 Task: Look for space in Norfolk County, Canada from 10th July, 2023 to 25th July, 2023 for 3 adults, 1 child in price range Rs.15000 to Rs.25000. Place can be shared room with 2 bedrooms having 3 beds and 2 bathrooms. Property type can be house, flat, guest house. Amenities needed are: wifi, TV, free parkinig on premises, gym, breakfast. Booking option can be shelf check-in. Required host language is .
Action: Mouse moved to (498, 108)
Screenshot: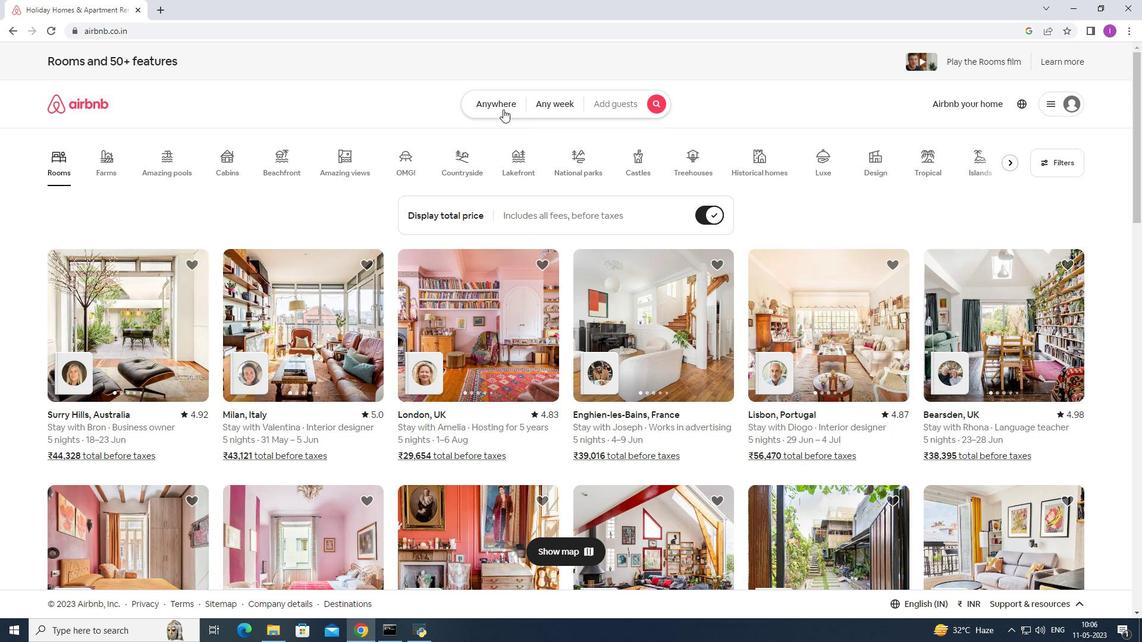 
Action: Mouse pressed left at (498, 108)
Screenshot: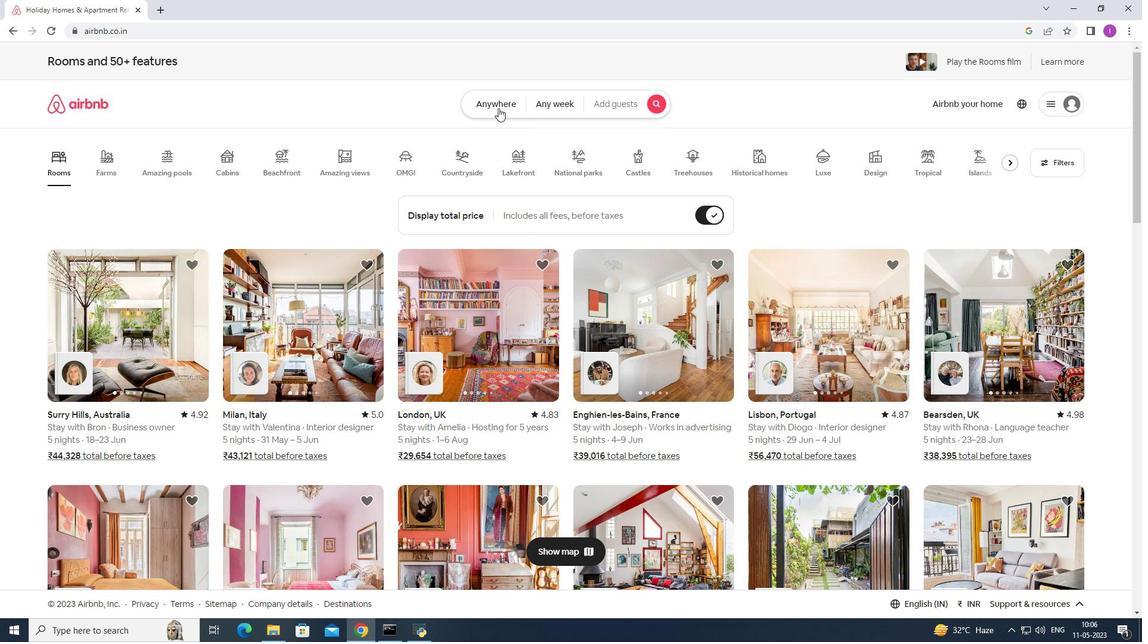 
Action: Mouse moved to (399, 157)
Screenshot: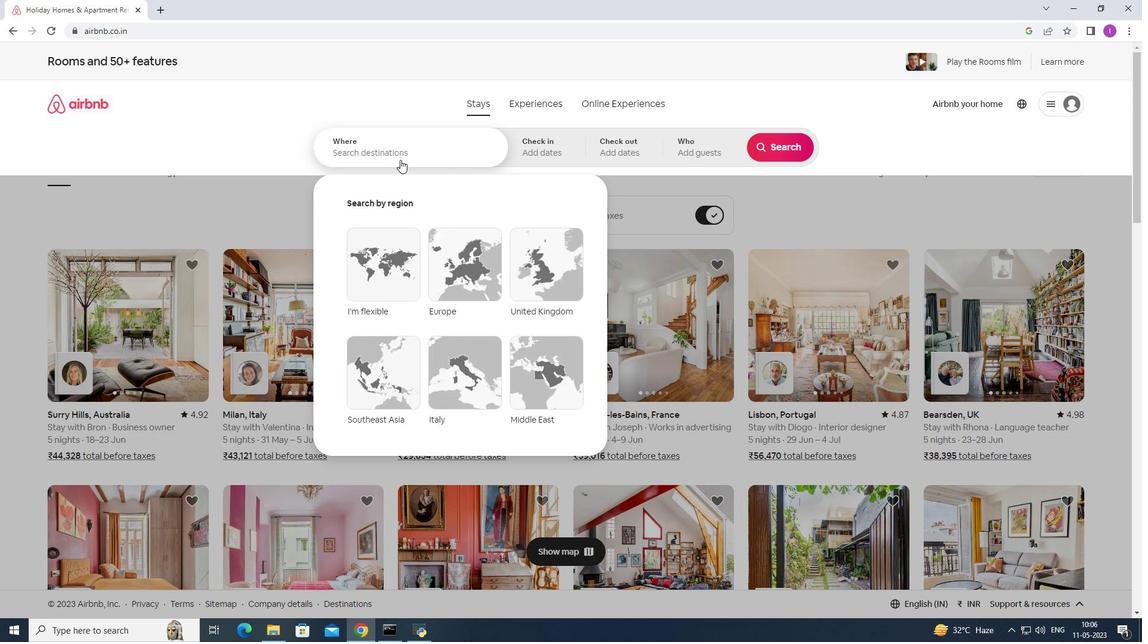 
Action: Mouse pressed left at (399, 157)
Screenshot: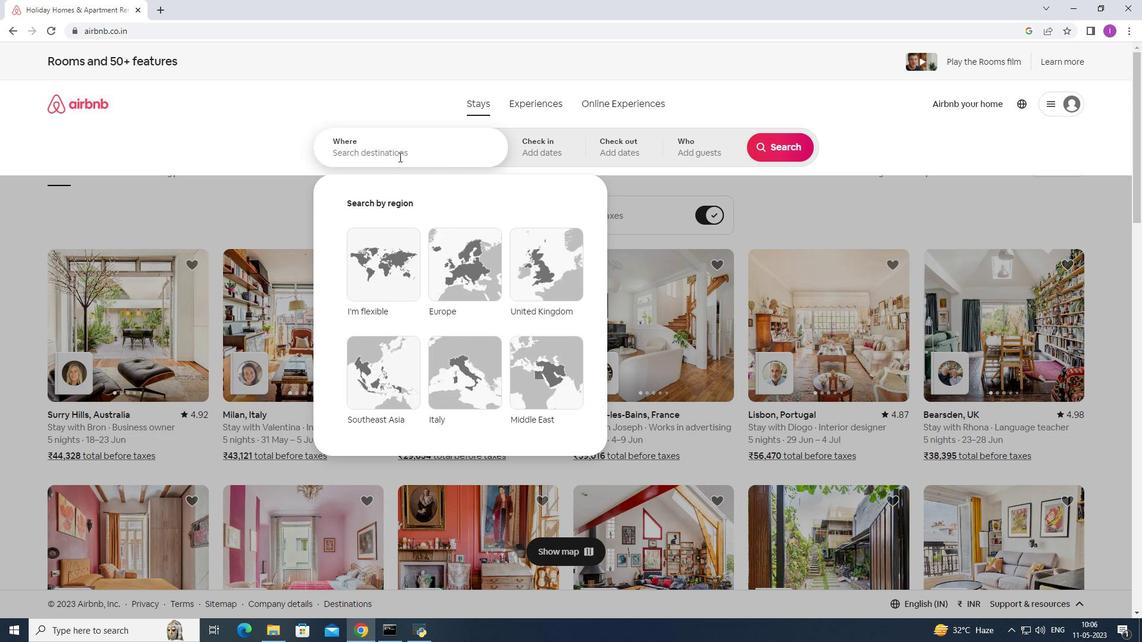 
Action: Key pressed <Key.shift>Norfolk<Key.space><Key.shift>Country,<Key.shift>Canada
Screenshot: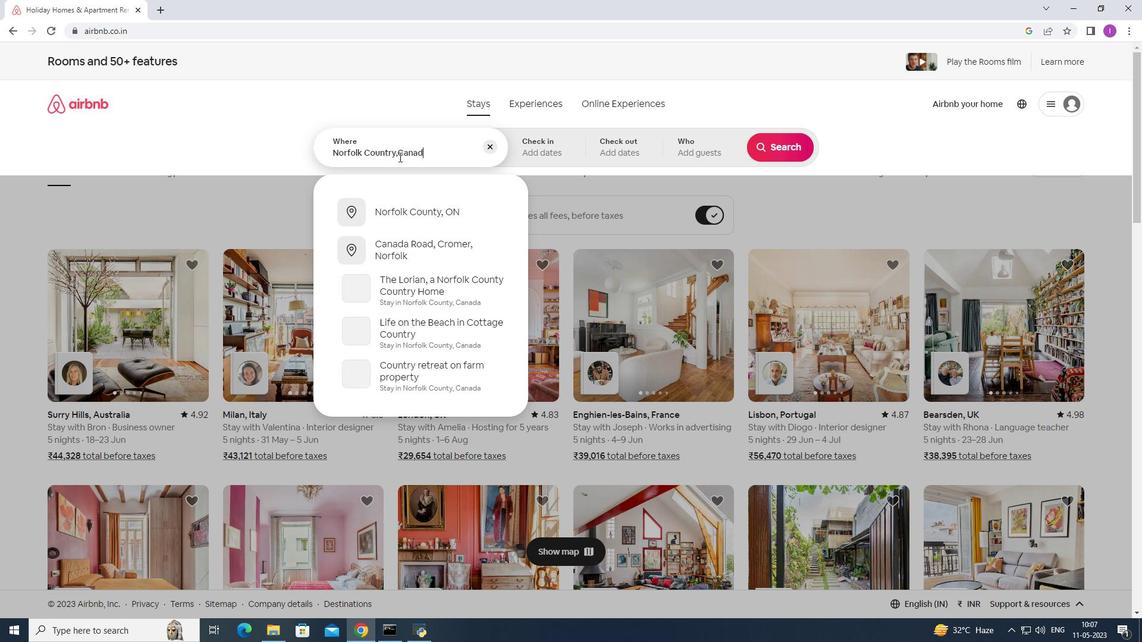 
Action: Mouse moved to (550, 141)
Screenshot: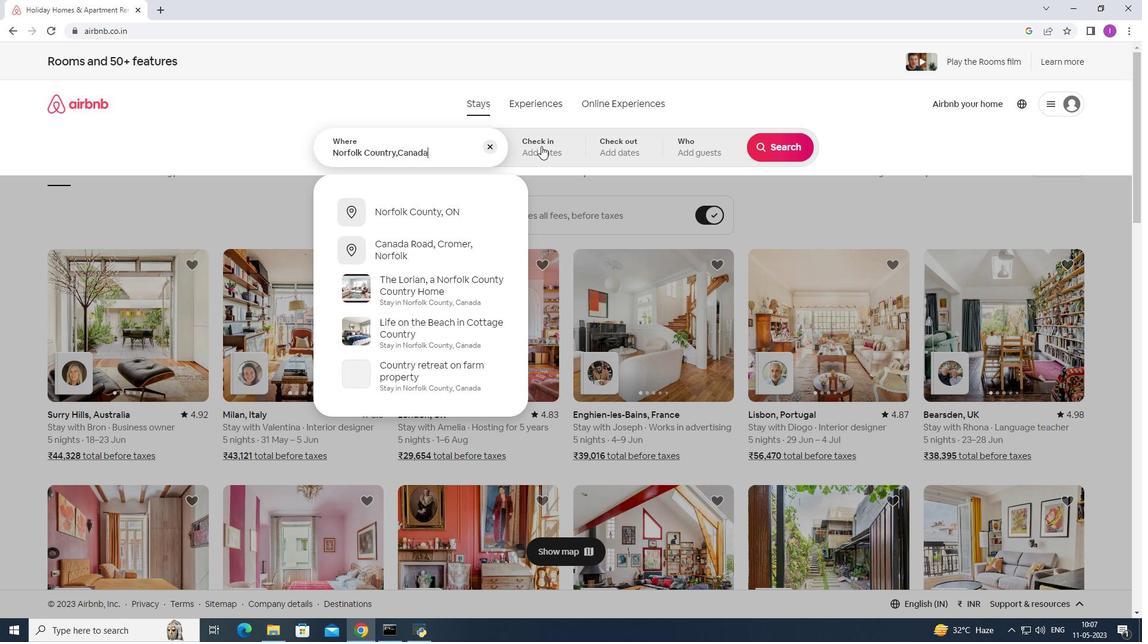 
Action: Mouse pressed left at (550, 141)
Screenshot: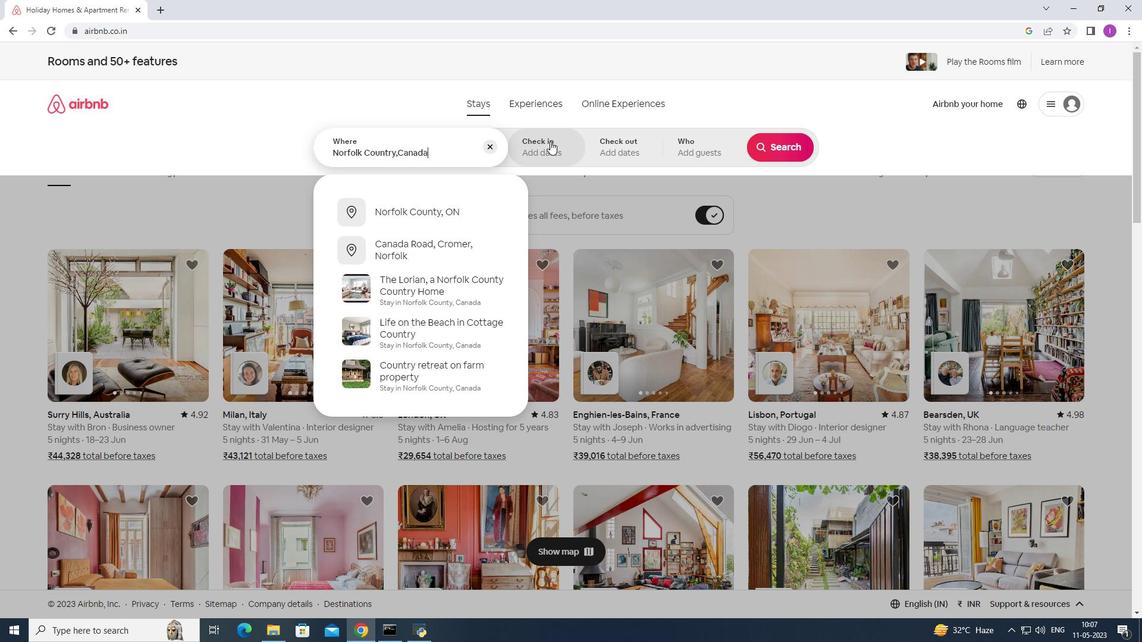 
Action: Mouse moved to (766, 241)
Screenshot: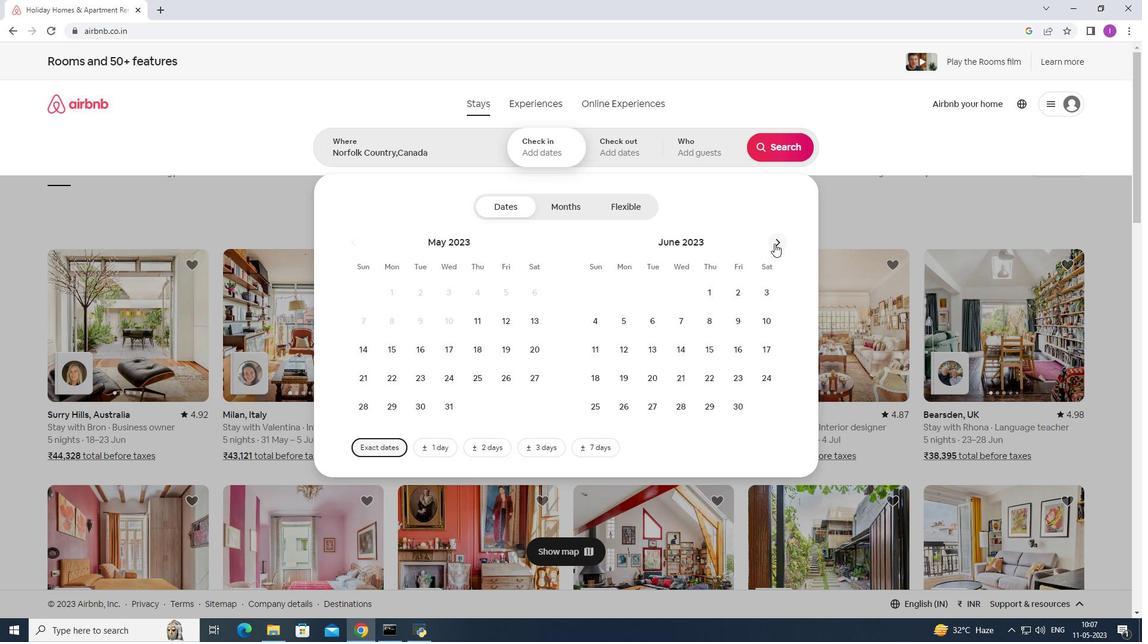 
Action: Mouse pressed left at (766, 241)
Screenshot: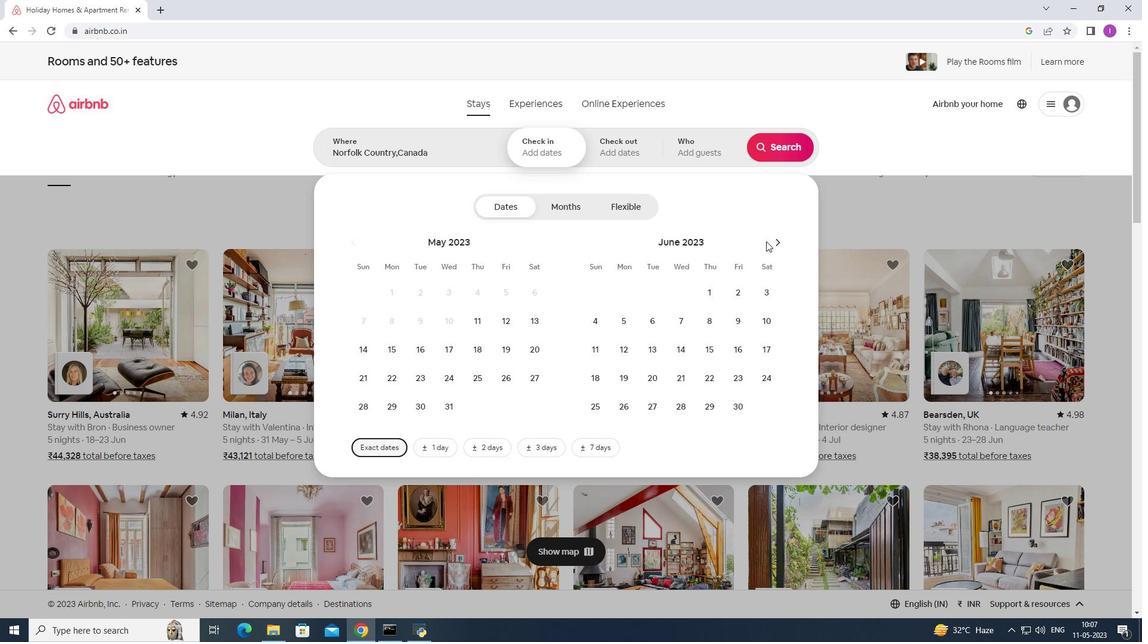 
Action: Mouse moved to (774, 240)
Screenshot: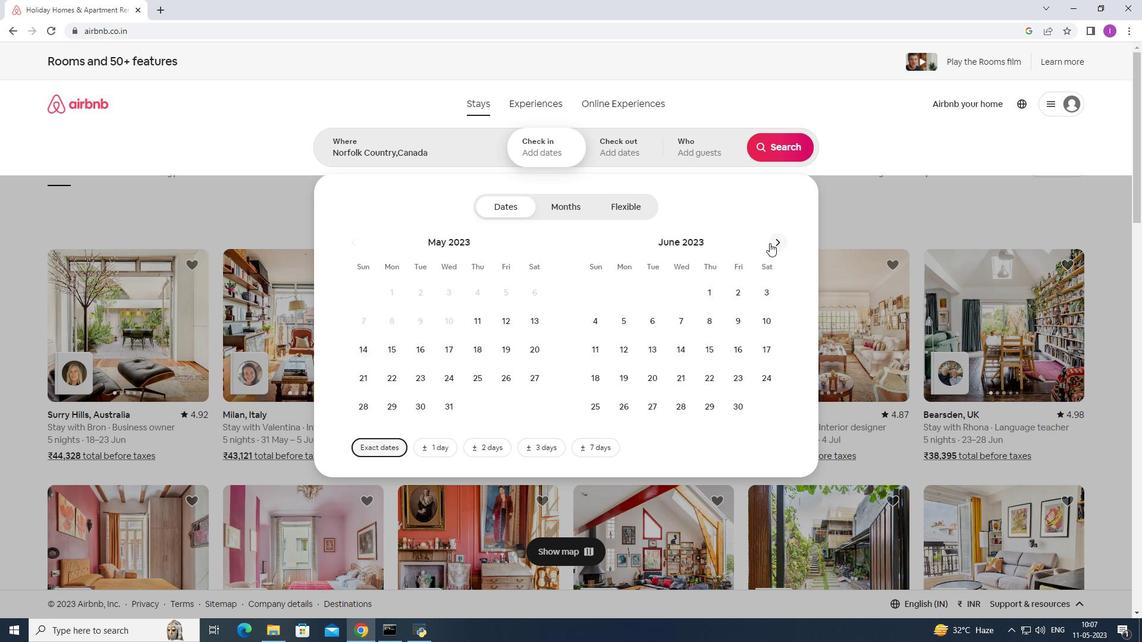 
Action: Mouse pressed left at (774, 240)
Screenshot: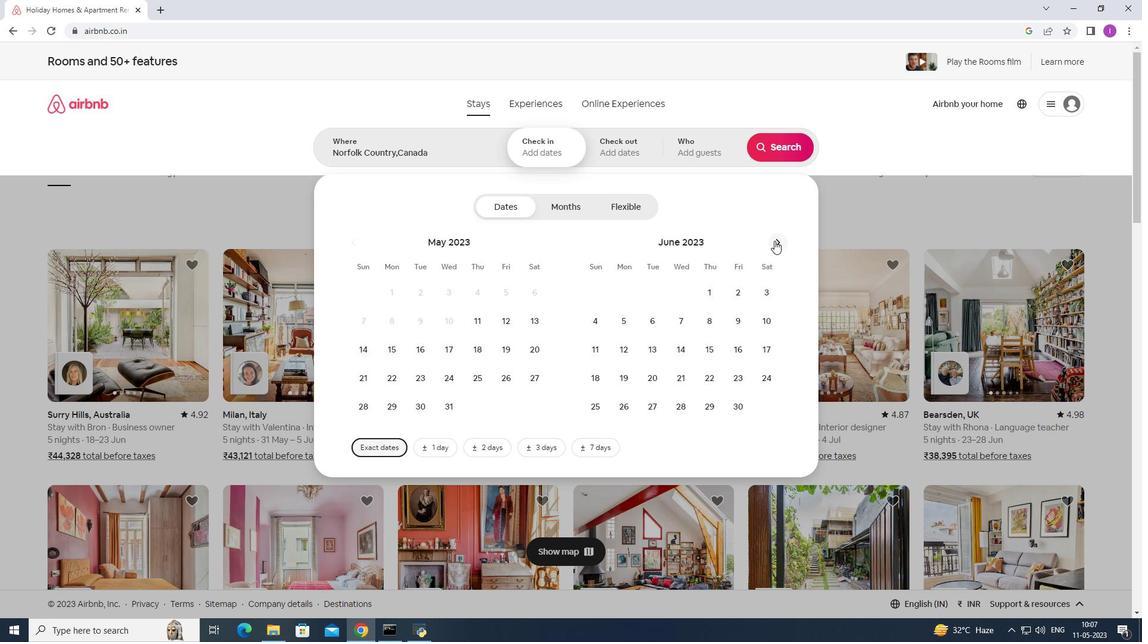 
Action: Mouse moved to (619, 350)
Screenshot: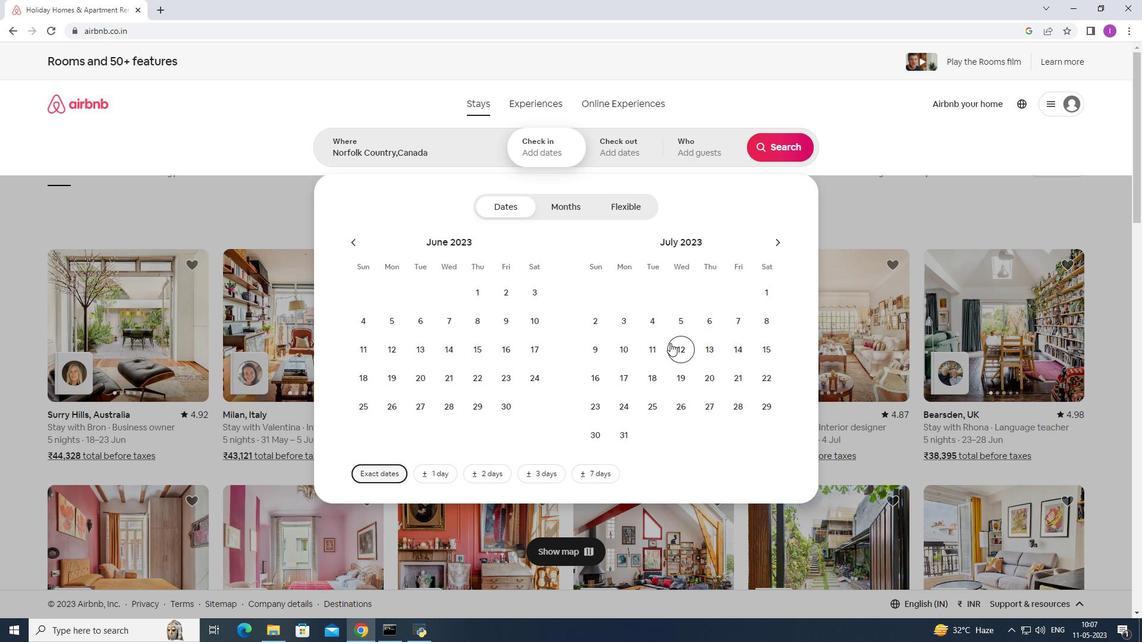
Action: Mouse pressed left at (619, 350)
Screenshot: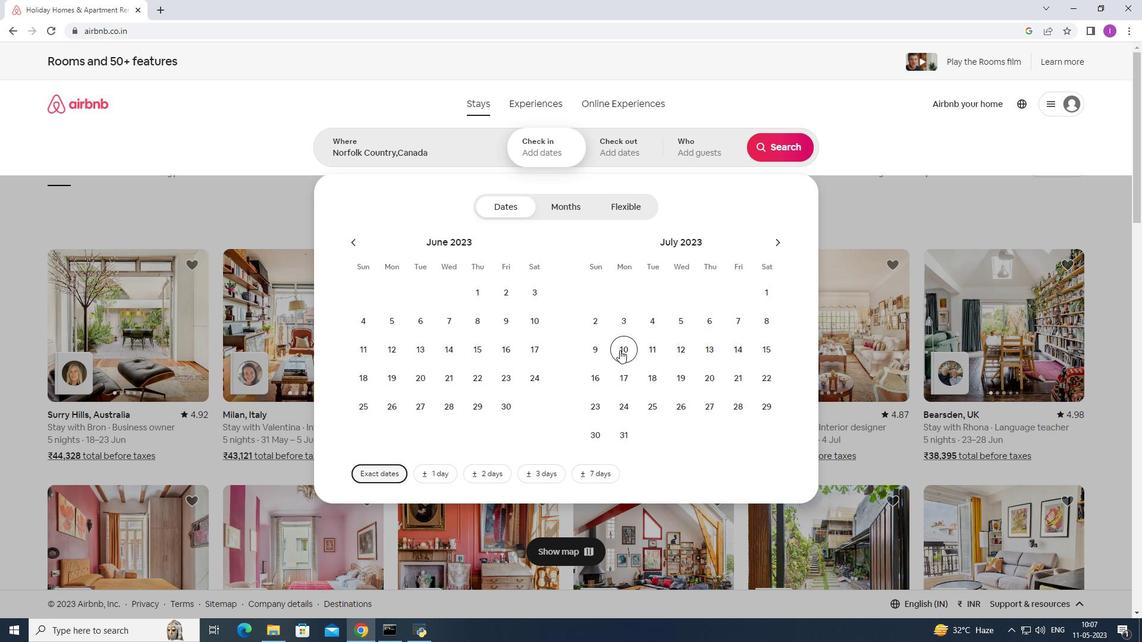 
Action: Mouse moved to (659, 411)
Screenshot: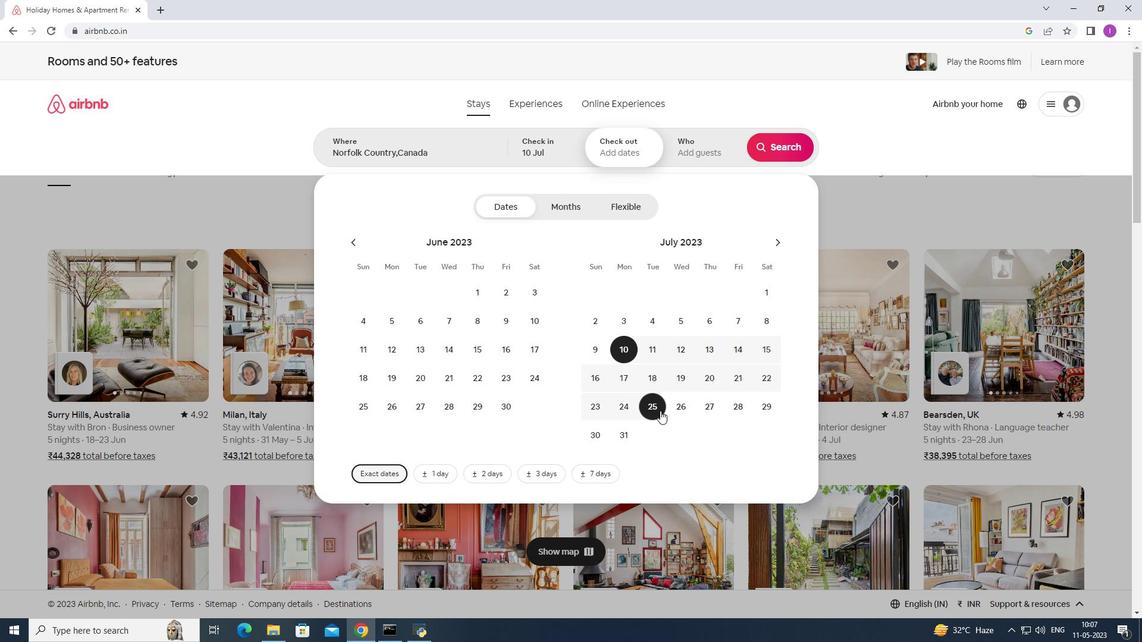 
Action: Mouse pressed left at (659, 411)
Screenshot: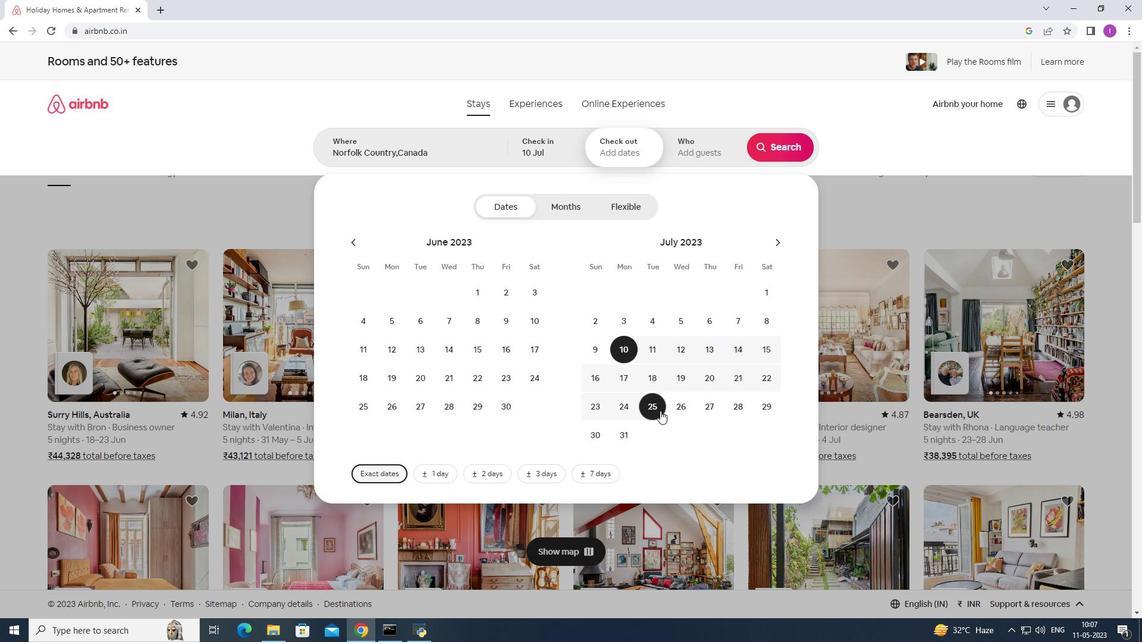 
Action: Mouse moved to (690, 160)
Screenshot: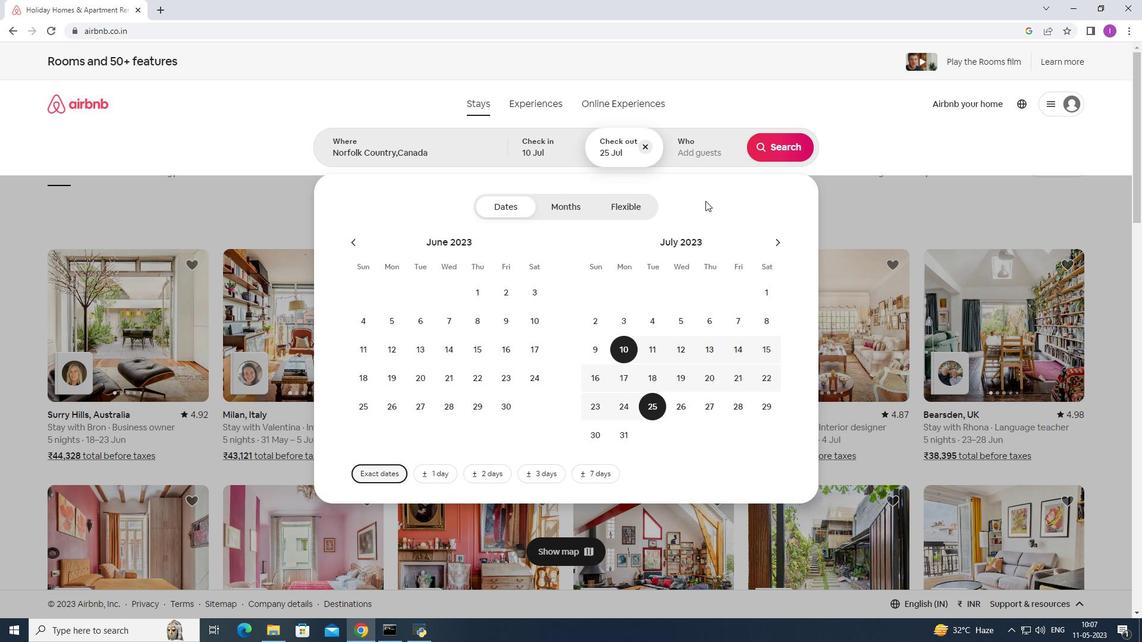 
Action: Mouse pressed left at (690, 160)
Screenshot: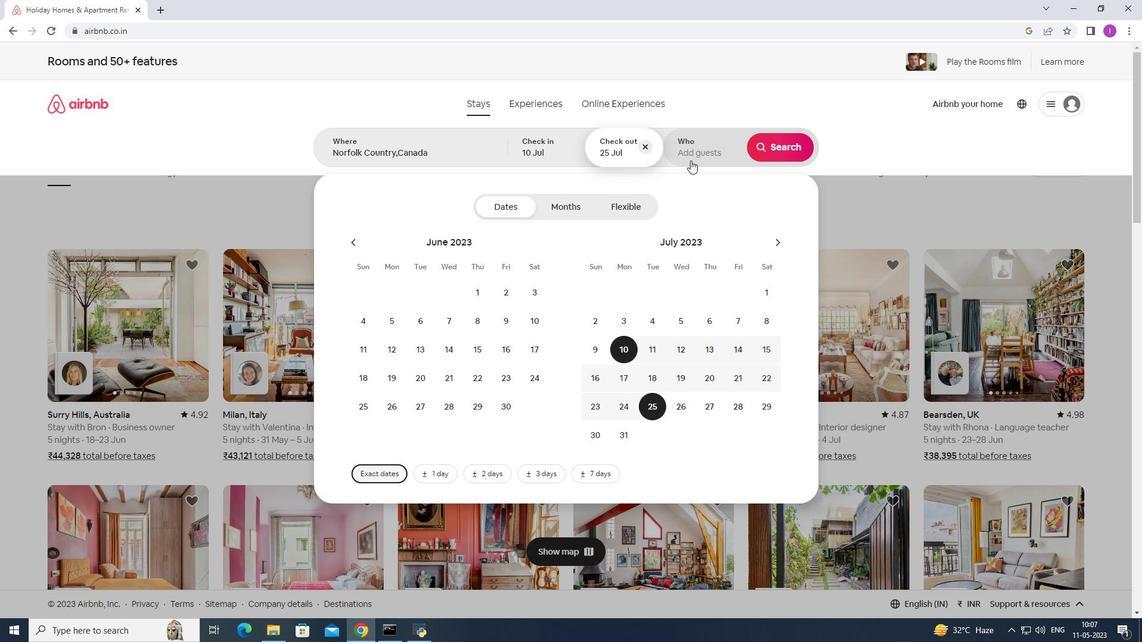 
Action: Mouse moved to (789, 209)
Screenshot: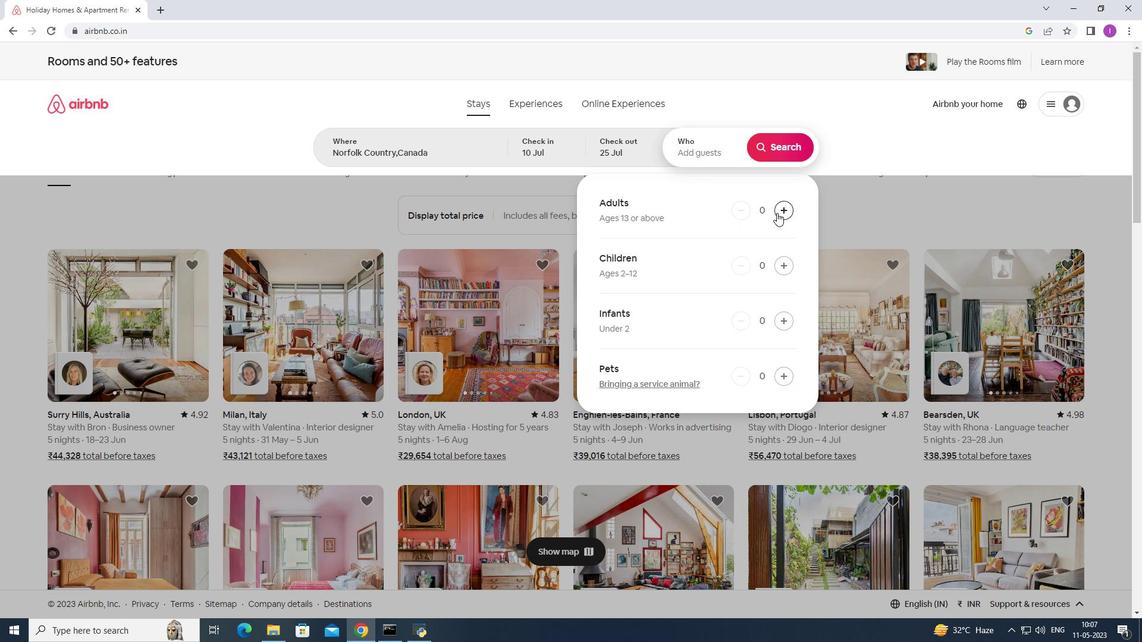 
Action: Mouse pressed left at (789, 209)
Screenshot: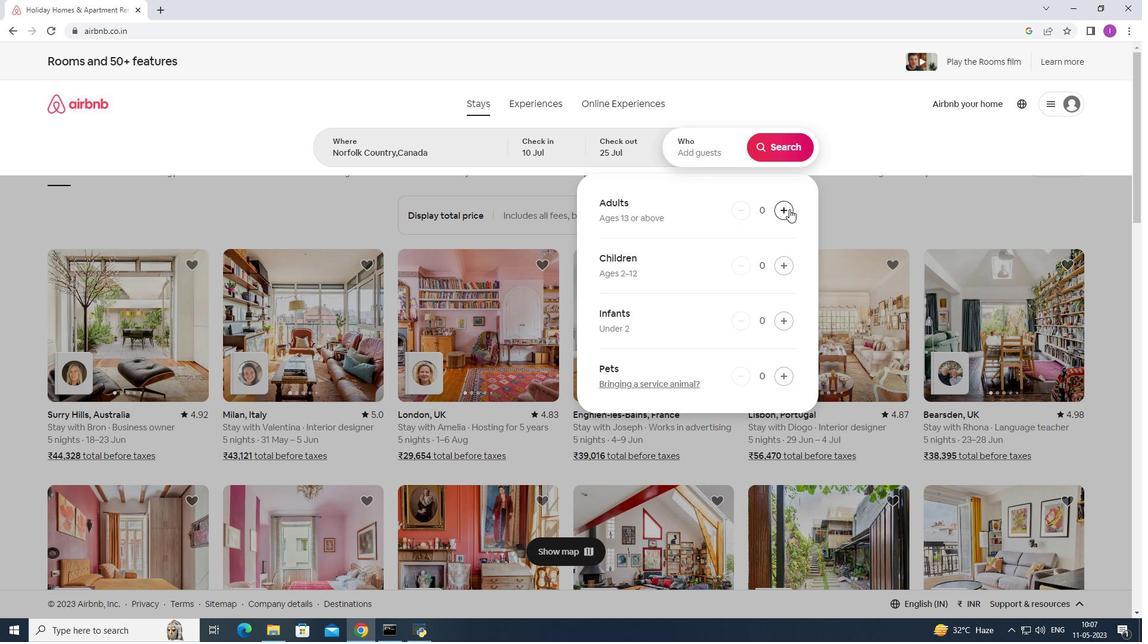 
Action: Mouse moved to (789, 209)
Screenshot: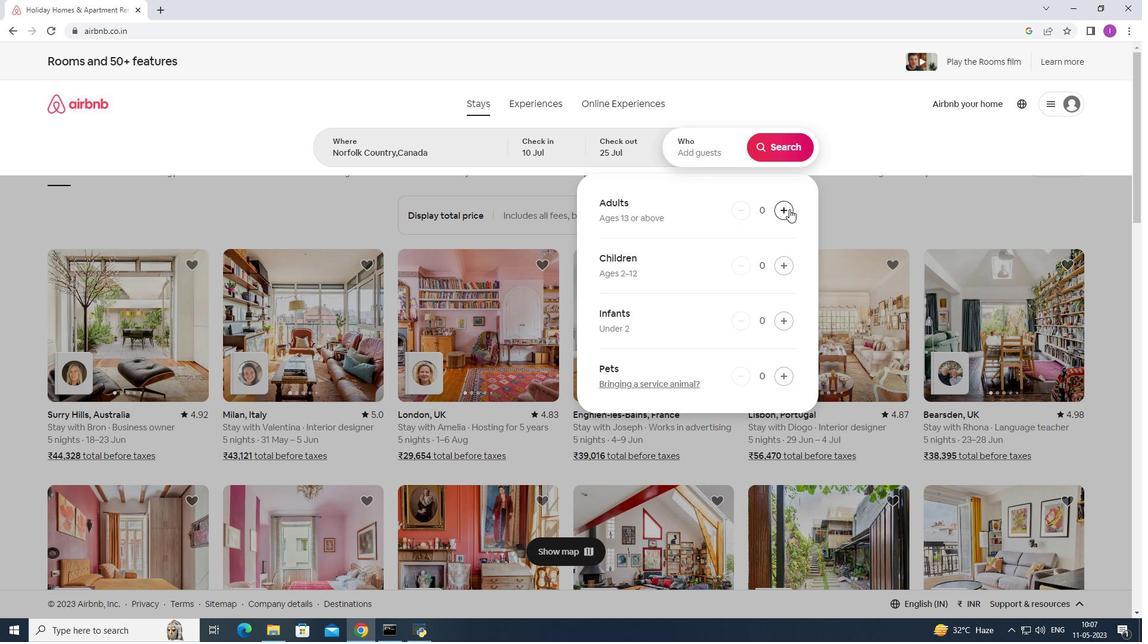 
Action: Mouse pressed left at (789, 209)
Screenshot: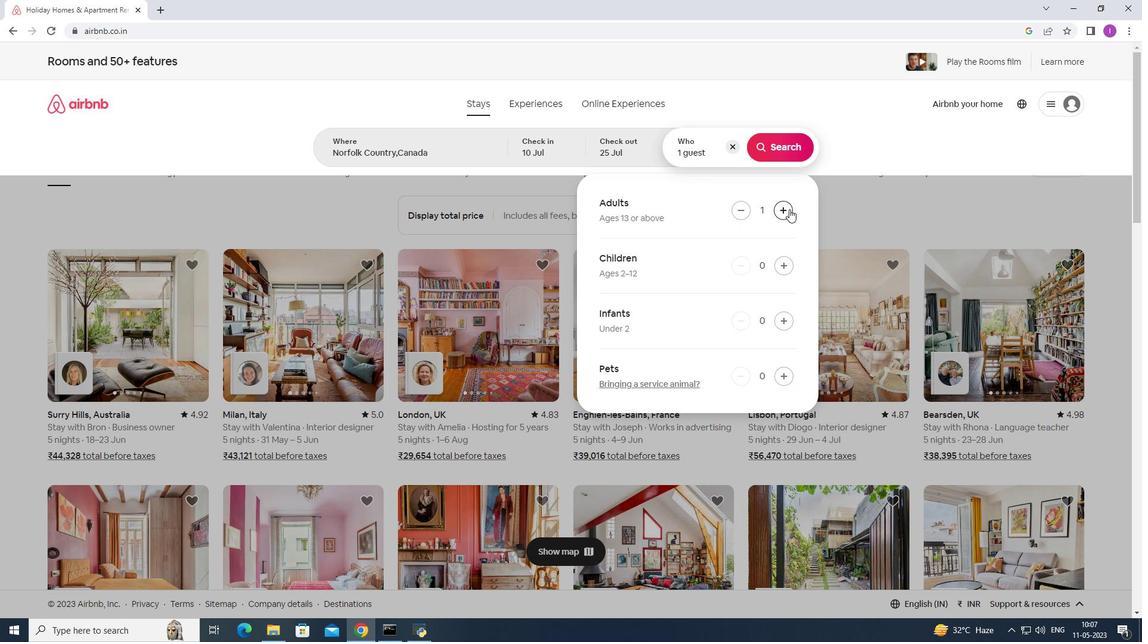 
Action: Mouse moved to (791, 212)
Screenshot: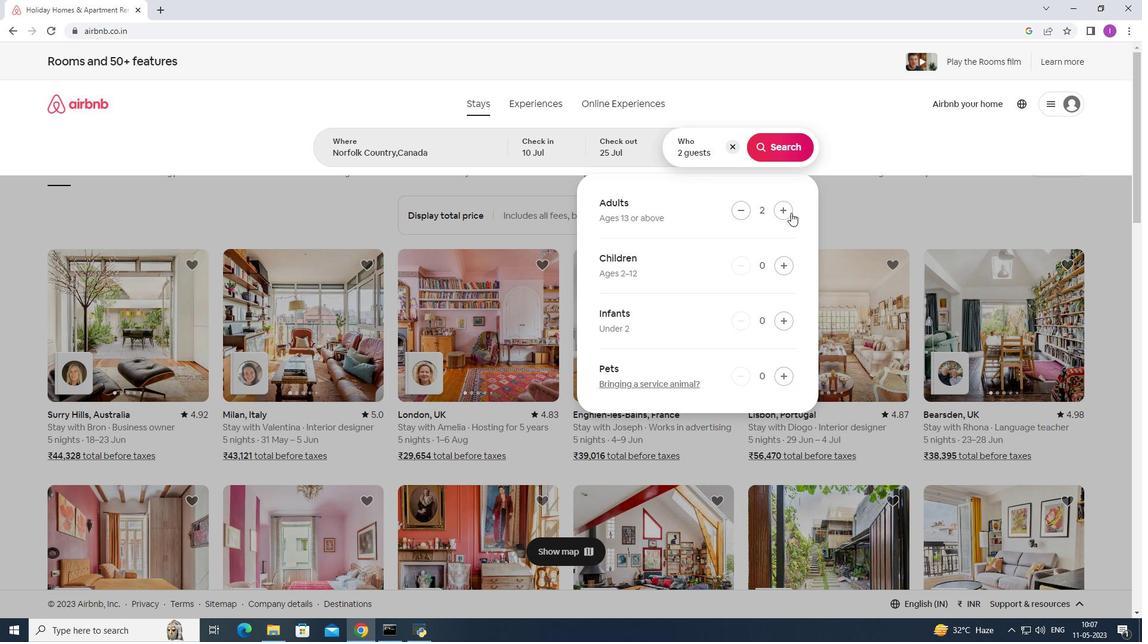 
Action: Mouse pressed left at (791, 212)
Screenshot: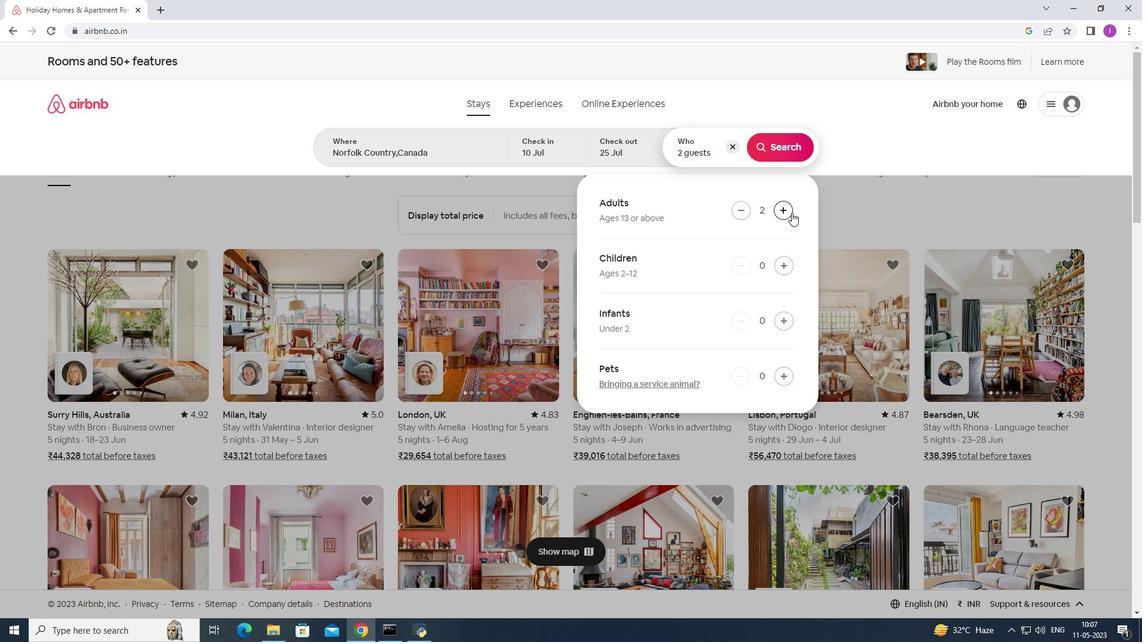 
Action: Mouse moved to (782, 264)
Screenshot: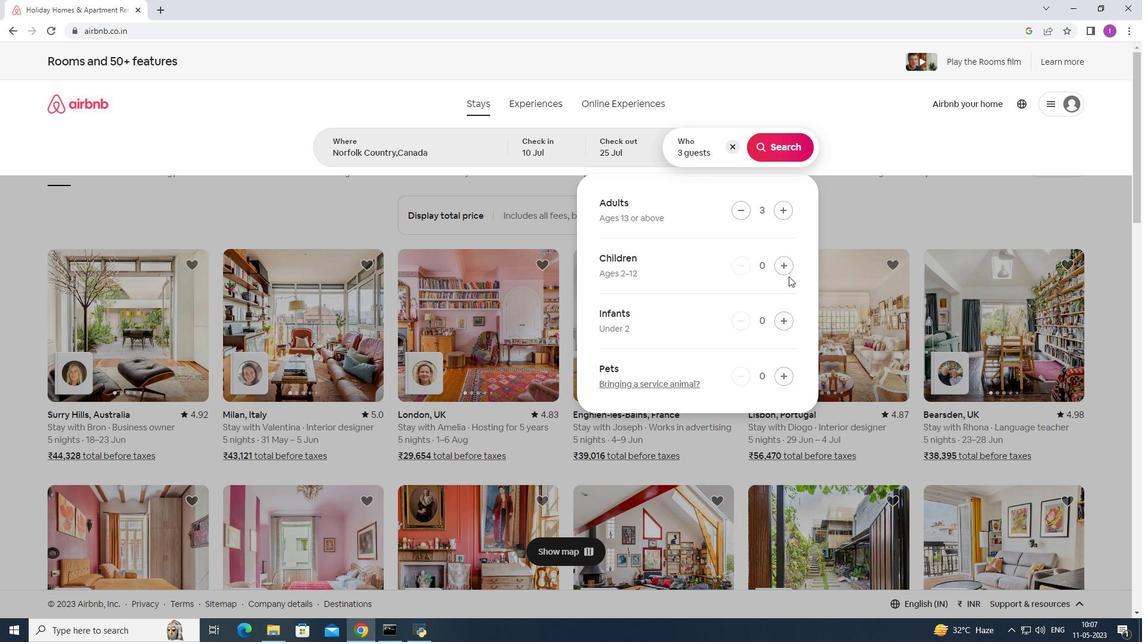 
Action: Mouse pressed left at (782, 264)
Screenshot: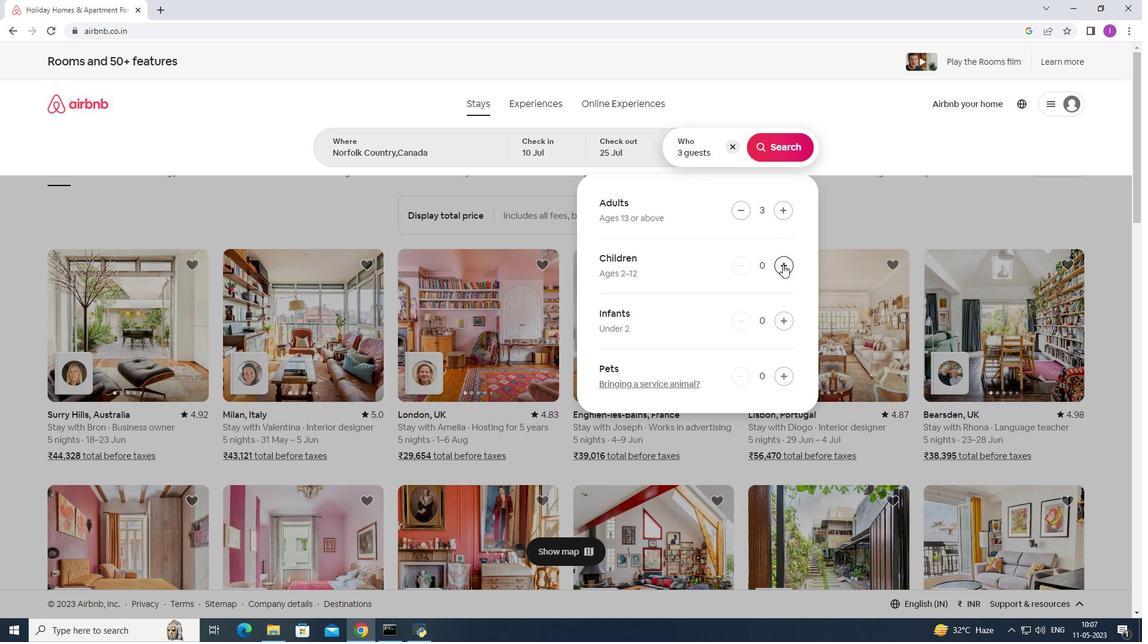 
Action: Mouse moved to (781, 148)
Screenshot: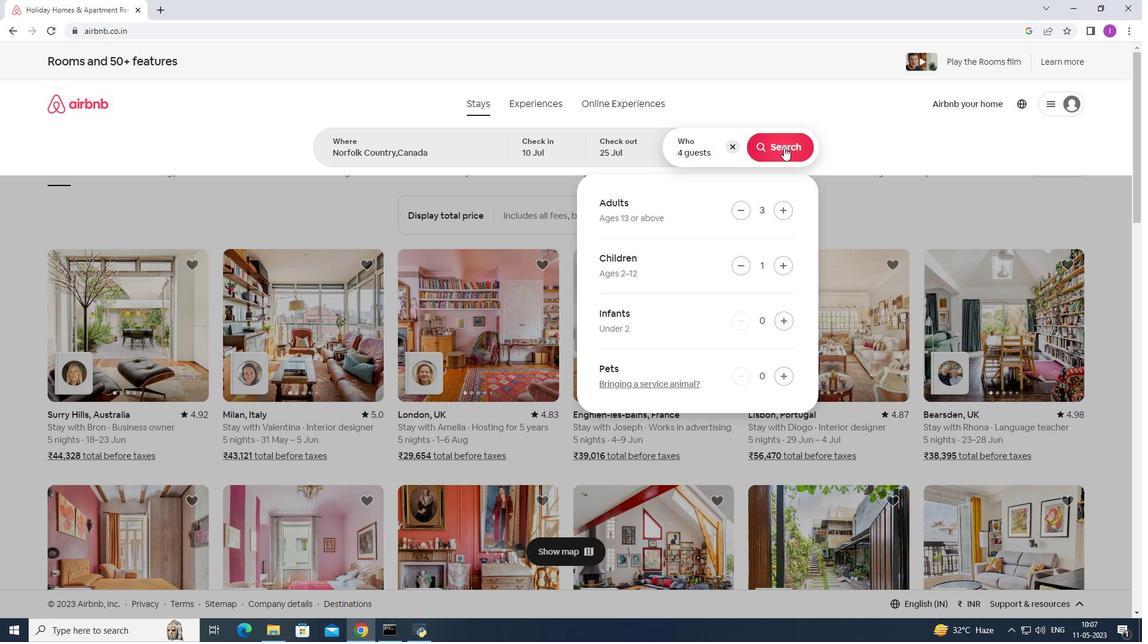 
Action: Mouse pressed left at (781, 148)
Screenshot: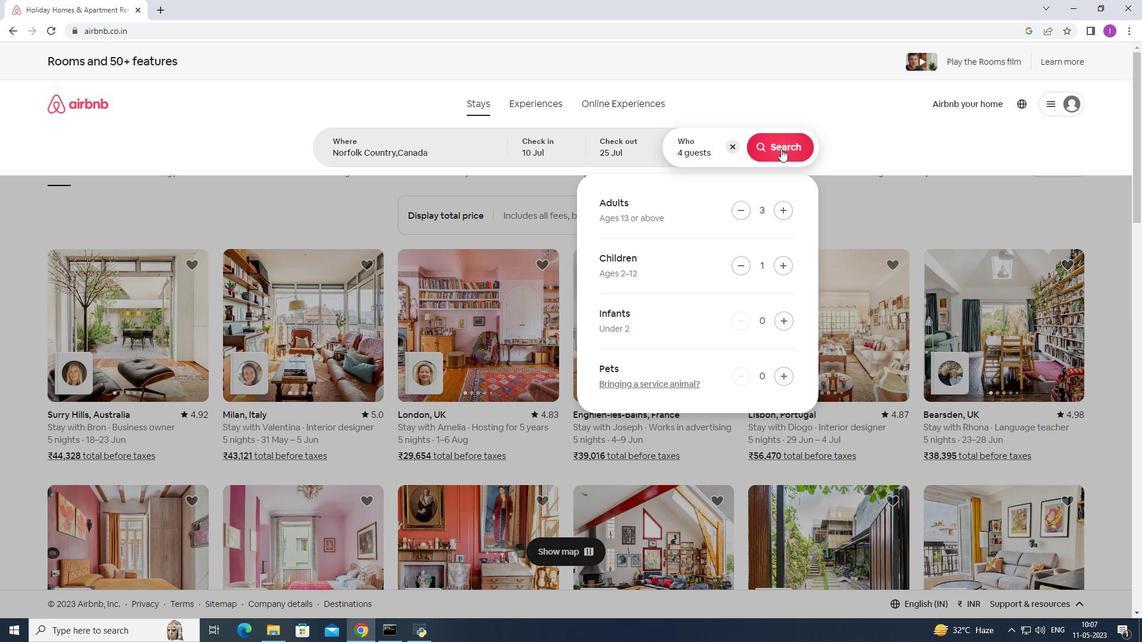 
Action: Mouse moved to (1096, 118)
Screenshot: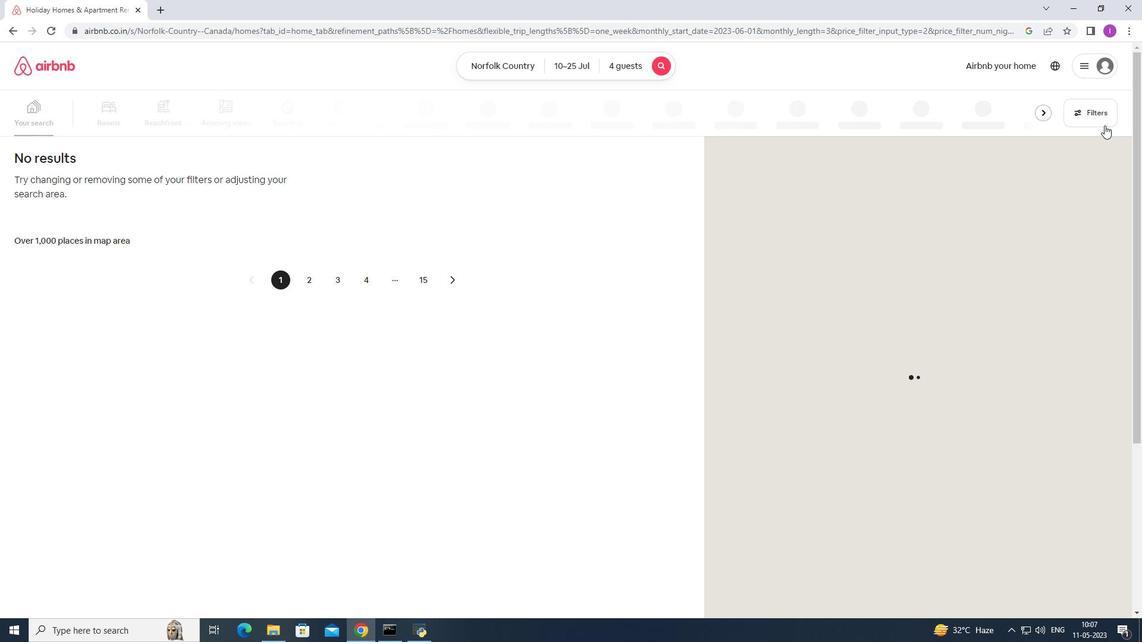 
Action: Mouse pressed left at (1096, 118)
Screenshot: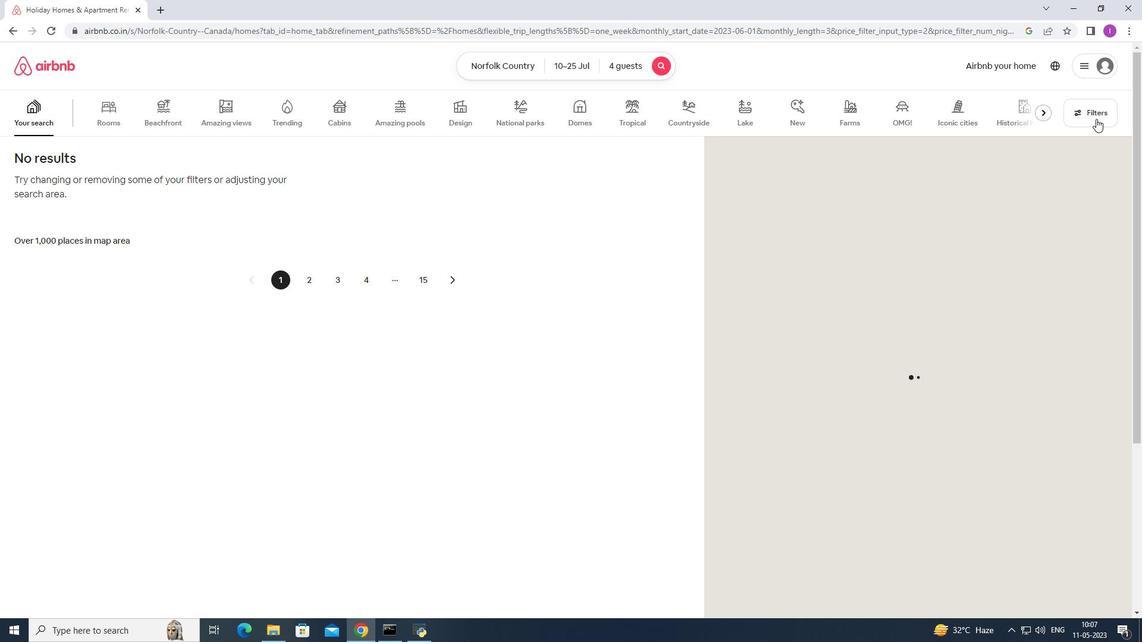 
Action: Mouse moved to (656, 400)
Screenshot: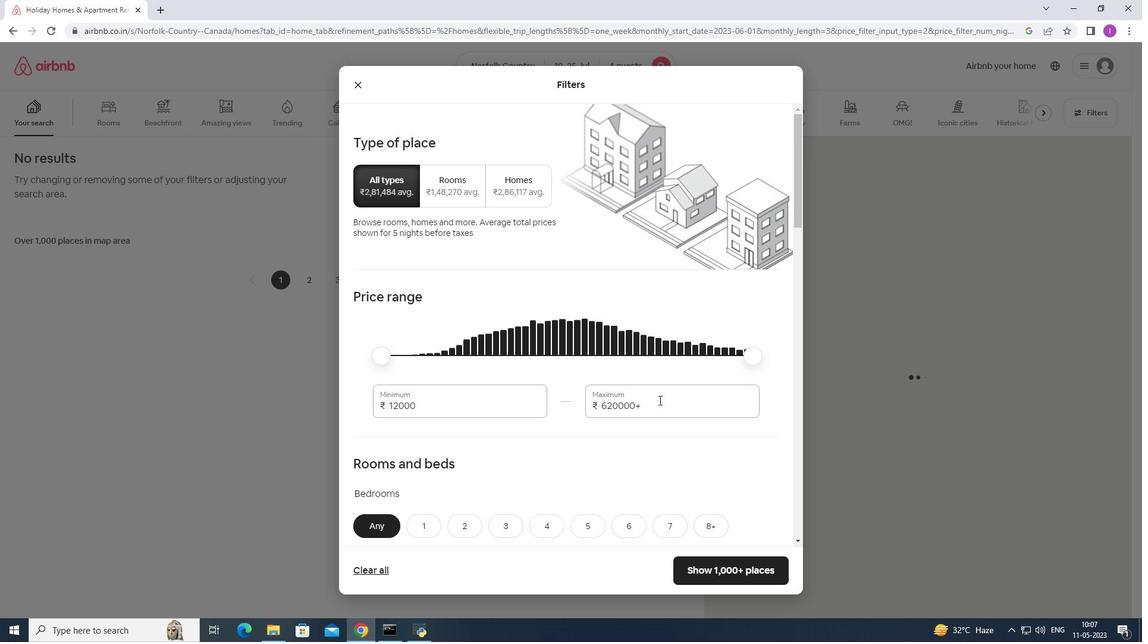 
Action: Mouse pressed left at (656, 400)
Screenshot: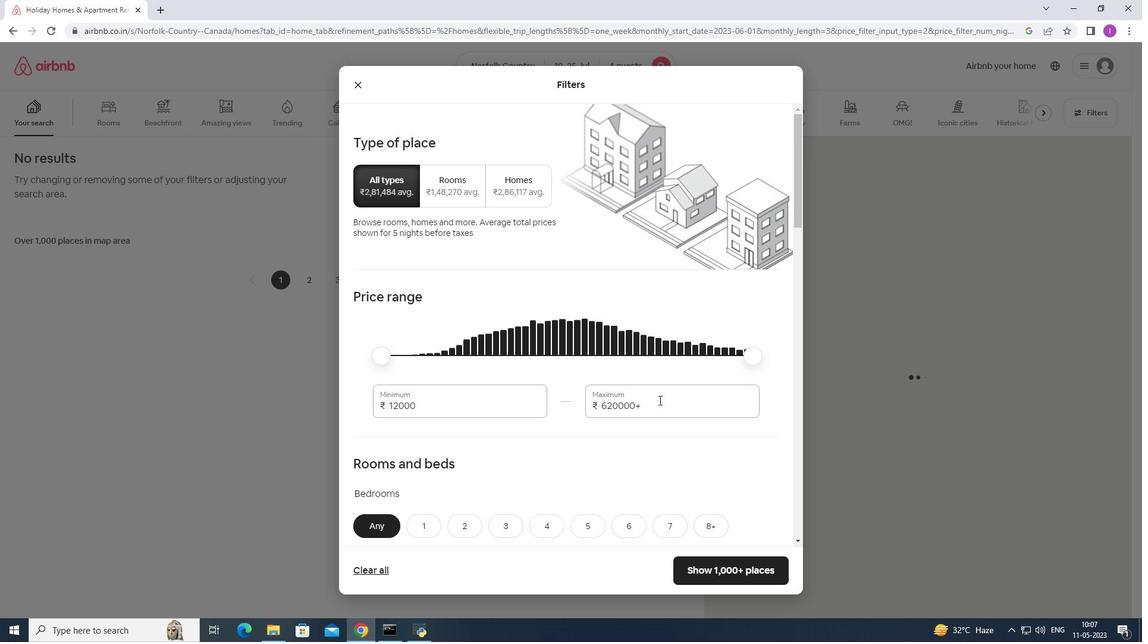 
Action: Mouse moved to (586, 414)
Screenshot: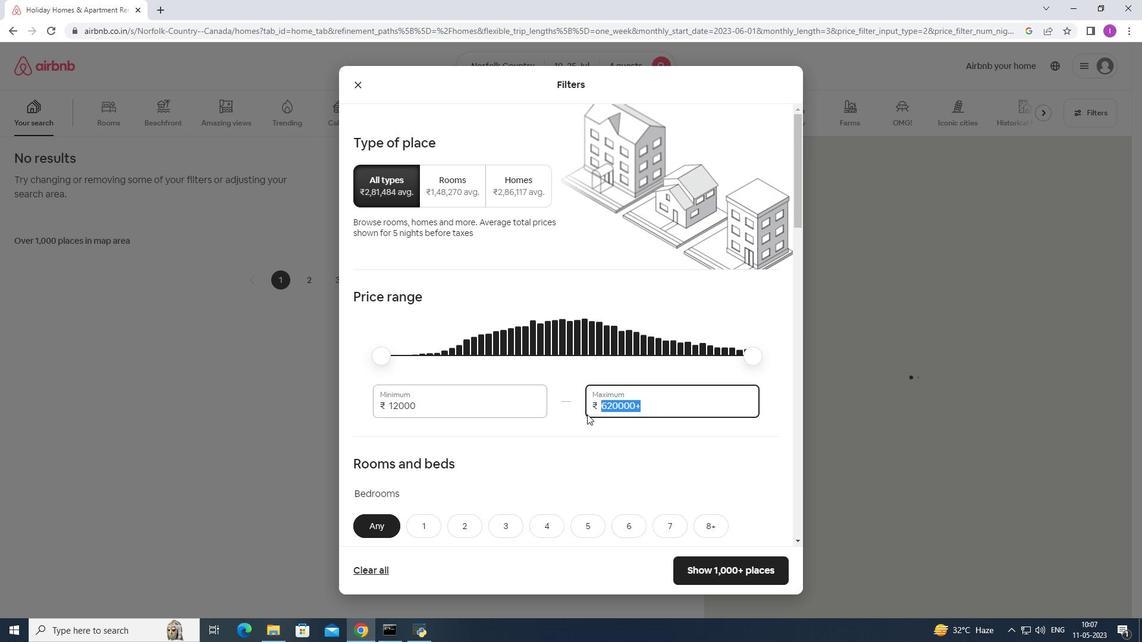 
Action: Key pressed 1
Screenshot: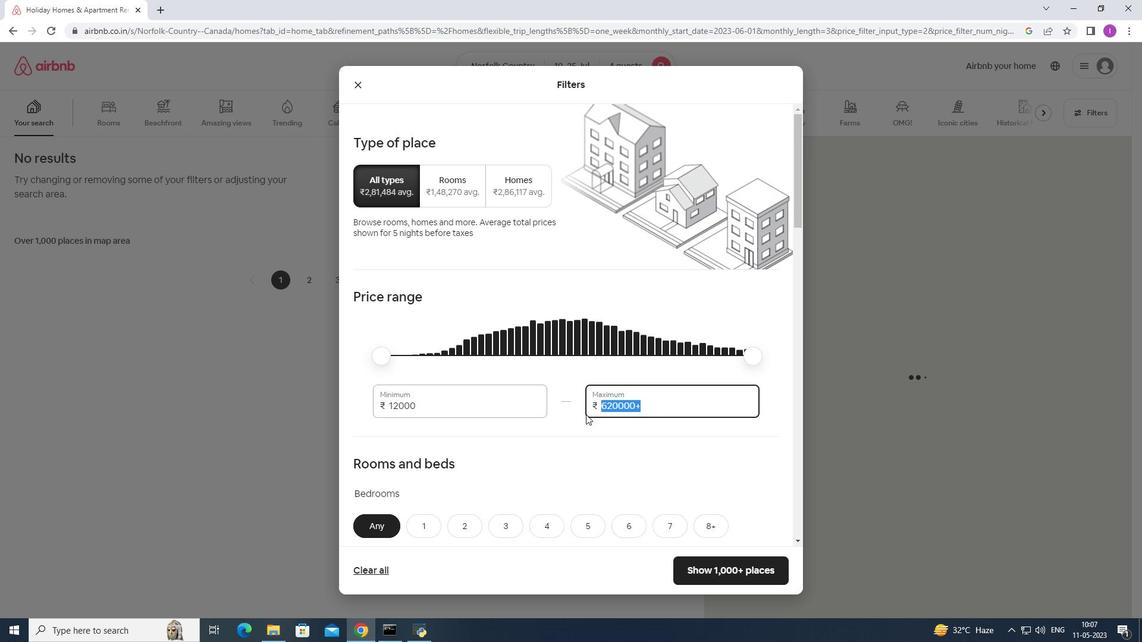 
Action: Mouse moved to (584, 414)
Screenshot: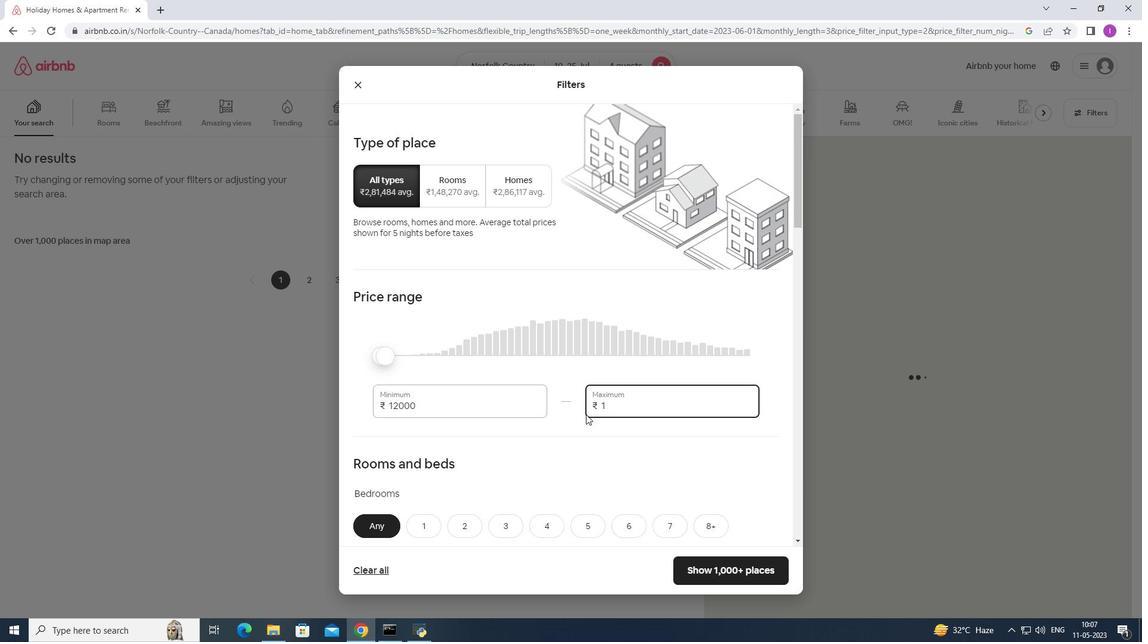 
Action: Key pressed <Key.backspace>
Screenshot: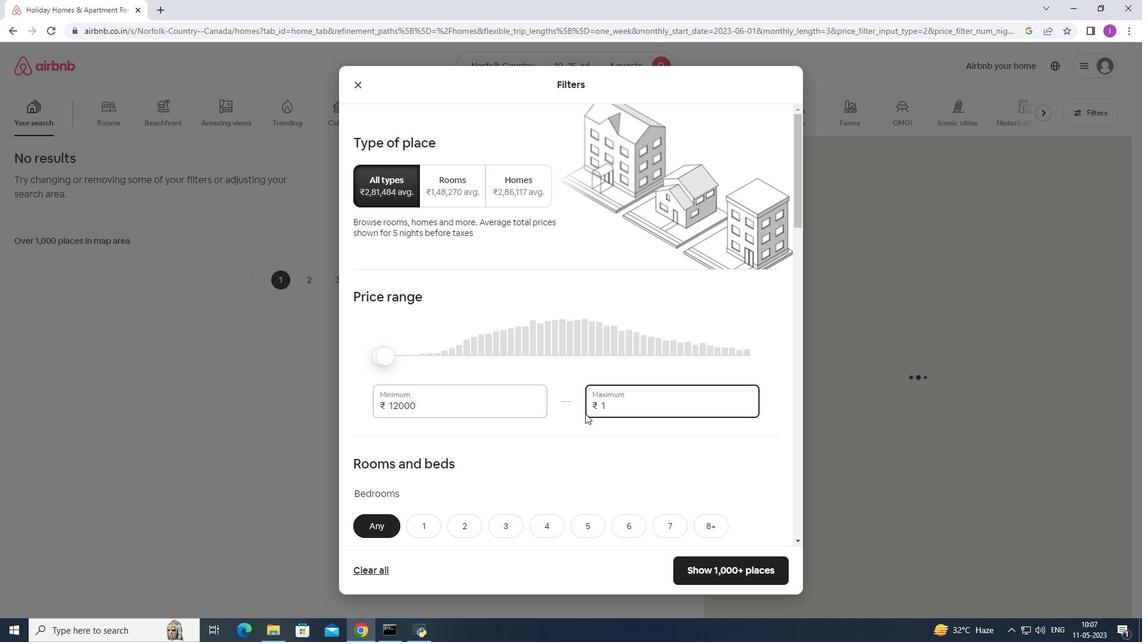 
Action: Mouse moved to (584, 411)
Screenshot: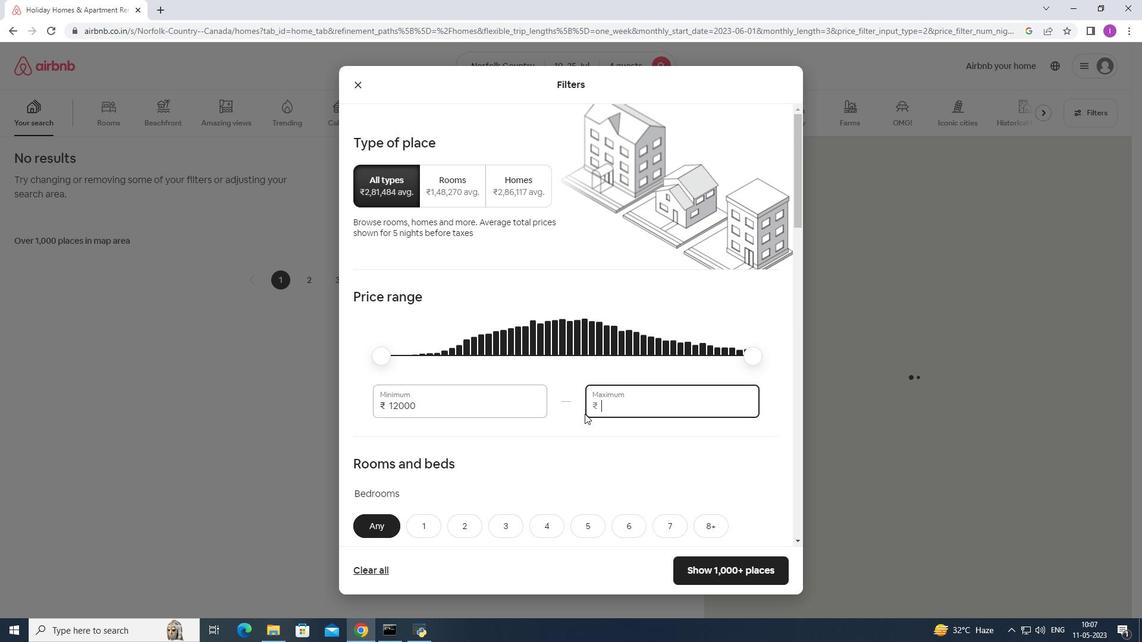 
Action: Key pressed 2
Screenshot: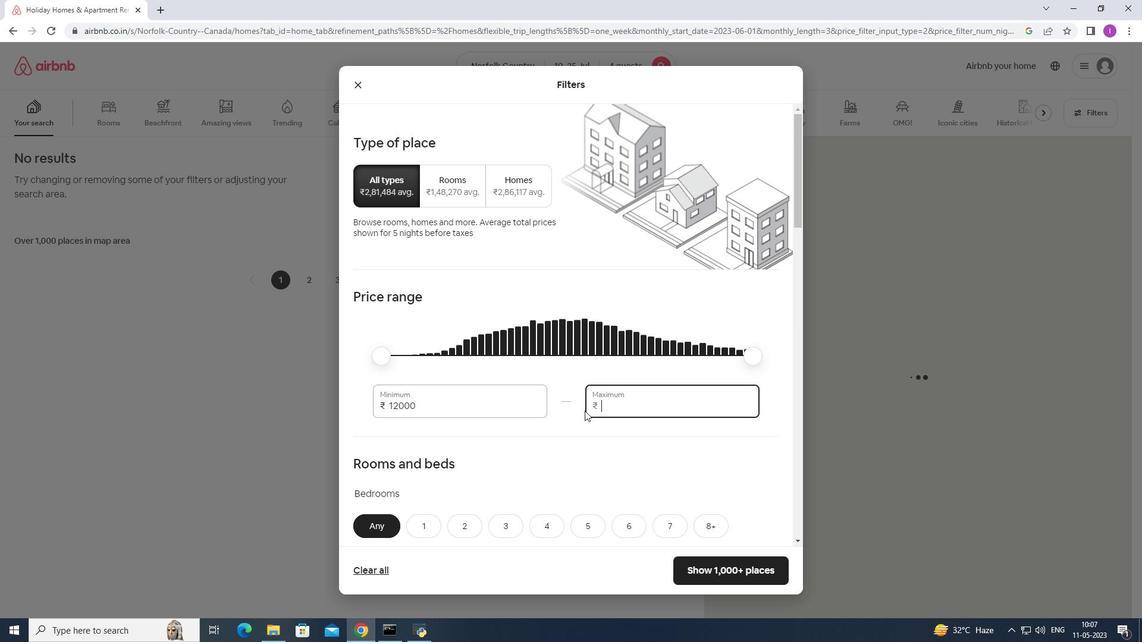 
Action: Mouse moved to (583, 410)
Screenshot: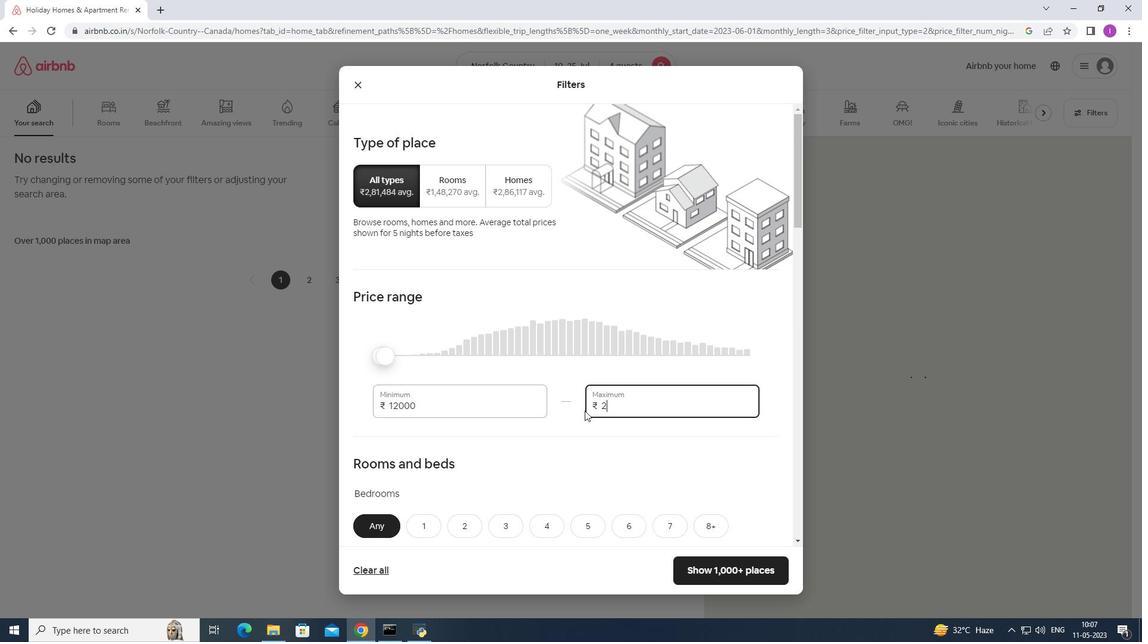 
Action: Key pressed 5
Screenshot: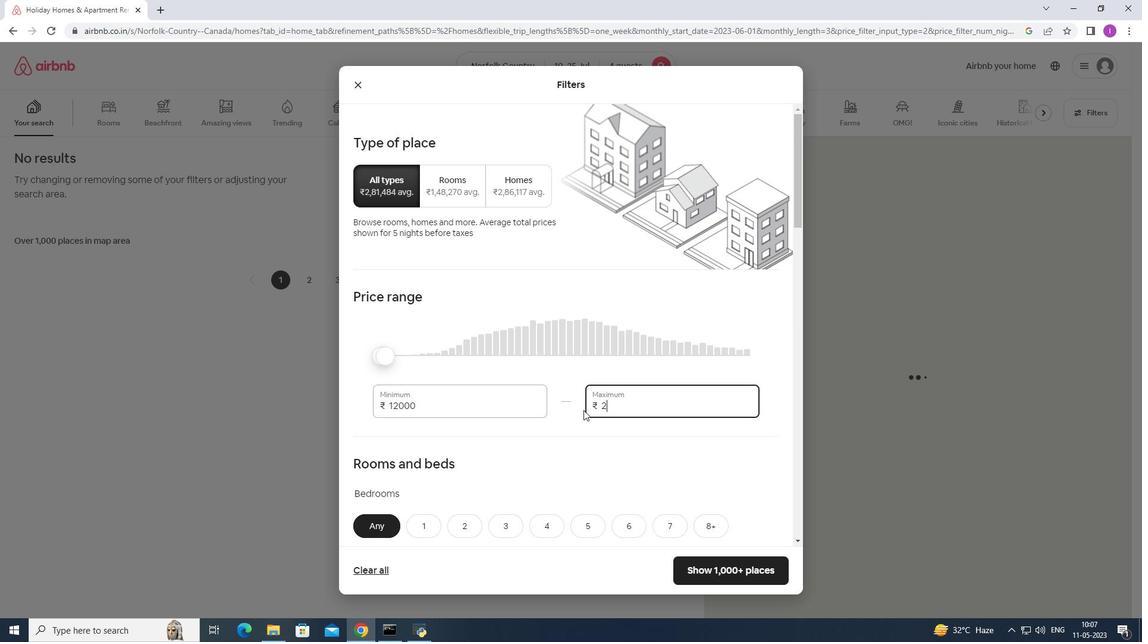 
Action: Mouse moved to (583, 411)
Screenshot: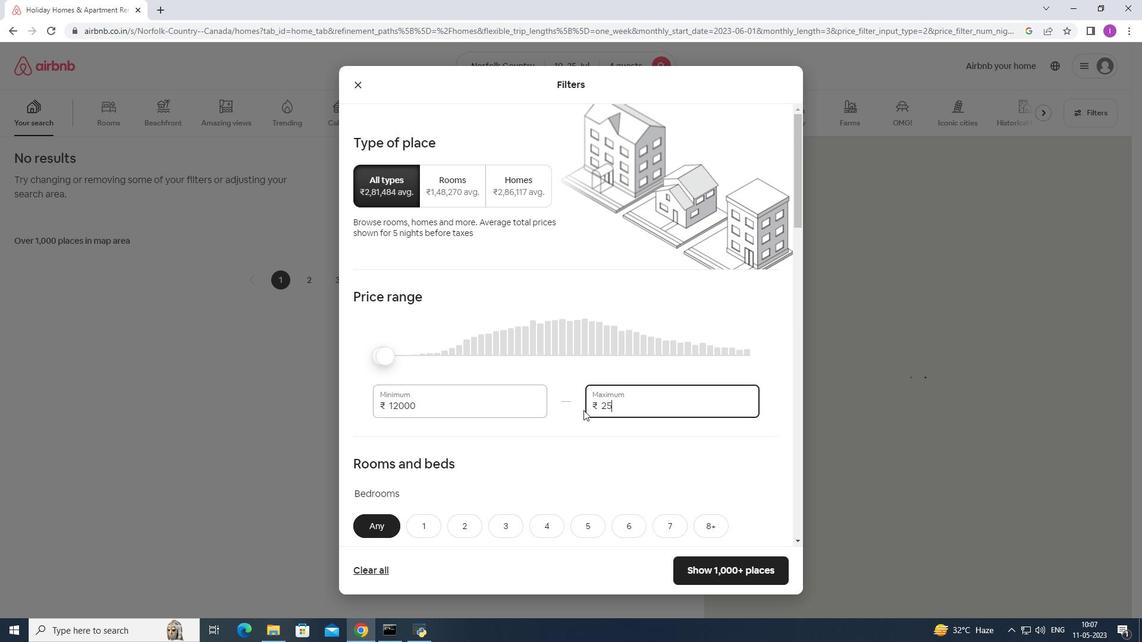 
Action: Key pressed 00
Screenshot: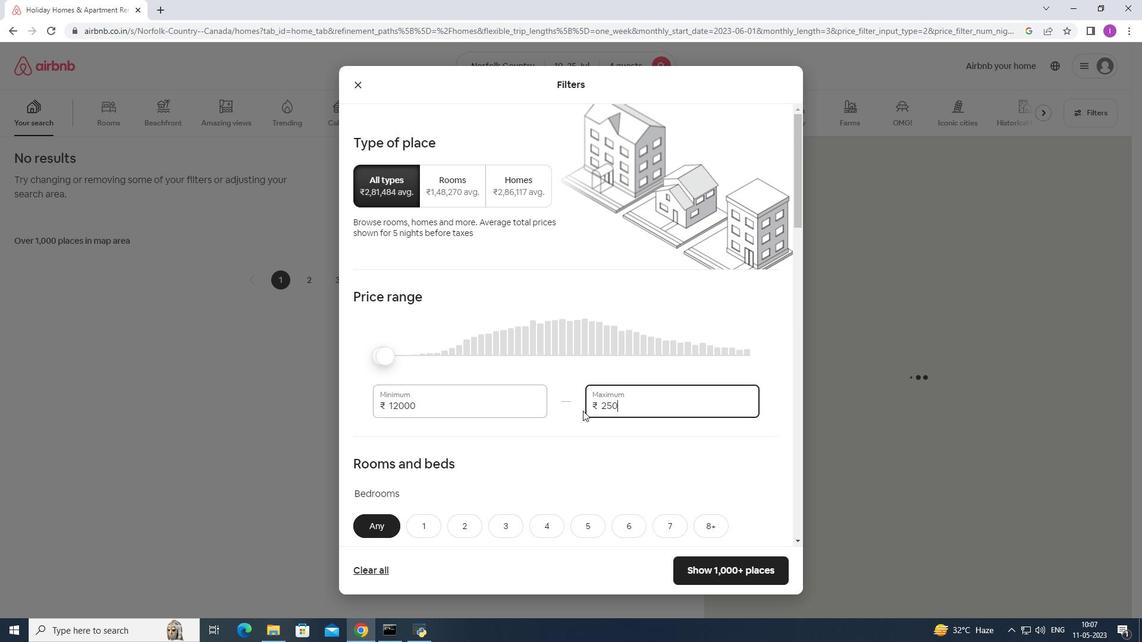 
Action: Mouse moved to (582, 411)
Screenshot: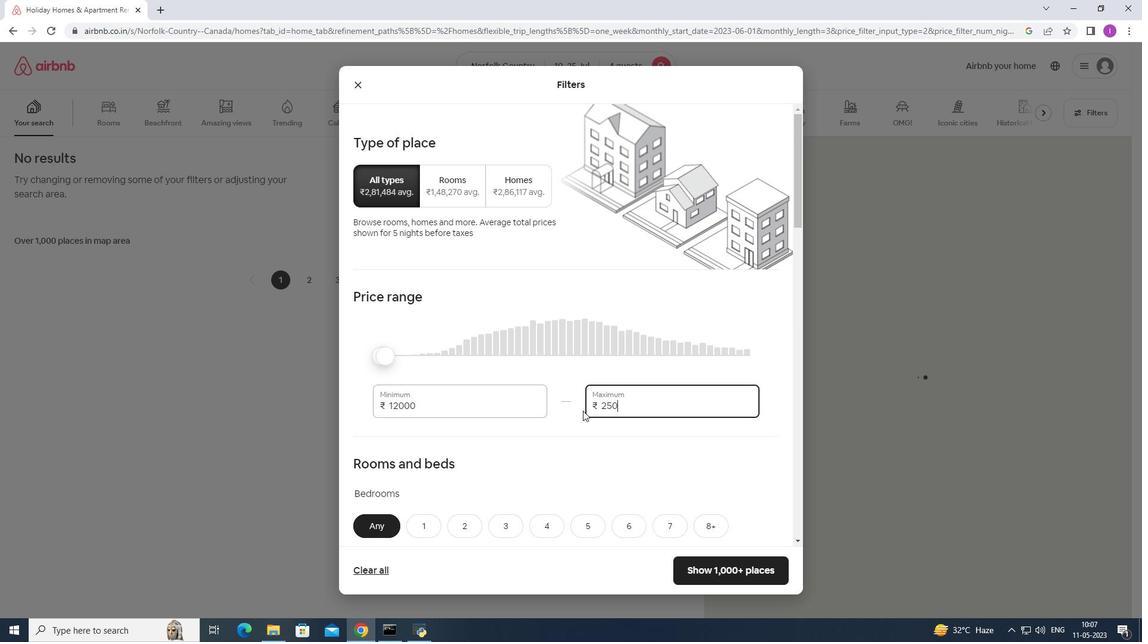 
Action: Key pressed 0
Screenshot: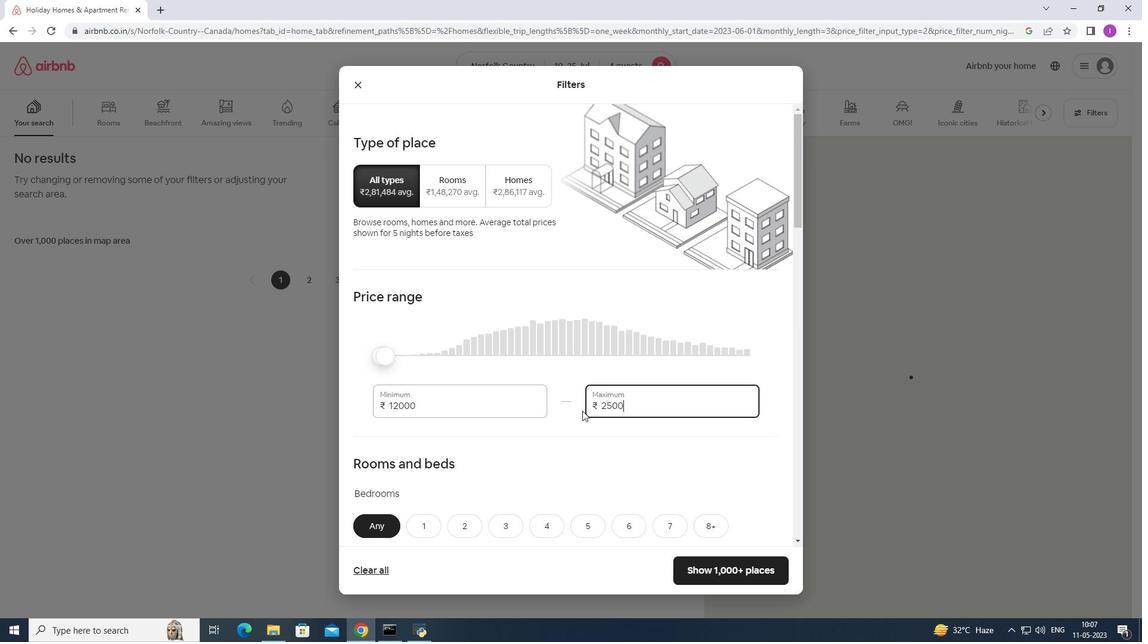 
Action: Mouse moved to (432, 404)
Screenshot: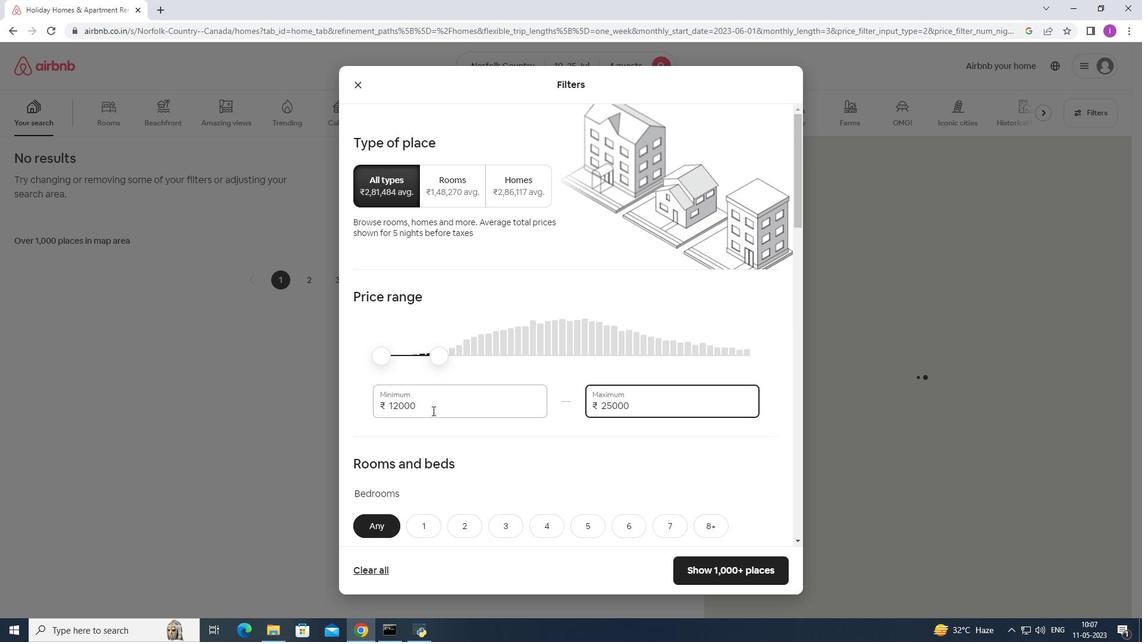 
Action: Mouse pressed left at (432, 404)
Screenshot: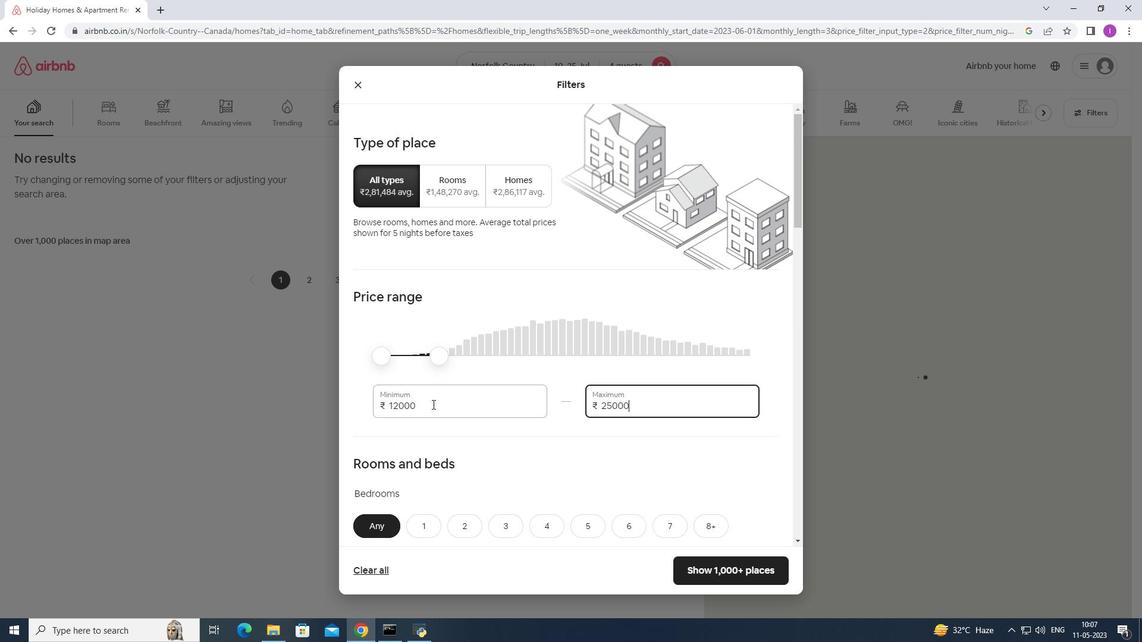 
Action: Mouse moved to (469, 408)
Screenshot: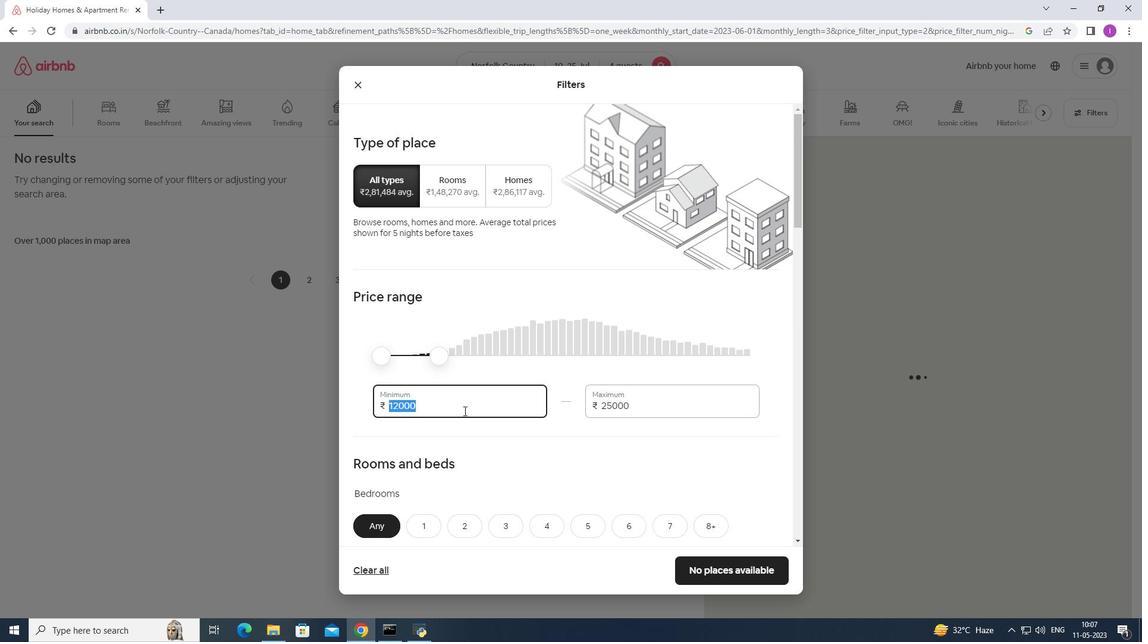 
Action: Key pressed 15
Screenshot: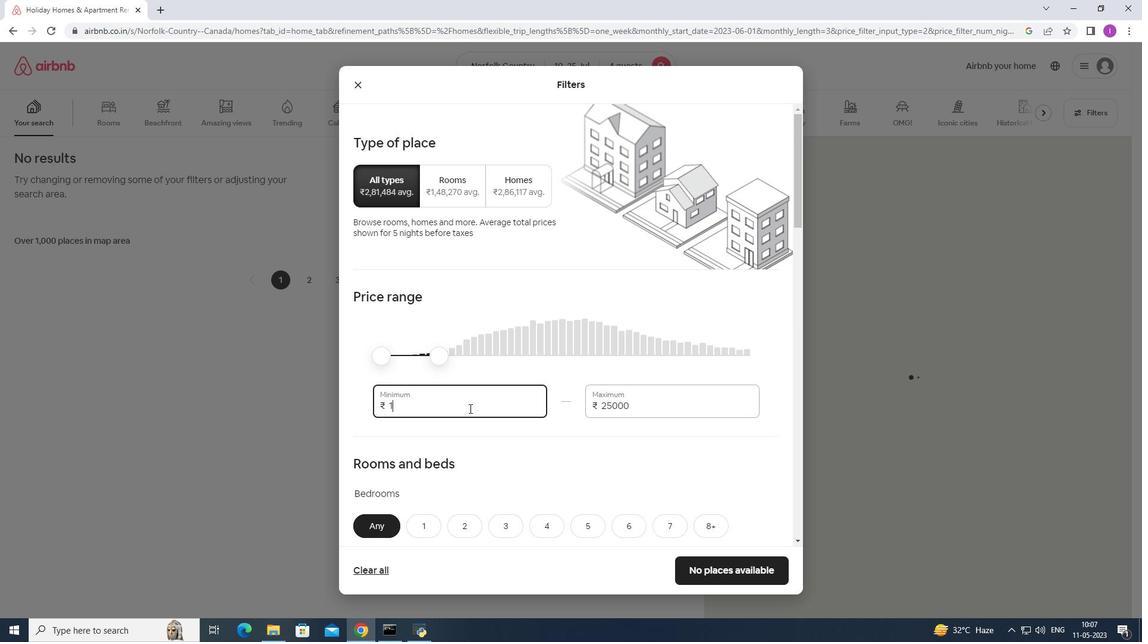 
Action: Mouse moved to (471, 411)
Screenshot: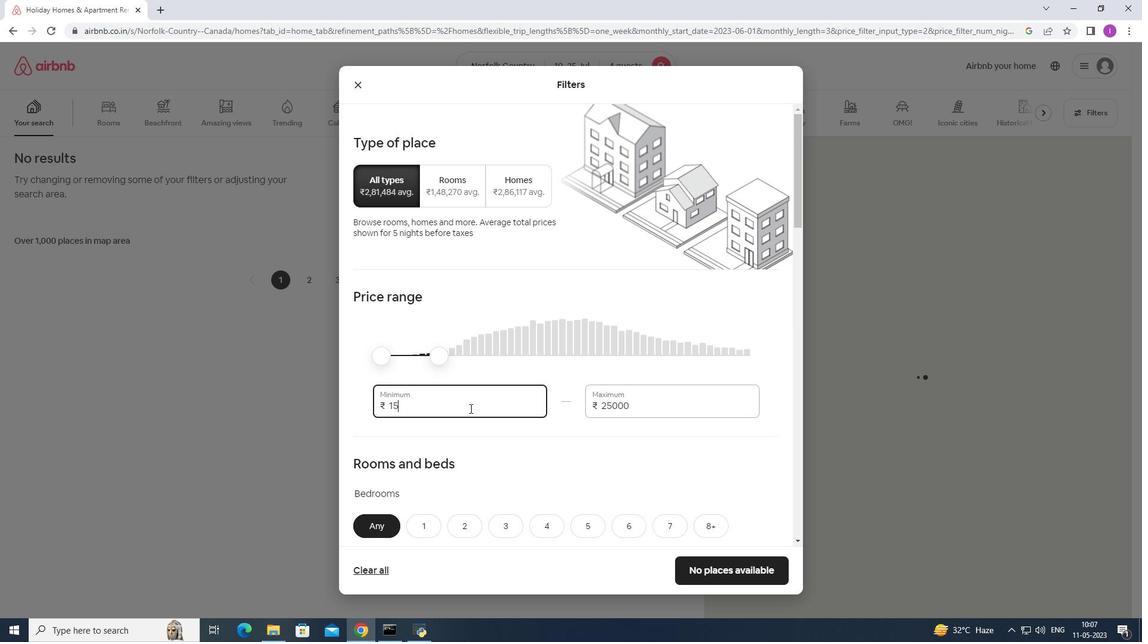 
Action: Key pressed 000
Screenshot: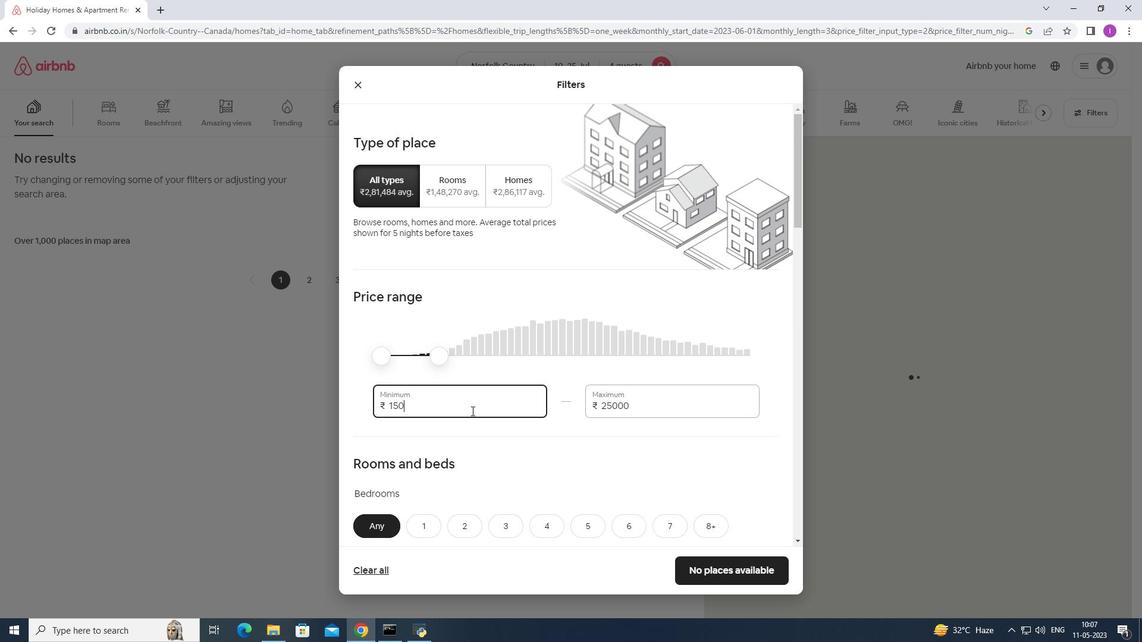 
Action: Mouse moved to (489, 493)
Screenshot: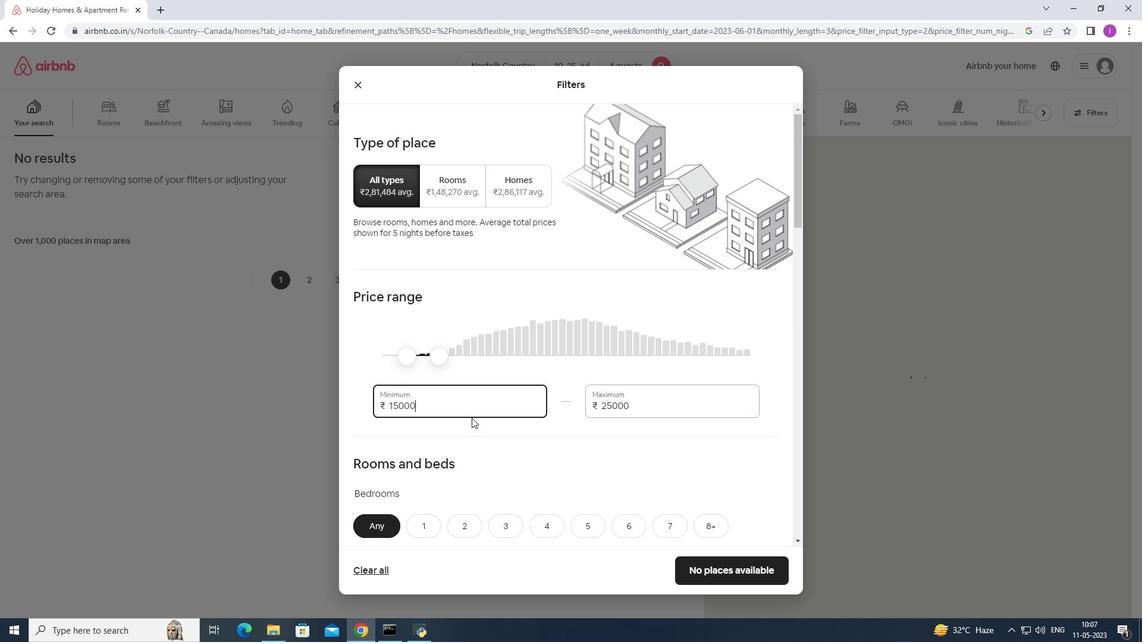 
Action: Mouse scrolled (489, 493) with delta (0, 0)
Screenshot: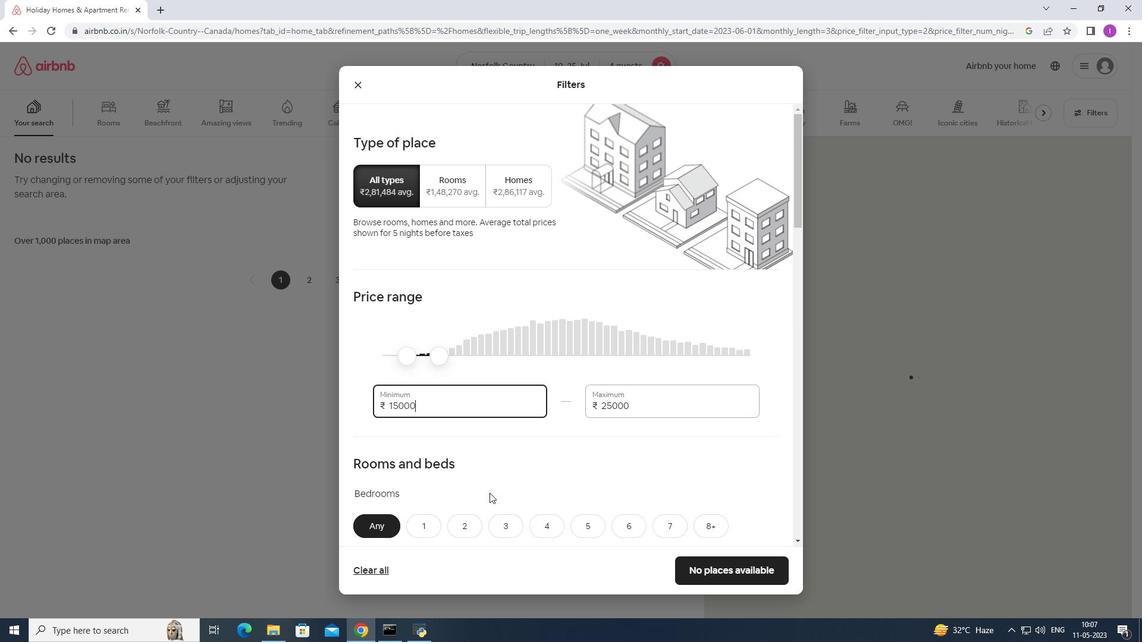 
Action: Mouse scrolled (489, 493) with delta (0, 0)
Screenshot: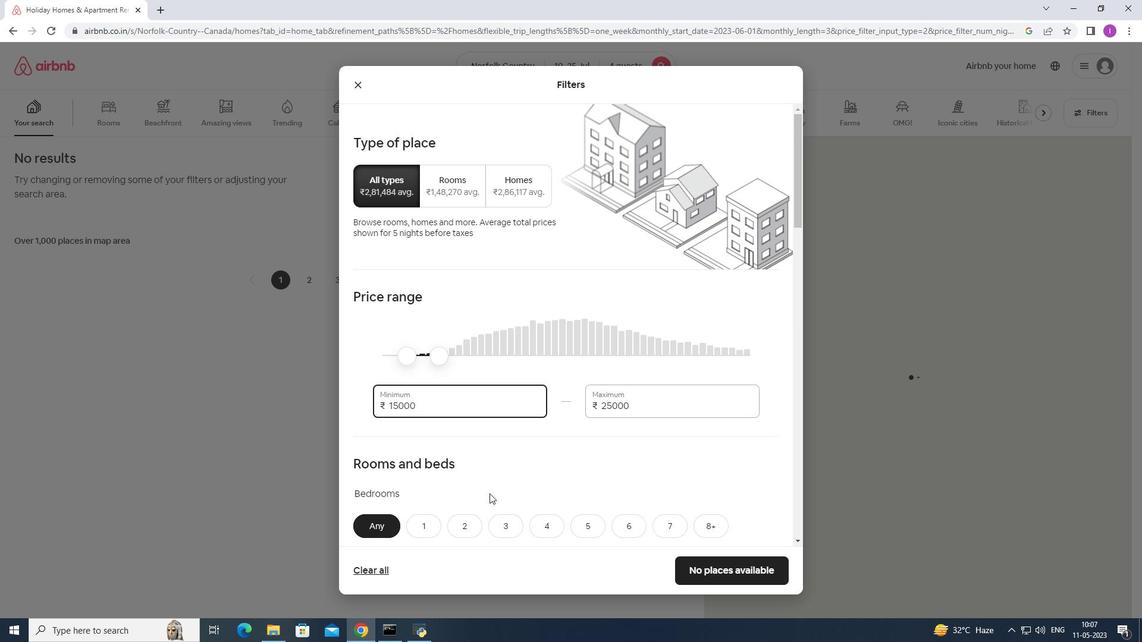 
Action: Mouse moved to (489, 493)
Screenshot: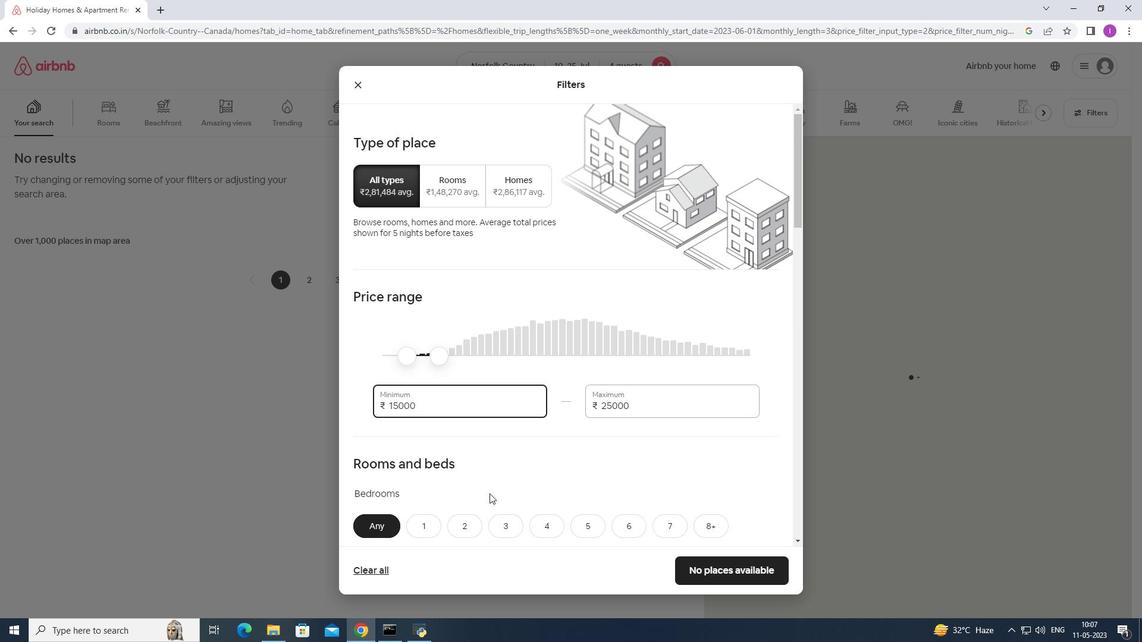 
Action: Mouse scrolled (489, 493) with delta (0, 0)
Screenshot: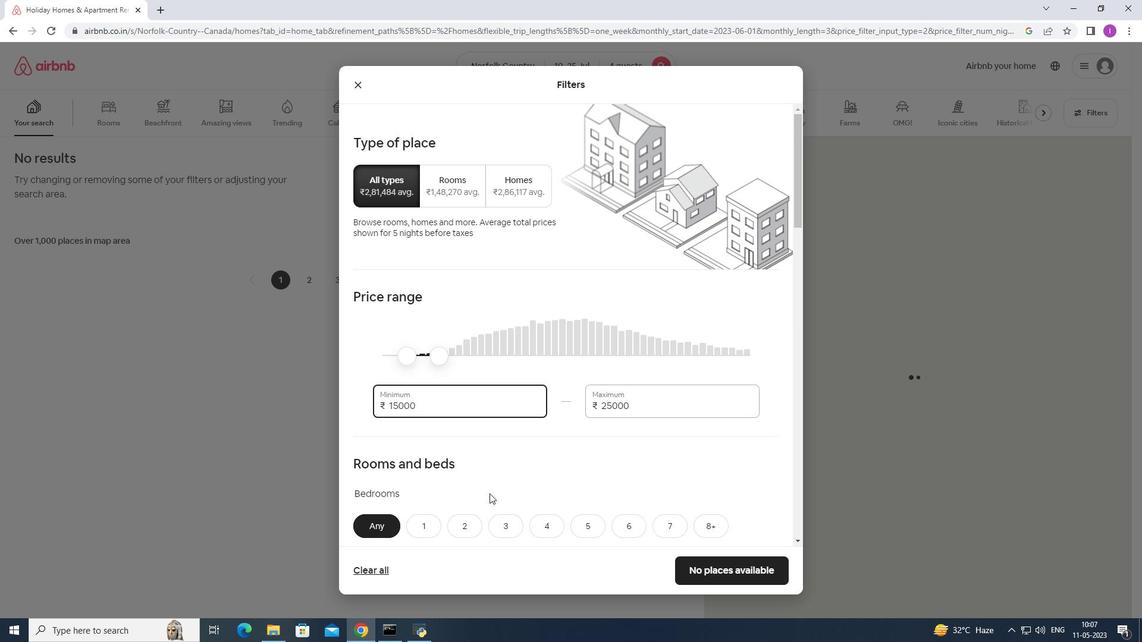 
Action: Mouse moved to (462, 350)
Screenshot: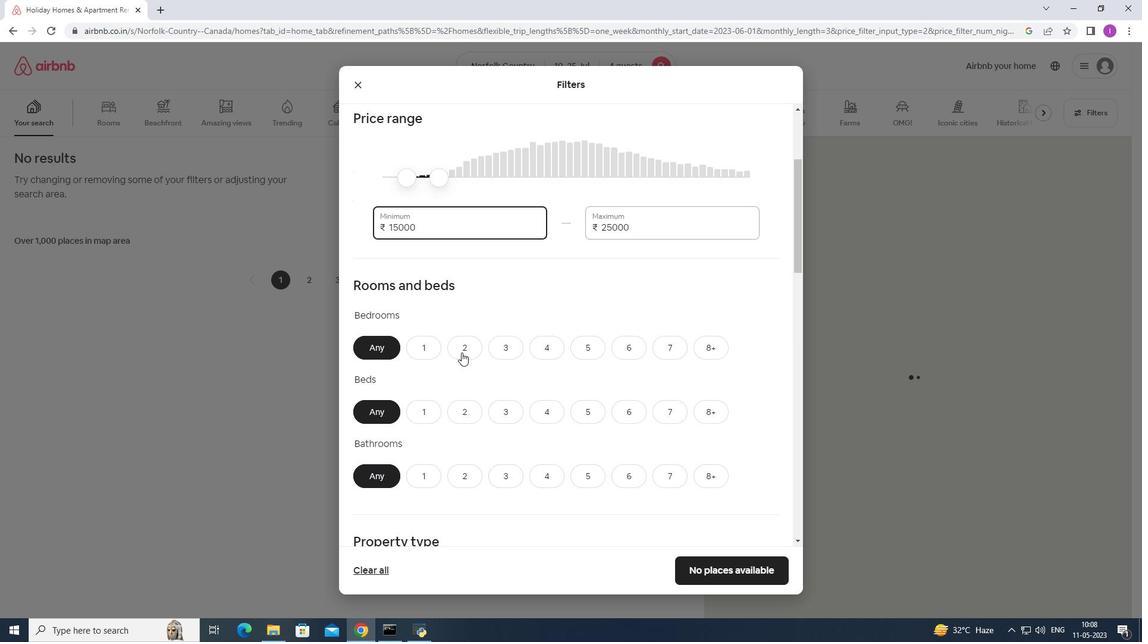 
Action: Mouse pressed left at (462, 350)
Screenshot: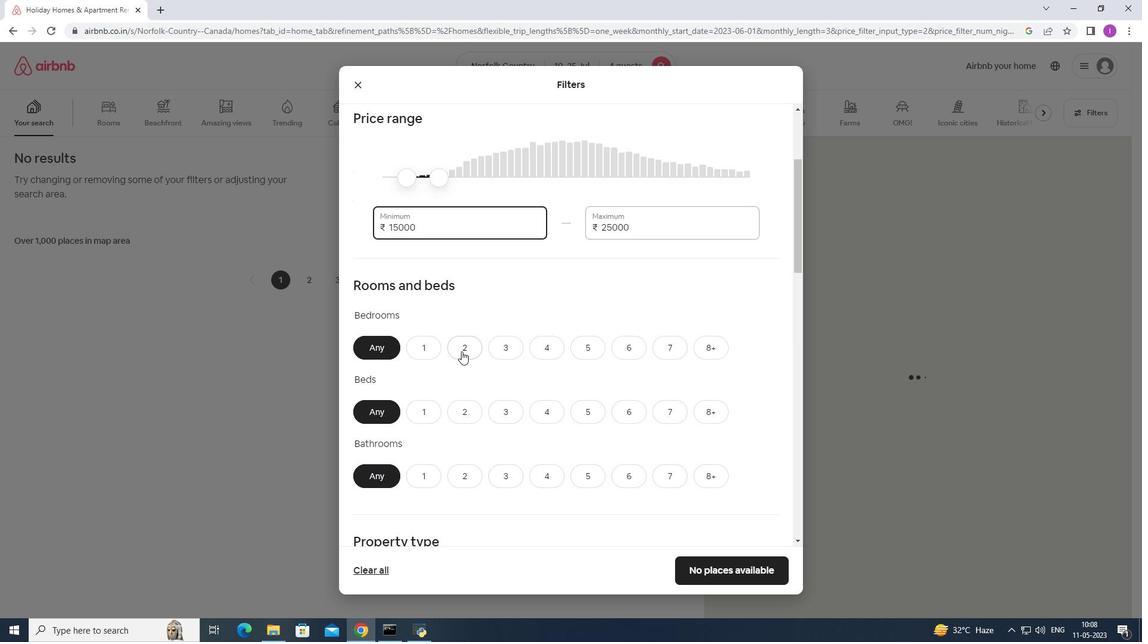 
Action: Mouse moved to (502, 410)
Screenshot: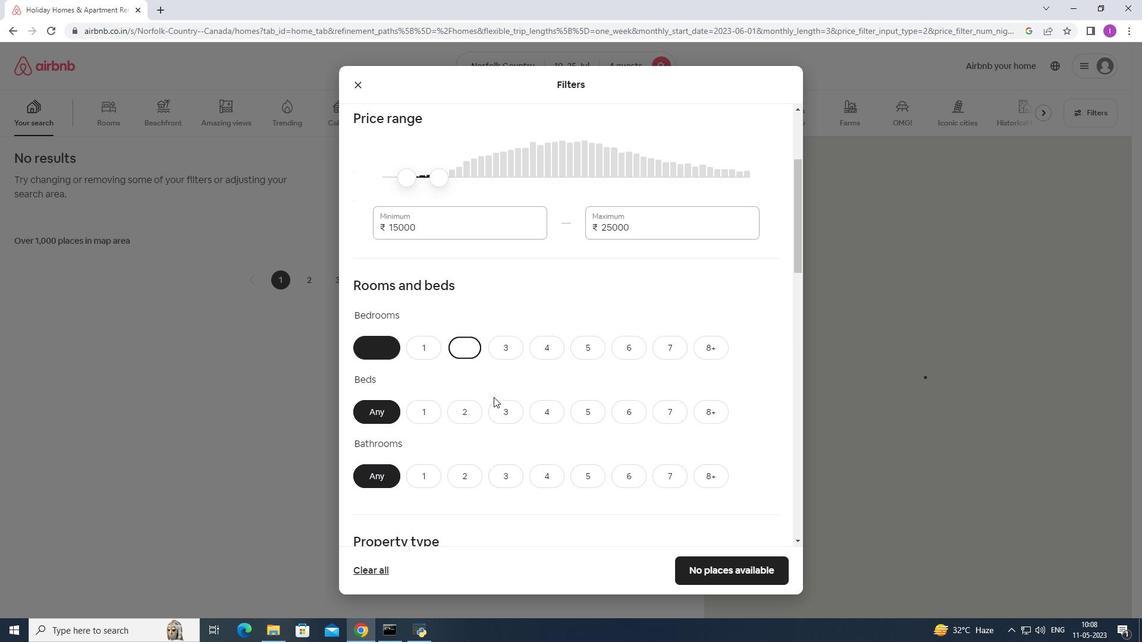 
Action: Mouse pressed left at (502, 410)
Screenshot: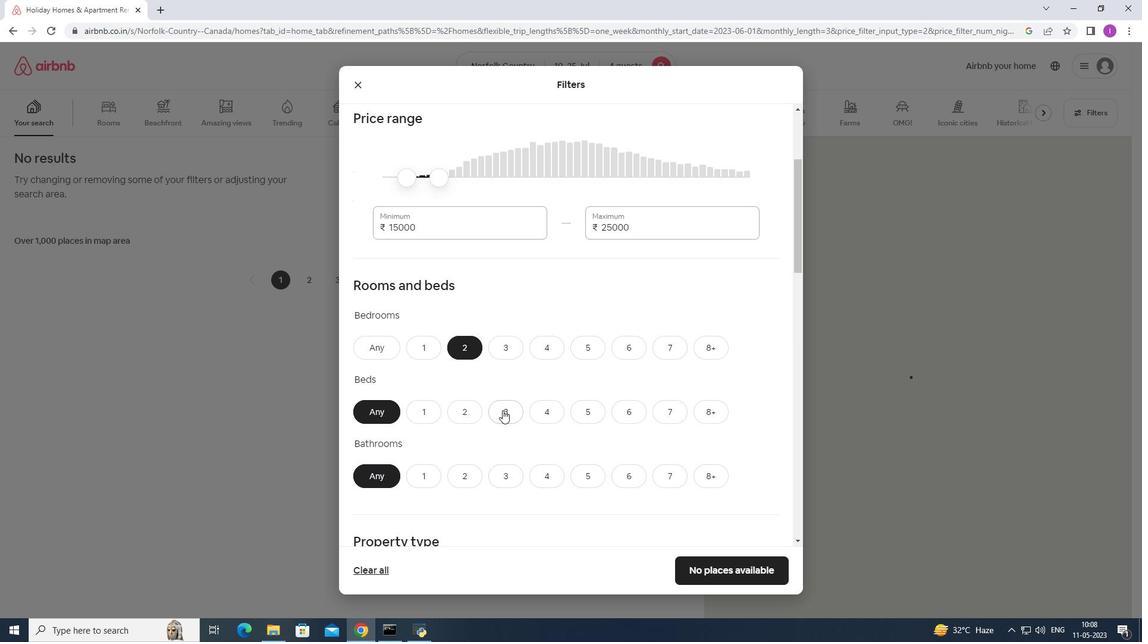 
Action: Mouse moved to (473, 474)
Screenshot: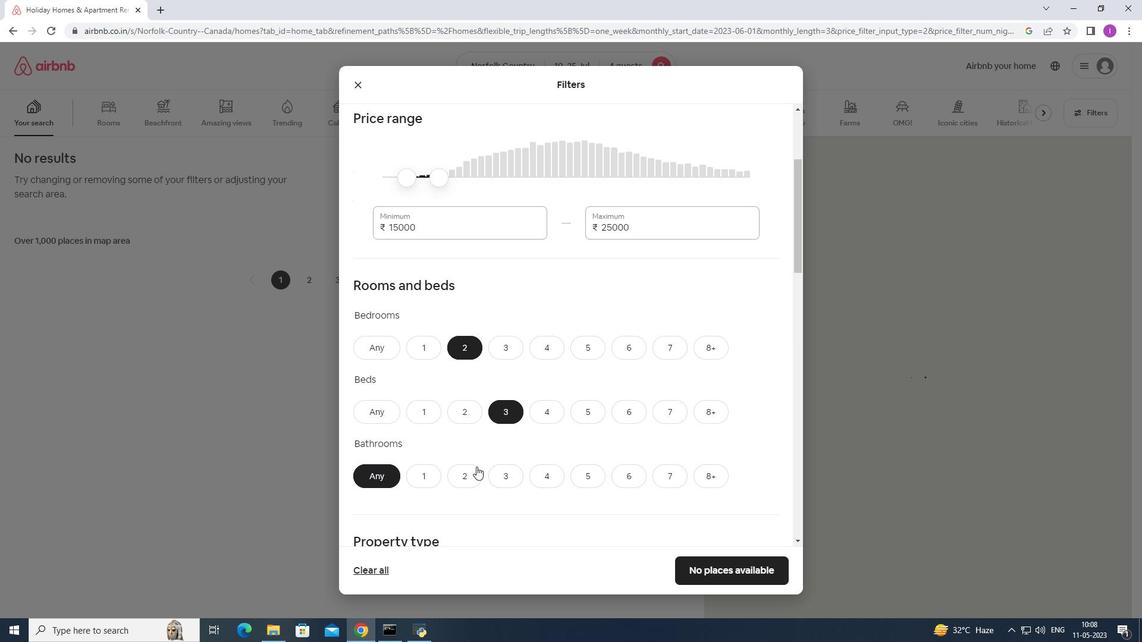 
Action: Mouse pressed left at (473, 474)
Screenshot: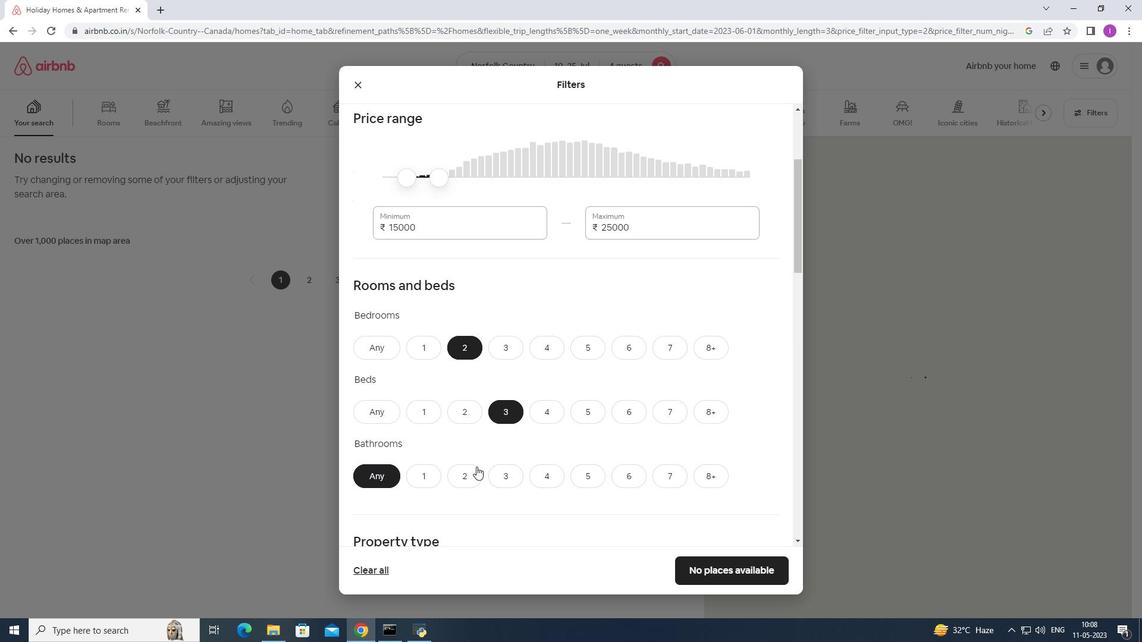 
Action: Mouse moved to (473, 471)
Screenshot: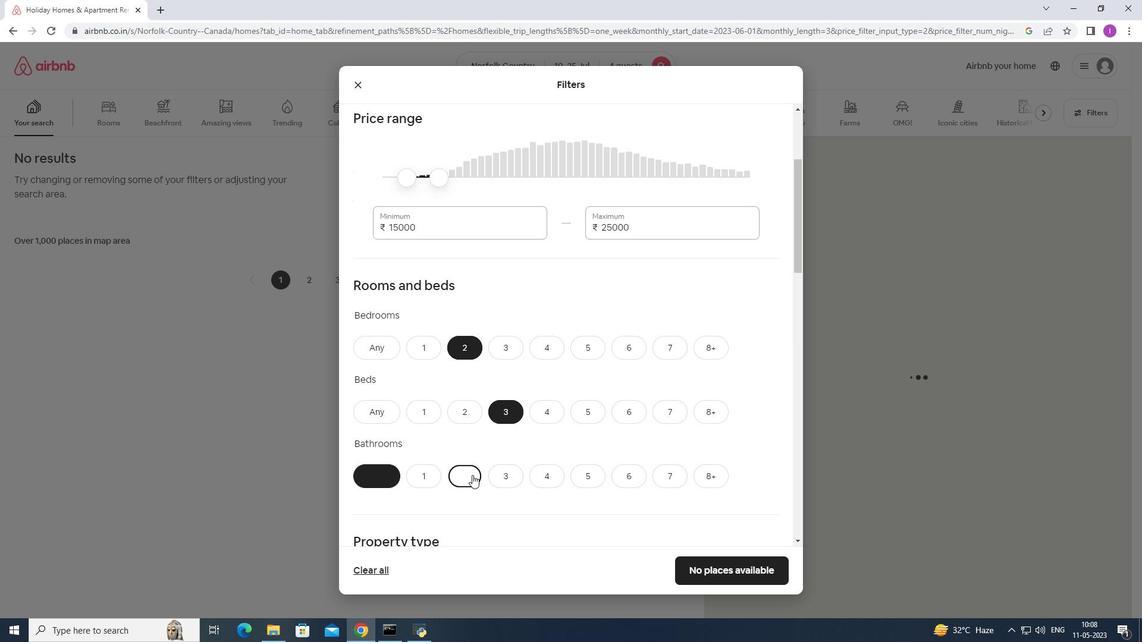 
Action: Mouse scrolled (473, 471) with delta (0, 0)
Screenshot: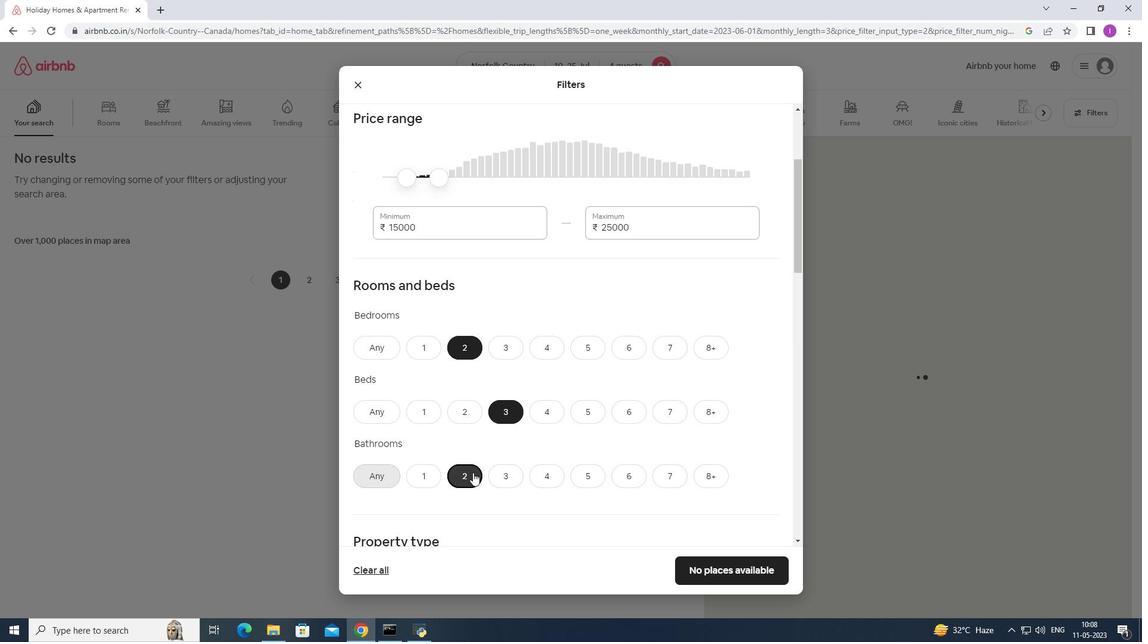 
Action: Mouse moved to (474, 470)
Screenshot: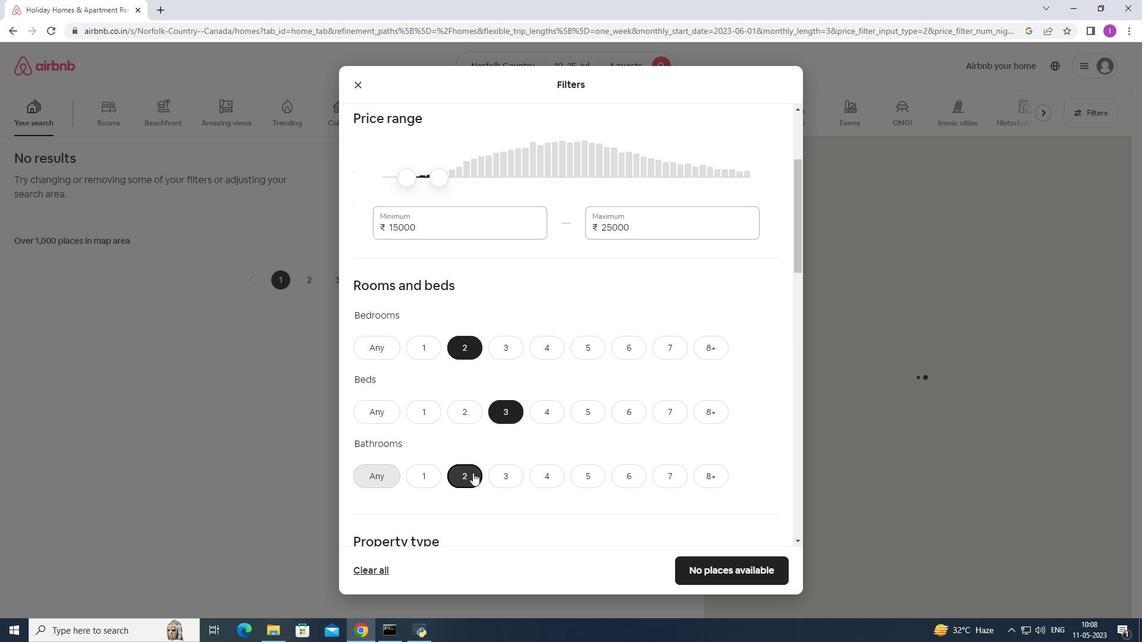 
Action: Mouse scrolled (474, 470) with delta (0, 0)
Screenshot: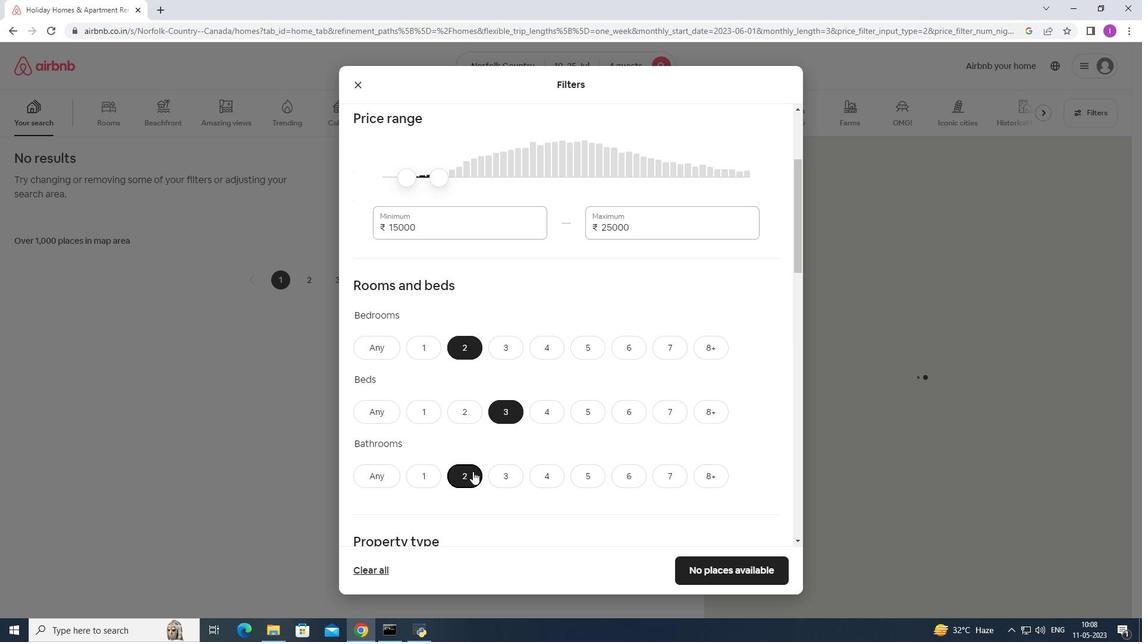 
Action: Mouse moved to (506, 453)
Screenshot: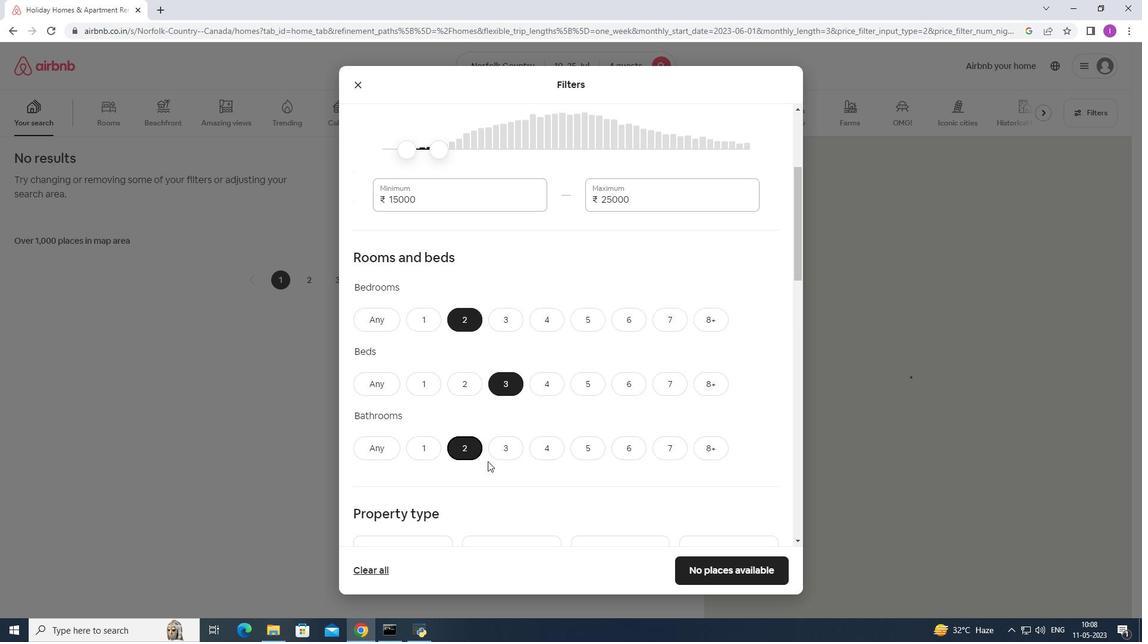 
Action: Mouse scrolled (506, 453) with delta (0, 0)
Screenshot: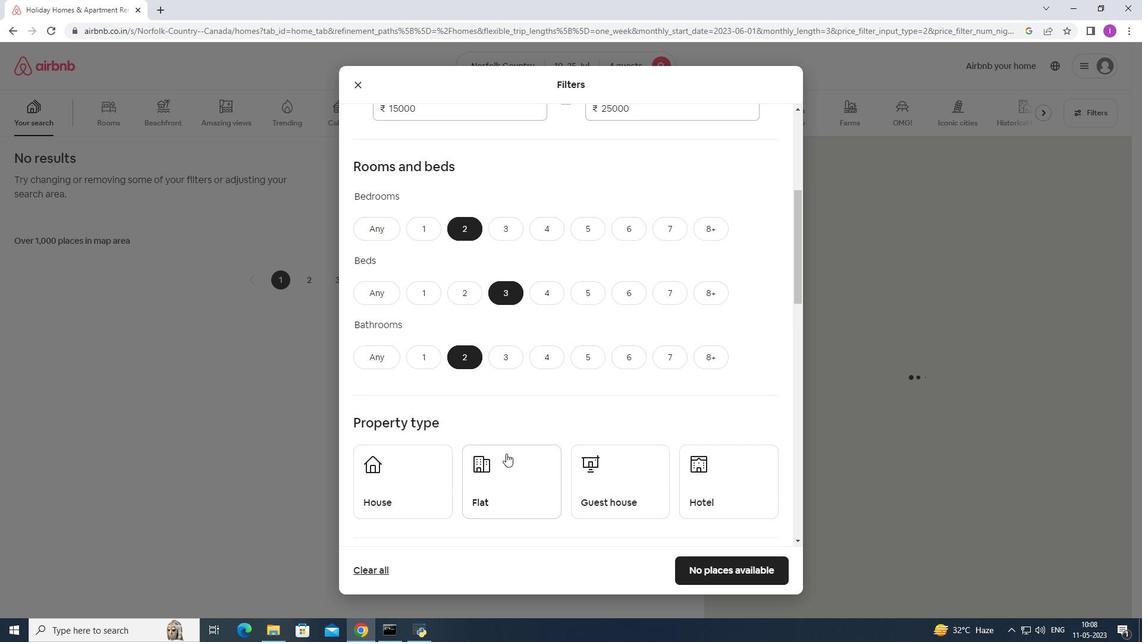 
Action: Mouse scrolled (506, 453) with delta (0, 0)
Screenshot: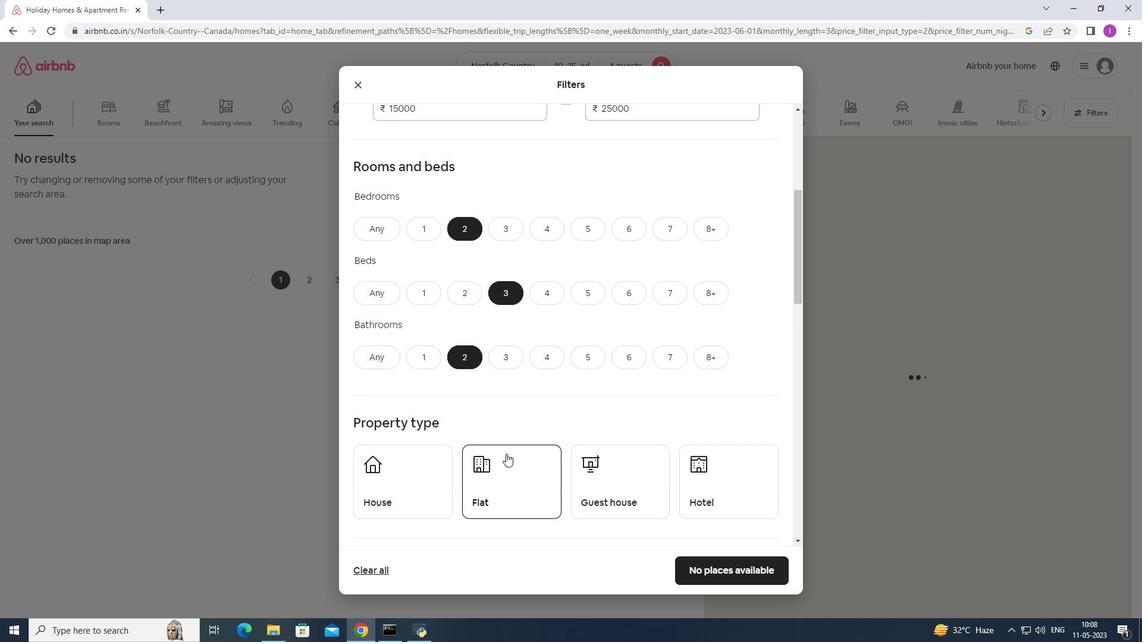 
Action: Mouse moved to (408, 375)
Screenshot: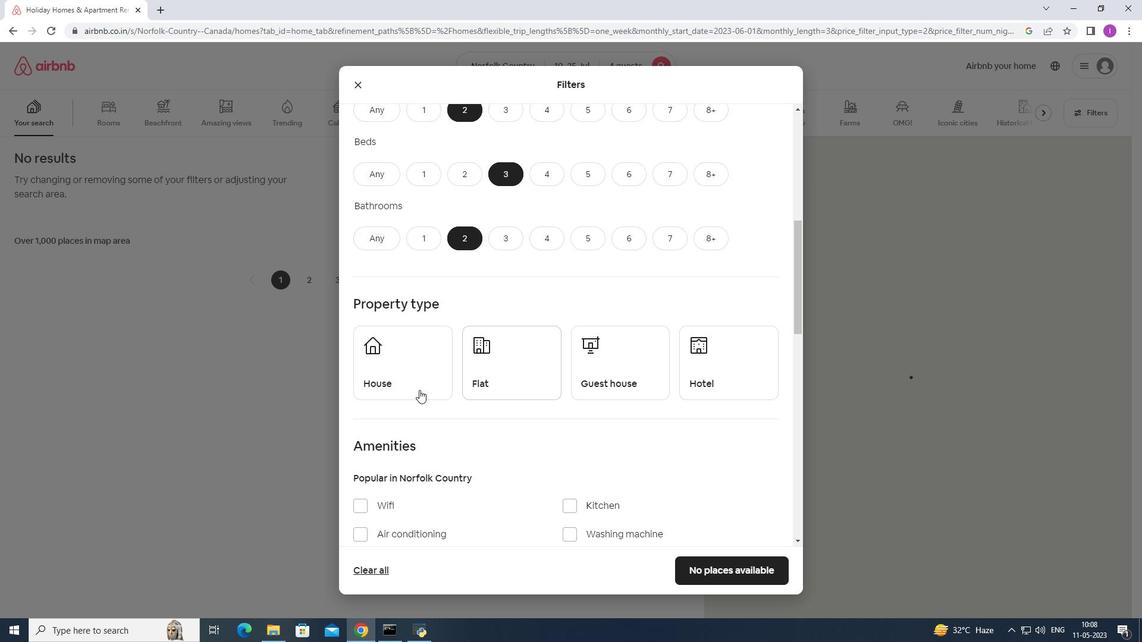 
Action: Mouse pressed left at (408, 375)
Screenshot: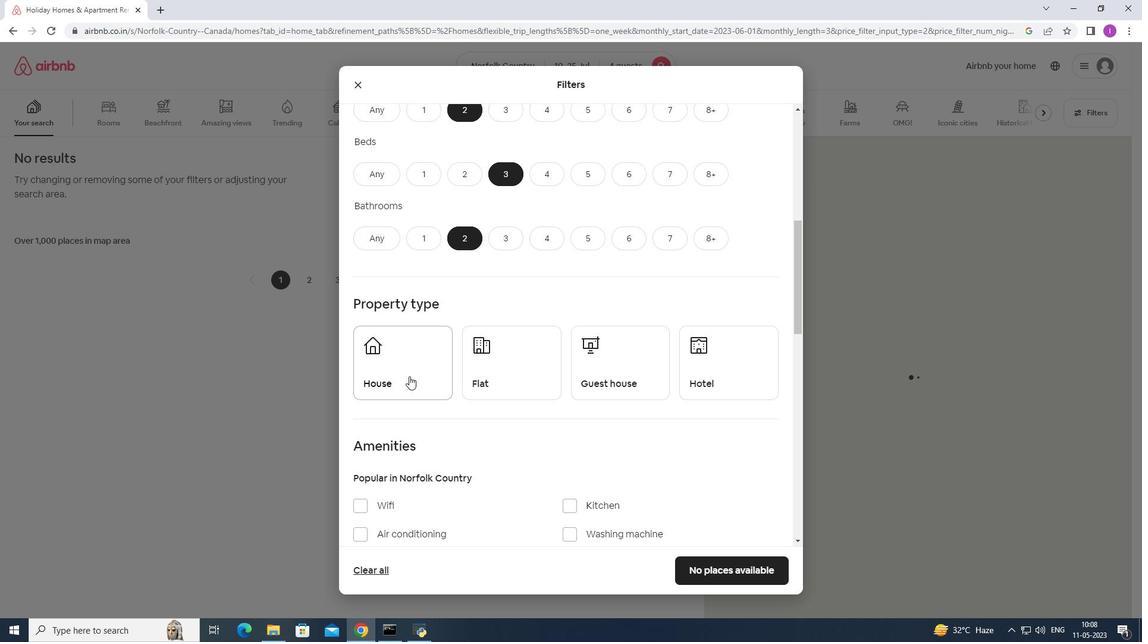 
Action: Mouse moved to (473, 364)
Screenshot: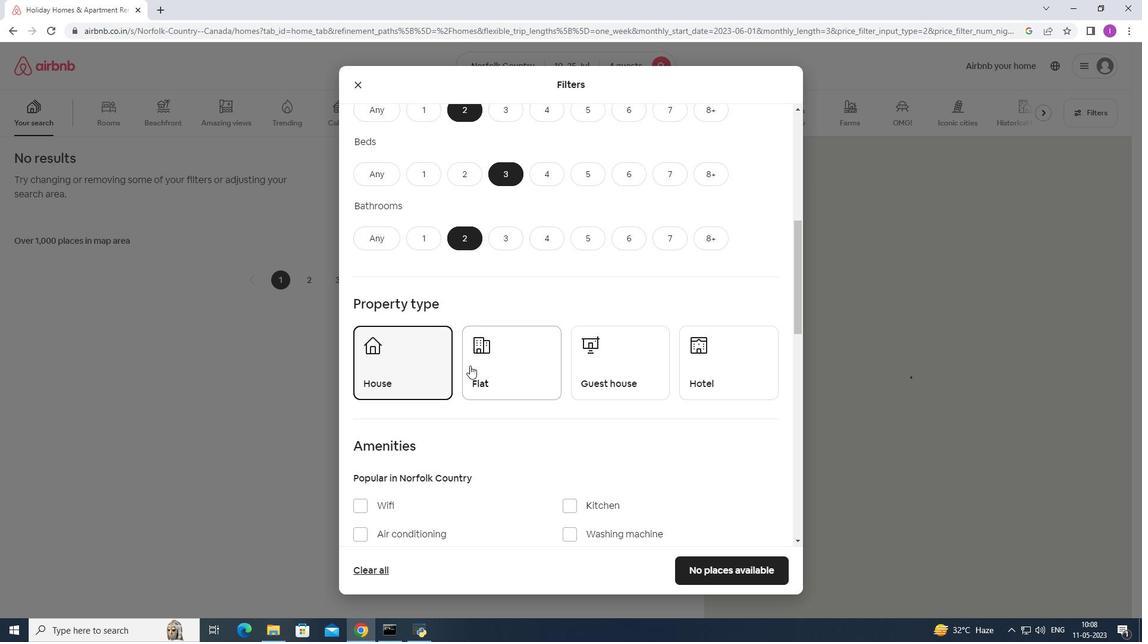 
Action: Mouse pressed left at (473, 364)
Screenshot: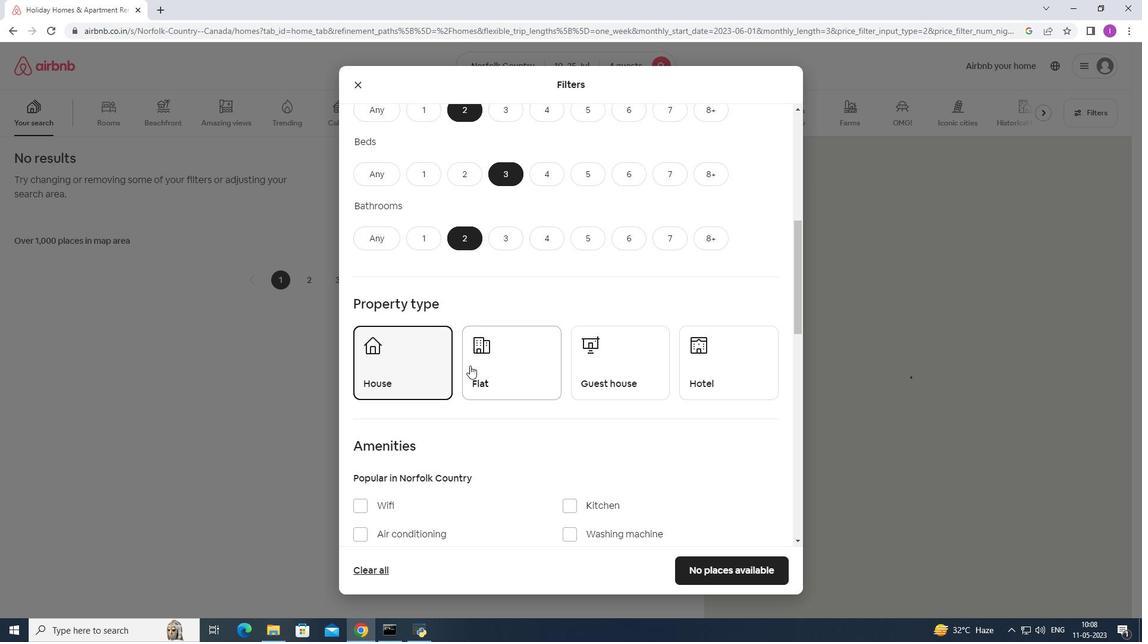 
Action: Mouse moved to (616, 380)
Screenshot: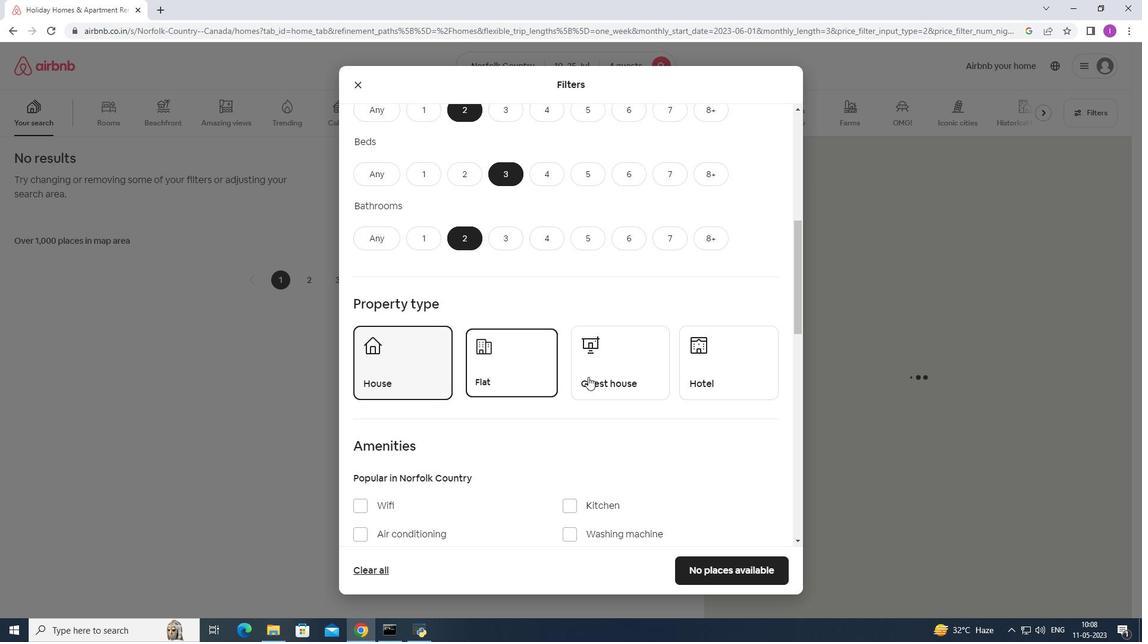 
Action: Mouse pressed left at (616, 380)
Screenshot: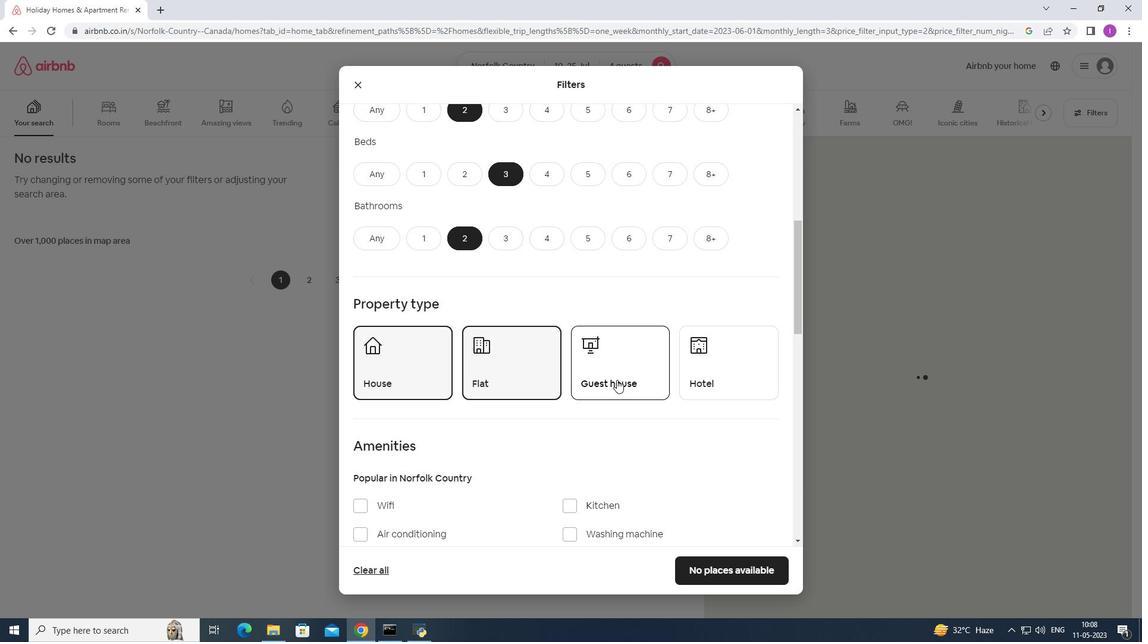 
Action: Mouse moved to (617, 380)
Screenshot: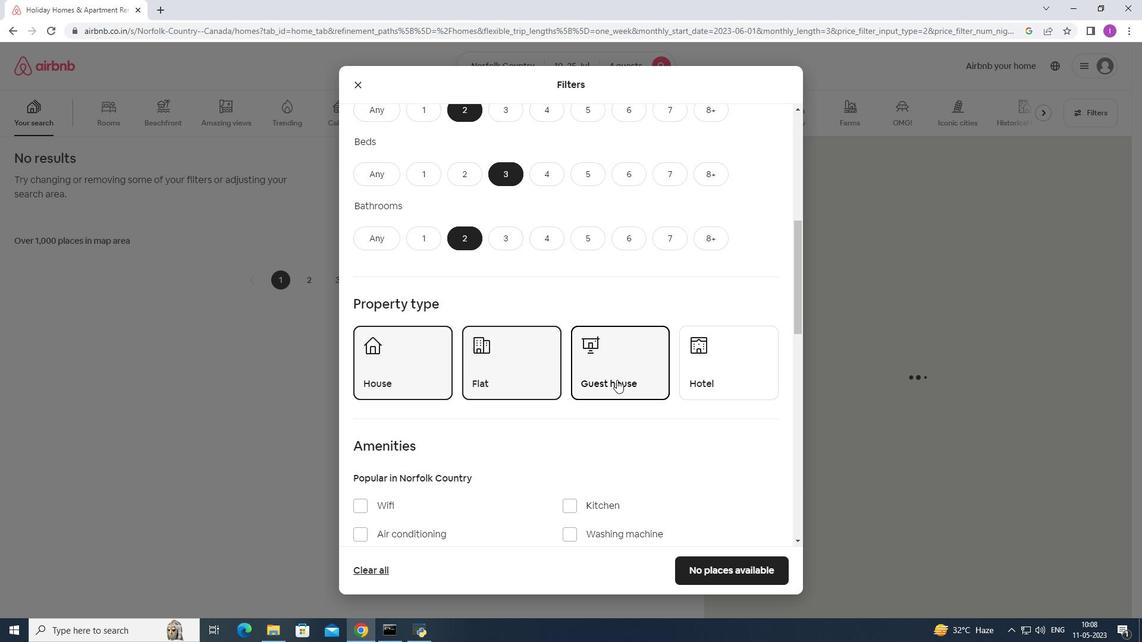 
Action: Mouse scrolled (617, 379) with delta (0, 0)
Screenshot: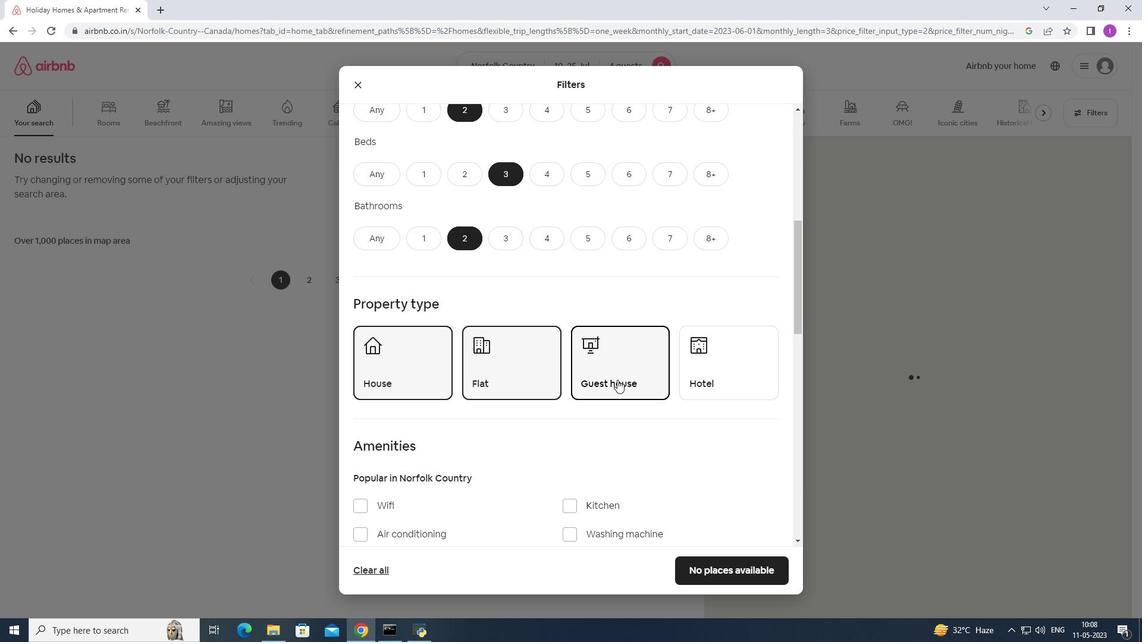 
Action: Mouse moved to (617, 380)
Screenshot: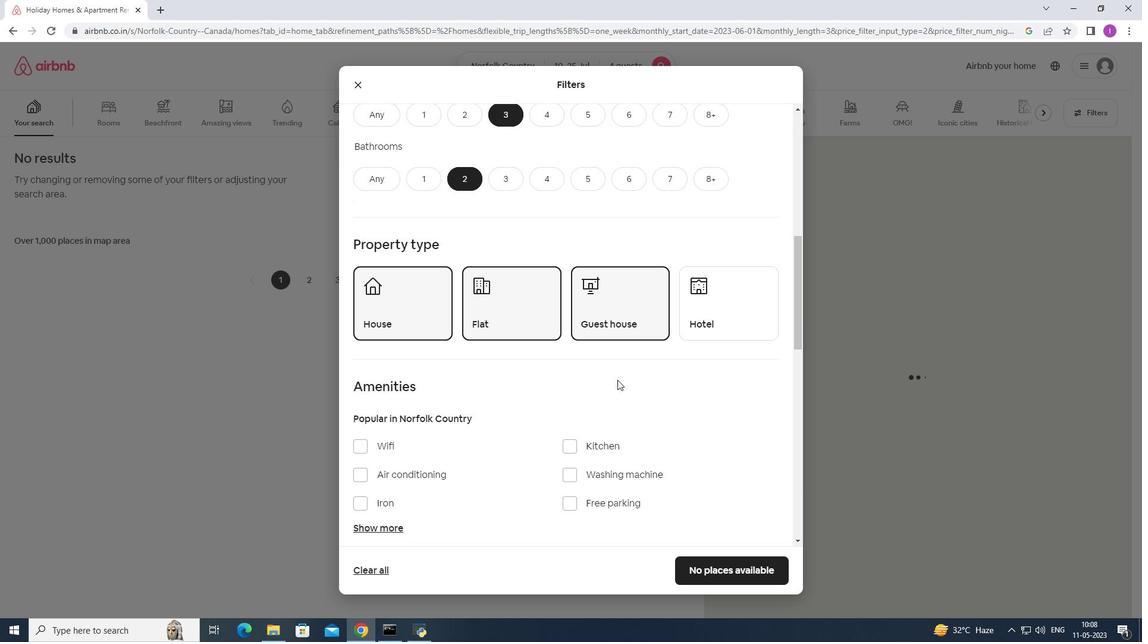 
Action: Mouse scrolled (617, 379) with delta (0, 0)
Screenshot: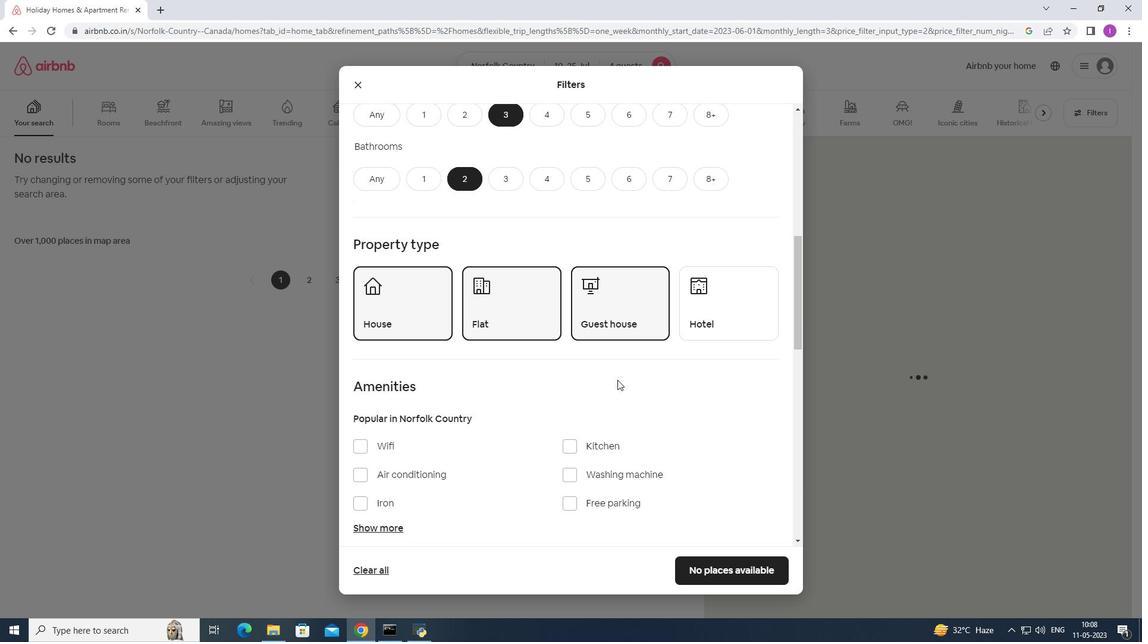 
Action: Mouse scrolled (617, 379) with delta (0, 0)
Screenshot: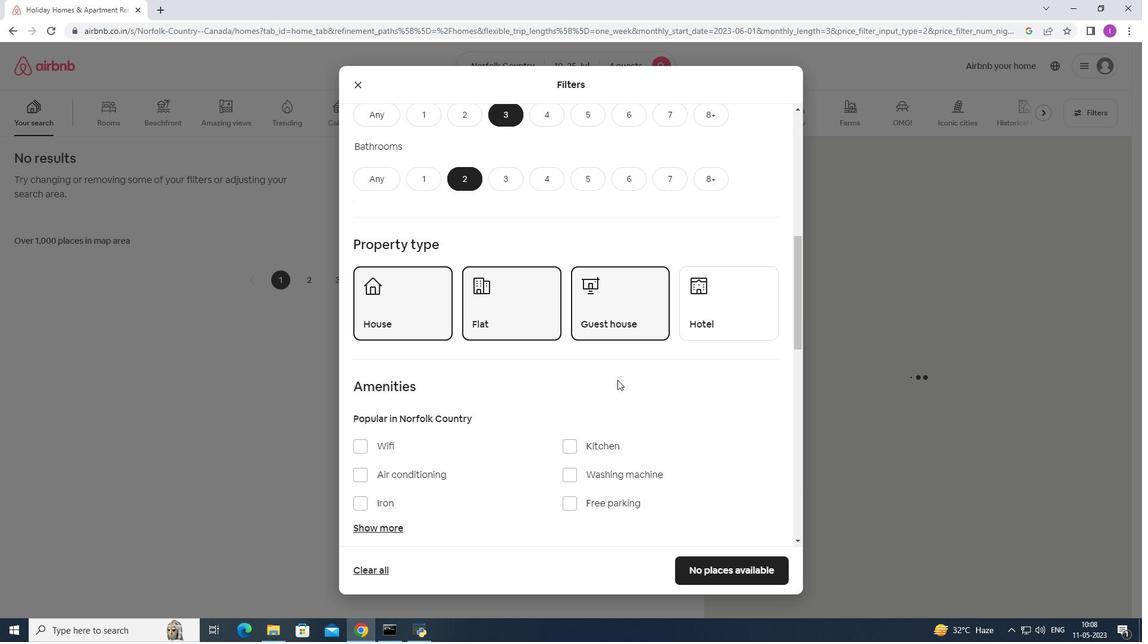
Action: Mouse moved to (362, 330)
Screenshot: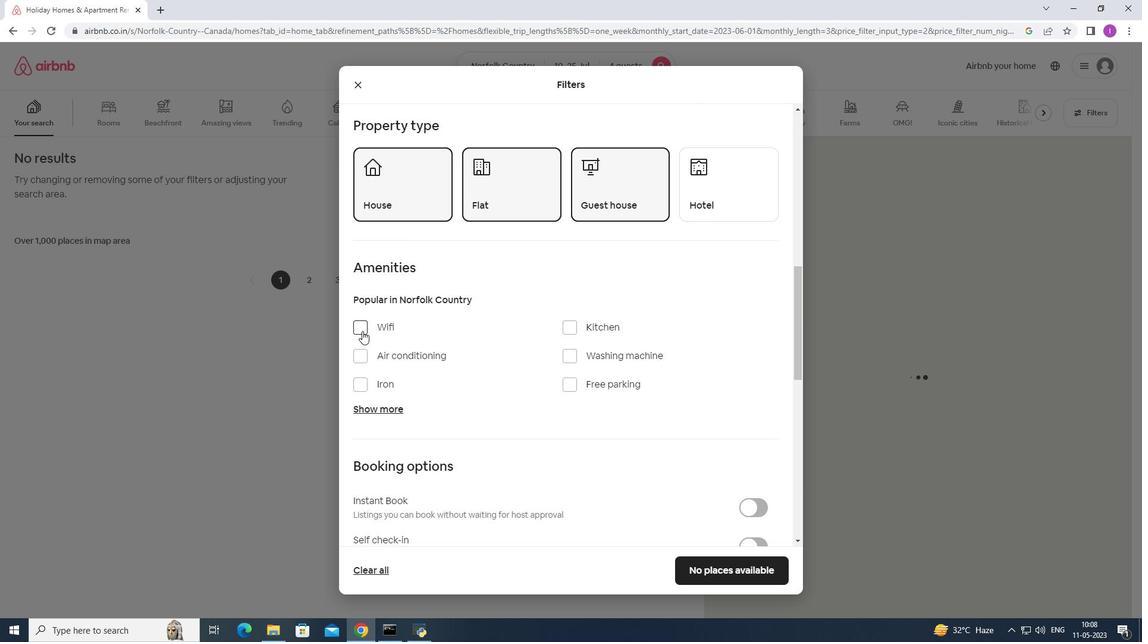
Action: Mouse pressed left at (362, 330)
Screenshot: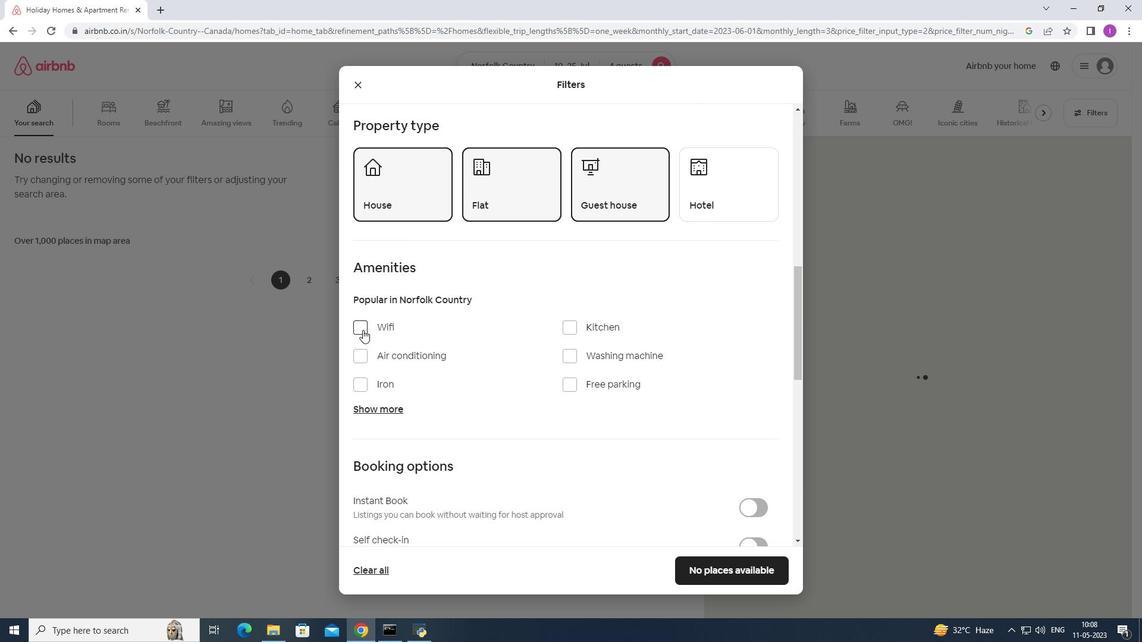 
Action: Mouse moved to (571, 383)
Screenshot: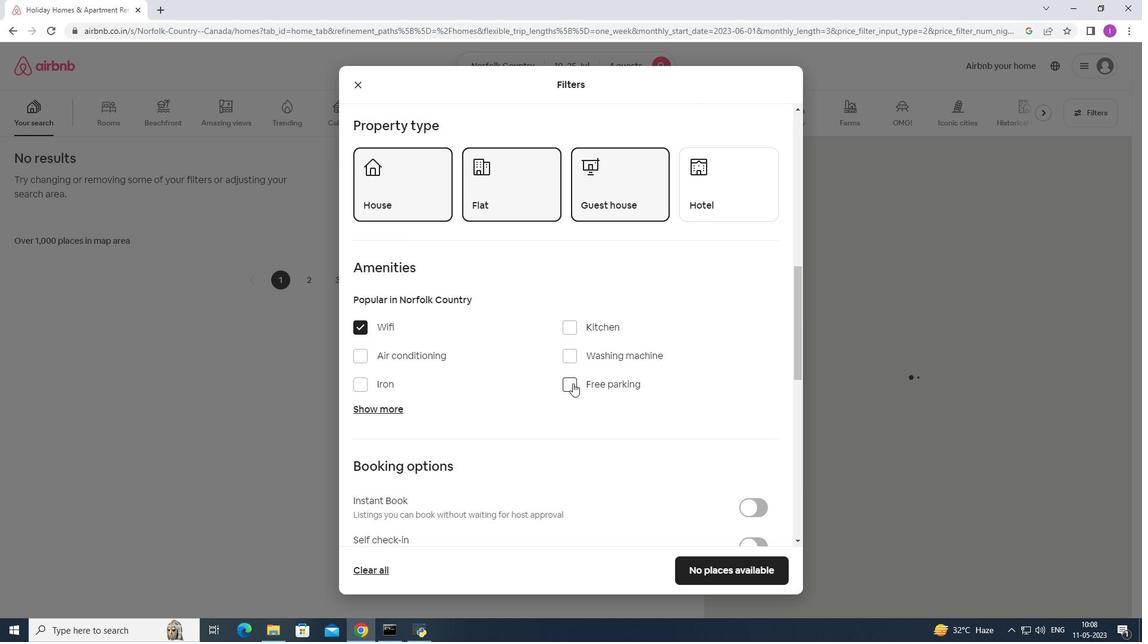 
Action: Mouse pressed left at (571, 383)
Screenshot: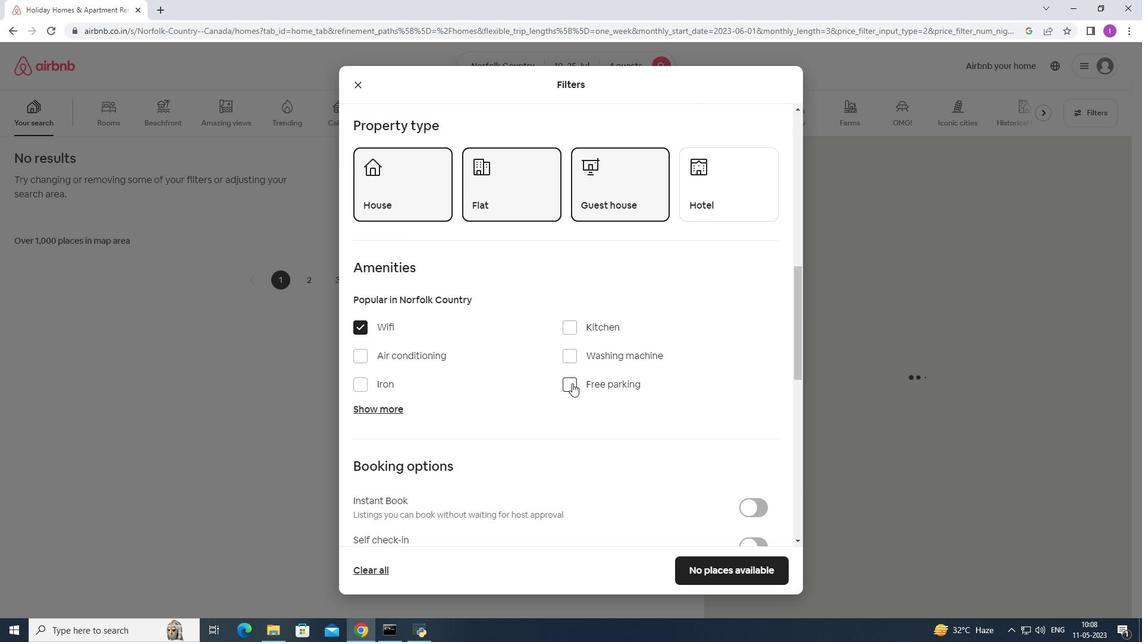 
Action: Mouse moved to (394, 406)
Screenshot: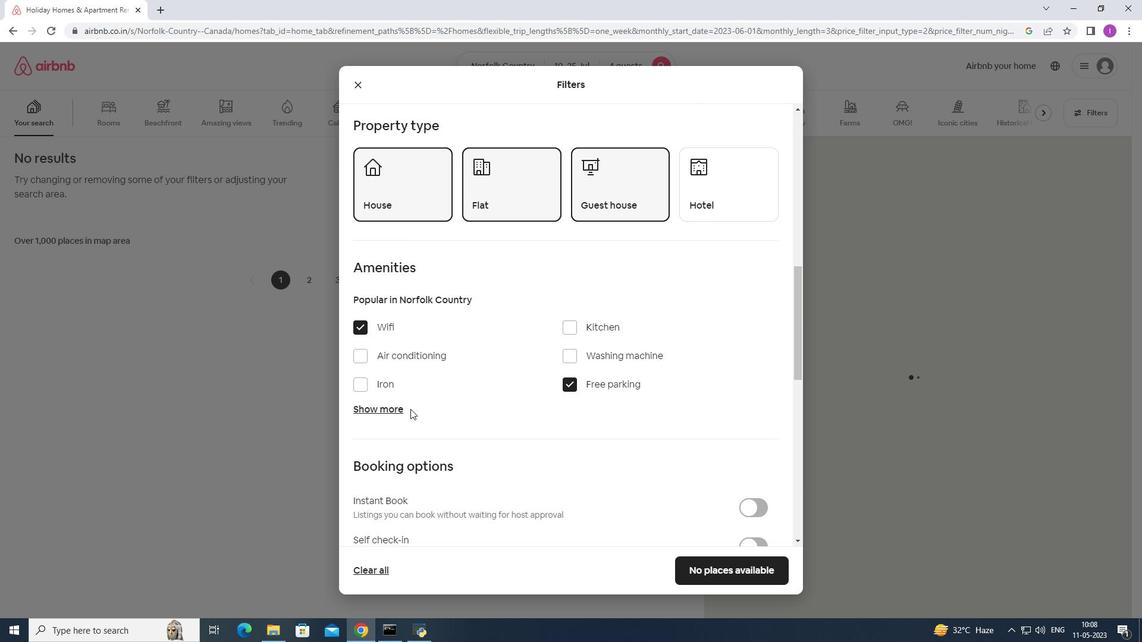 
Action: Mouse pressed left at (394, 406)
Screenshot: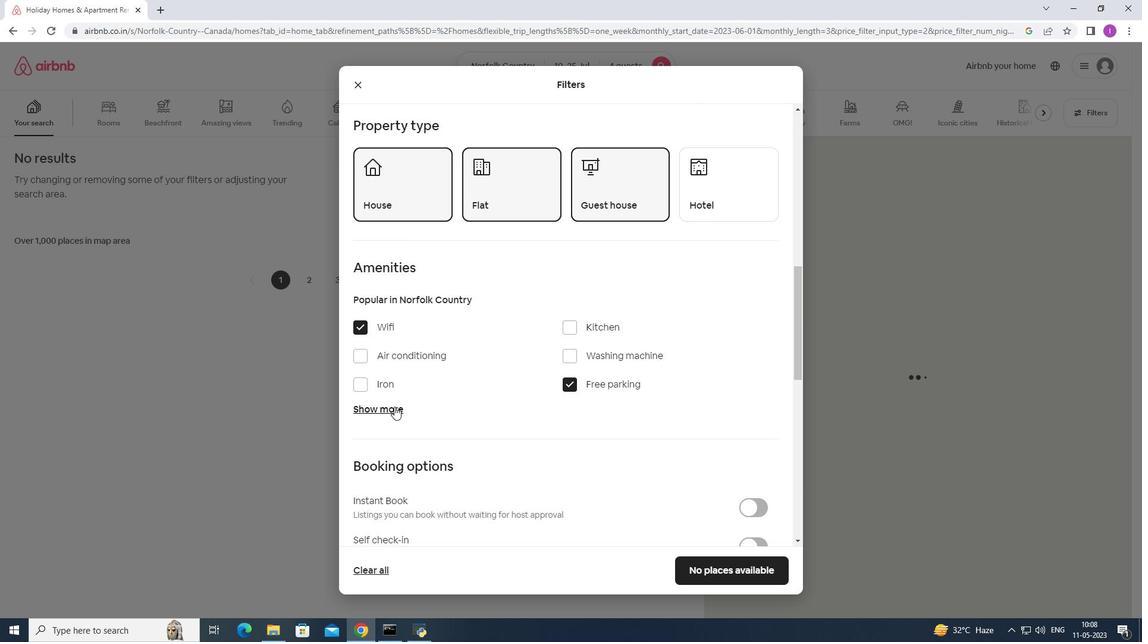 
Action: Mouse moved to (569, 480)
Screenshot: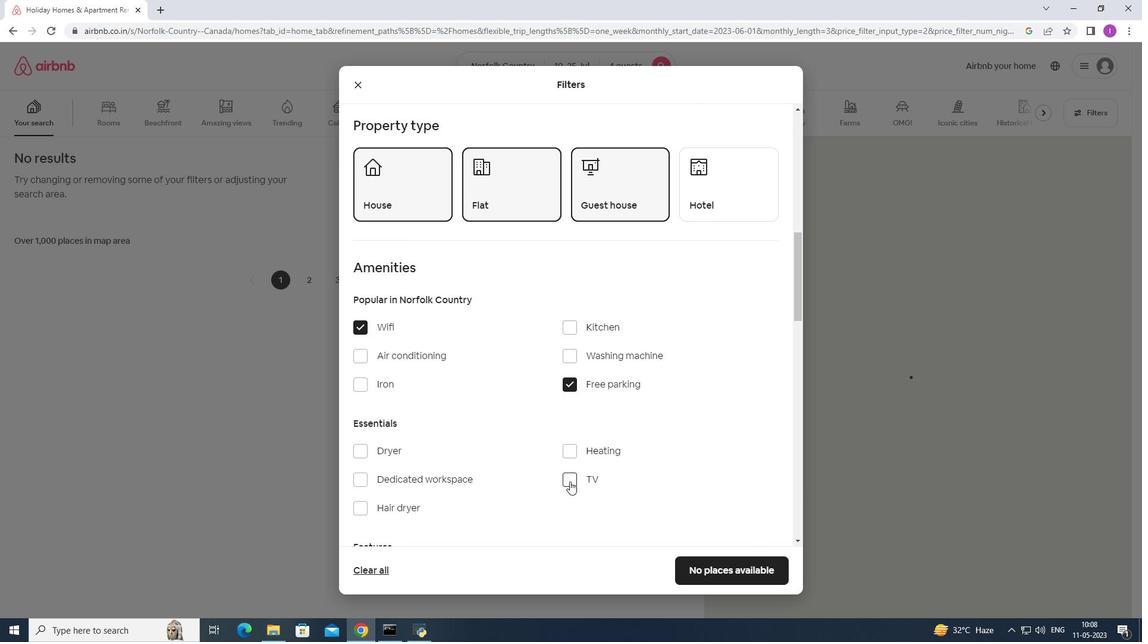 
Action: Mouse pressed left at (569, 480)
Screenshot: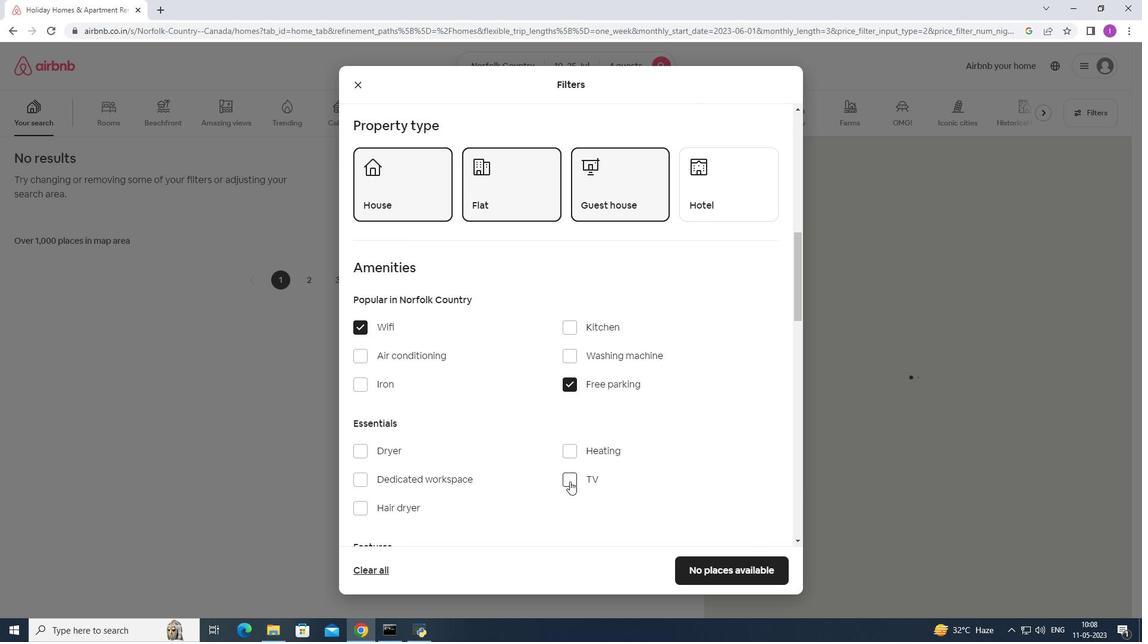 
Action: Mouse moved to (435, 481)
Screenshot: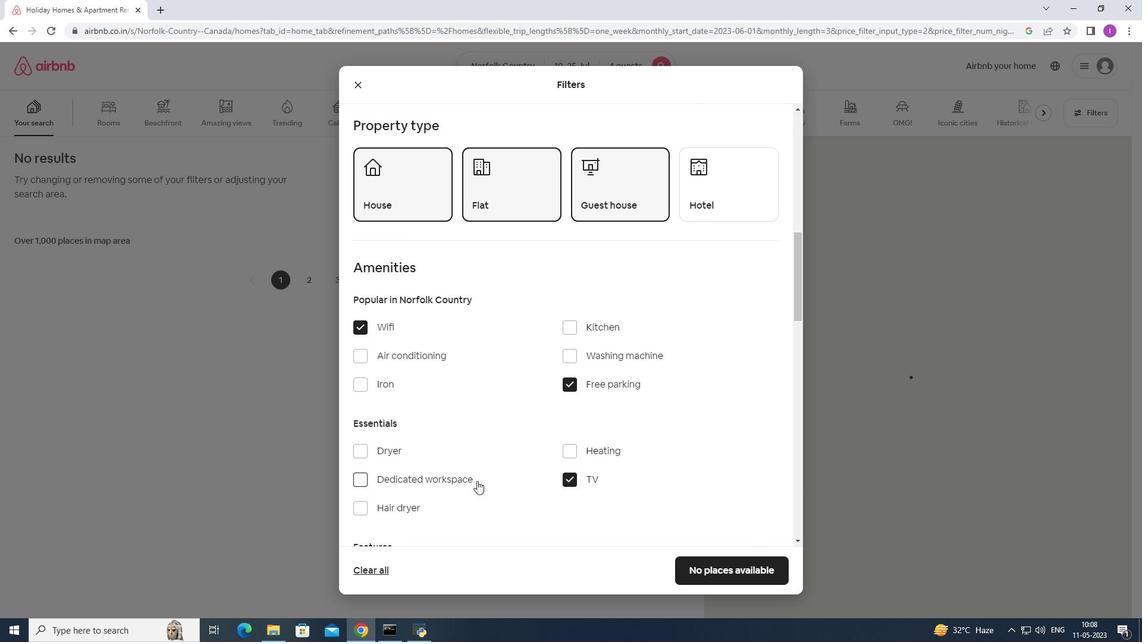 
Action: Mouse scrolled (435, 481) with delta (0, 0)
Screenshot: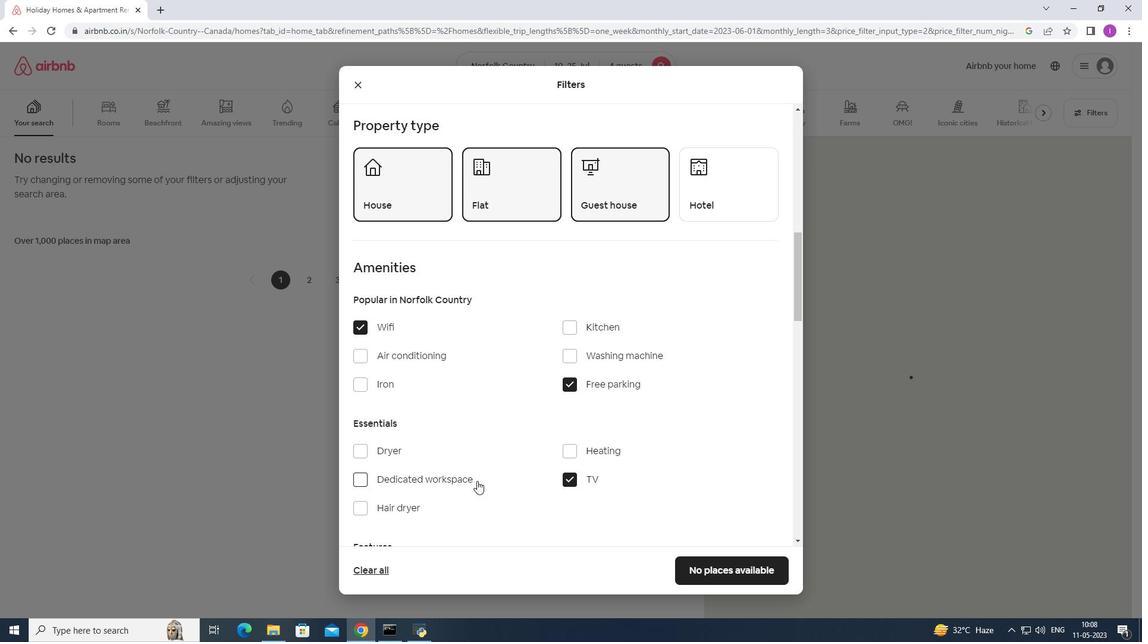 
Action: Mouse scrolled (435, 481) with delta (0, 0)
Screenshot: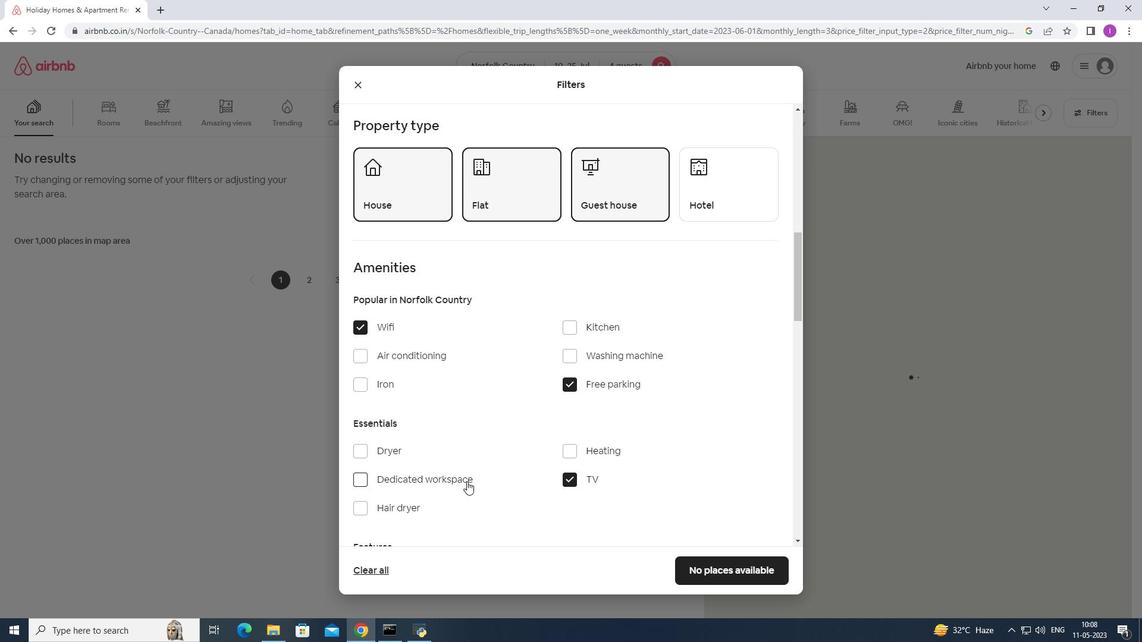 
Action: Mouse moved to (433, 467)
Screenshot: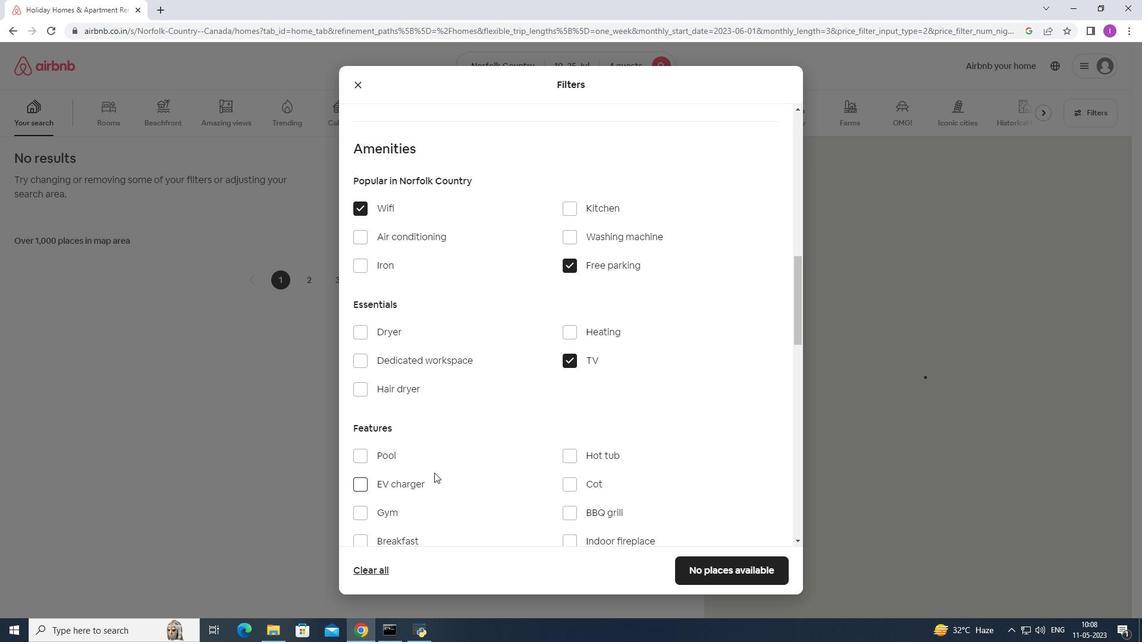 
Action: Mouse scrolled (433, 466) with delta (0, 0)
Screenshot: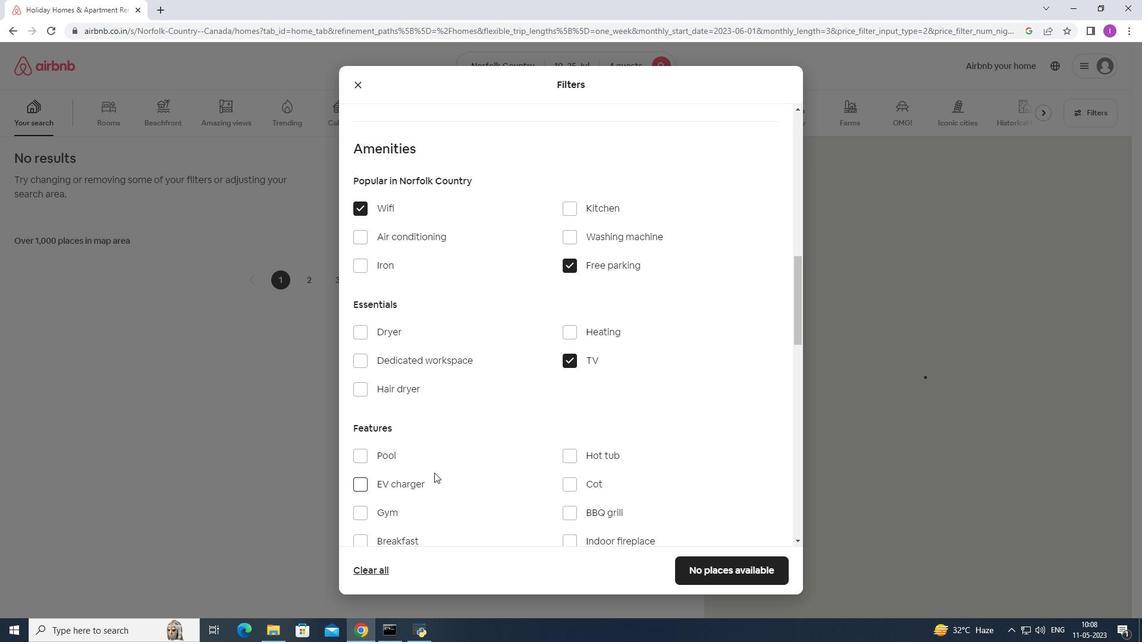 
Action: Mouse moved to (433, 465)
Screenshot: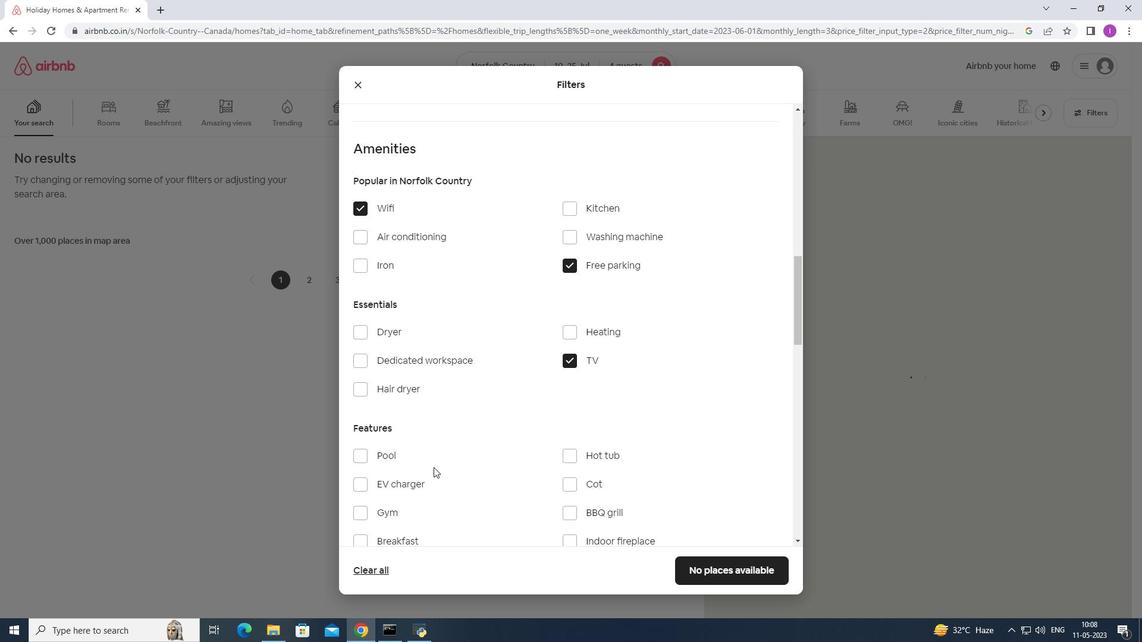 
Action: Mouse scrolled (433, 465) with delta (0, 0)
Screenshot: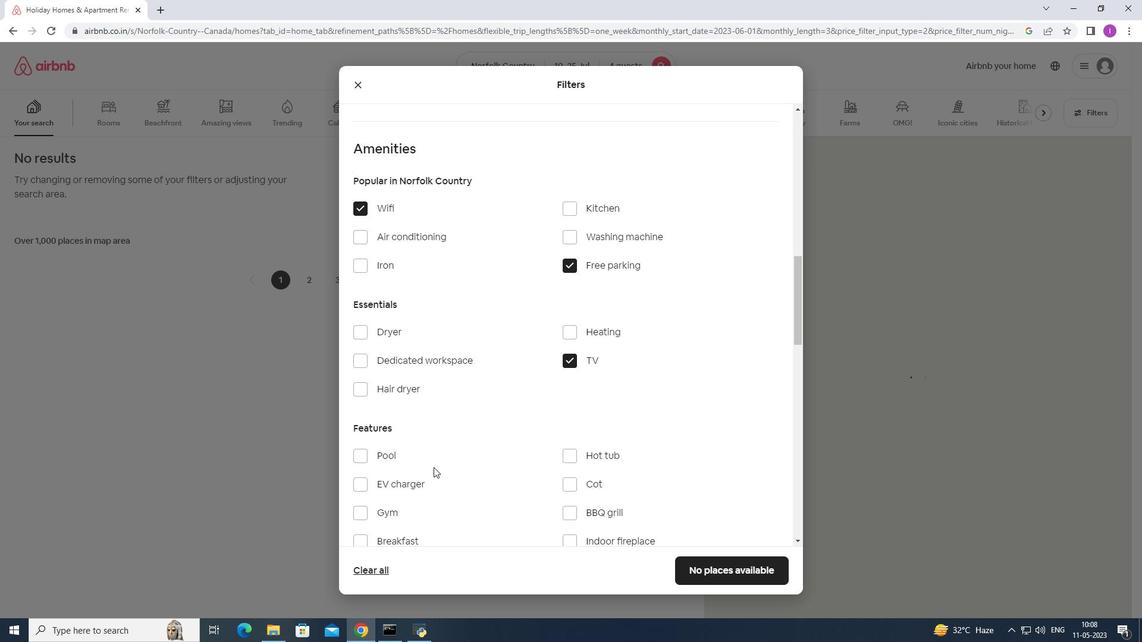 
Action: Mouse moved to (359, 393)
Screenshot: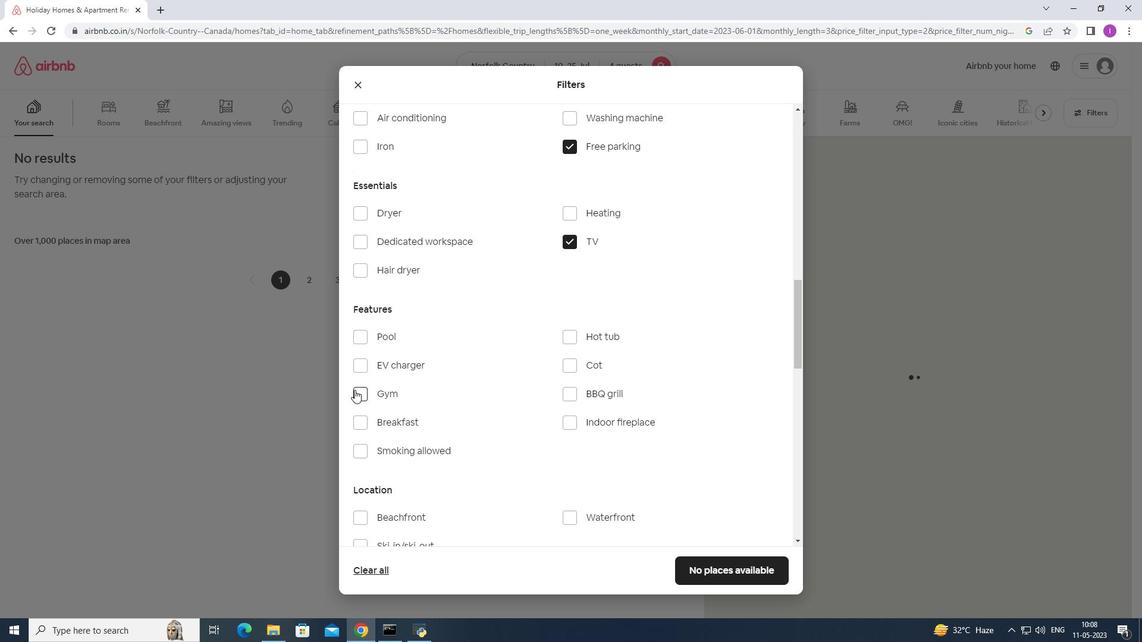 
Action: Mouse pressed left at (359, 393)
Screenshot: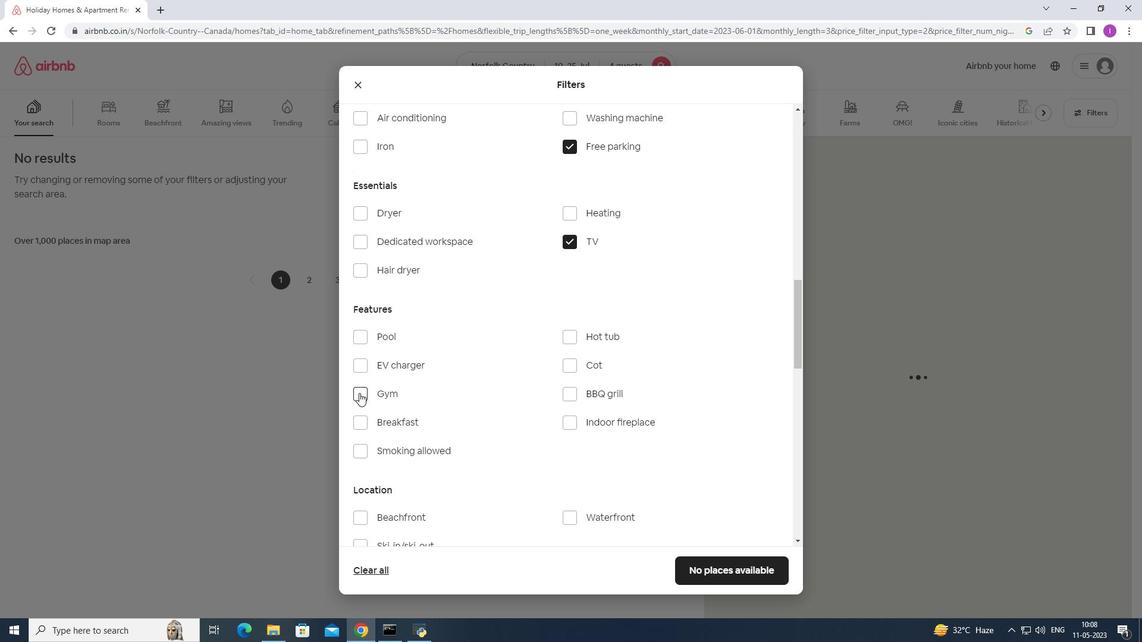 
Action: Mouse moved to (367, 431)
Screenshot: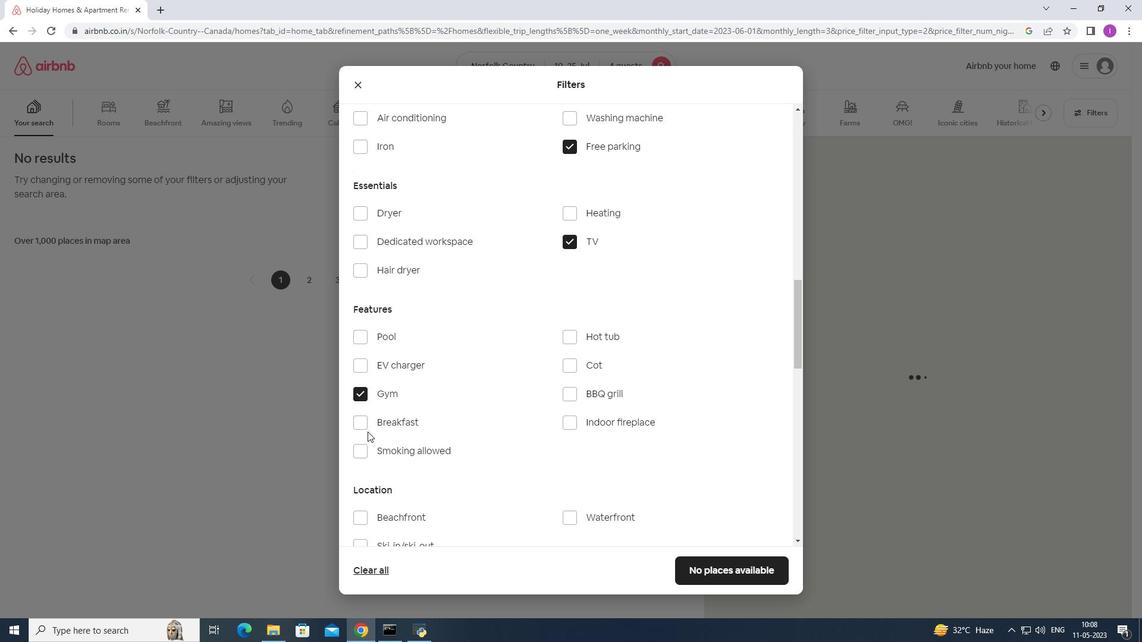 
Action: Mouse pressed left at (367, 431)
Screenshot: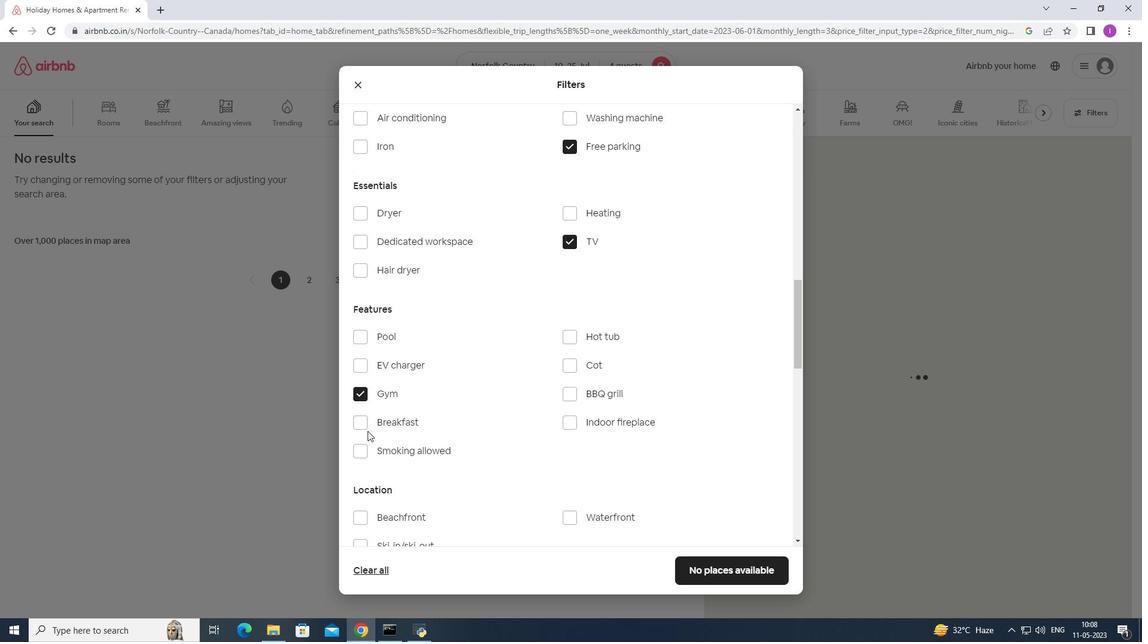 
Action: Mouse moved to (401, 433)
Screenshot: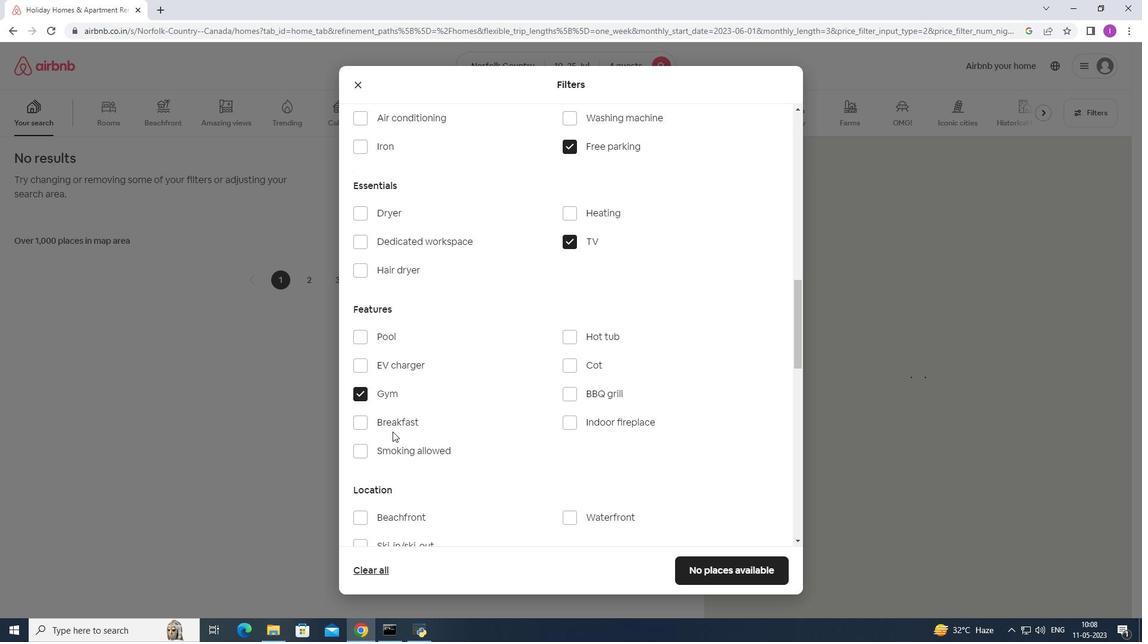 
Action: Mouse scrolled (401, 432) with delta (0, 0)
Screenshot: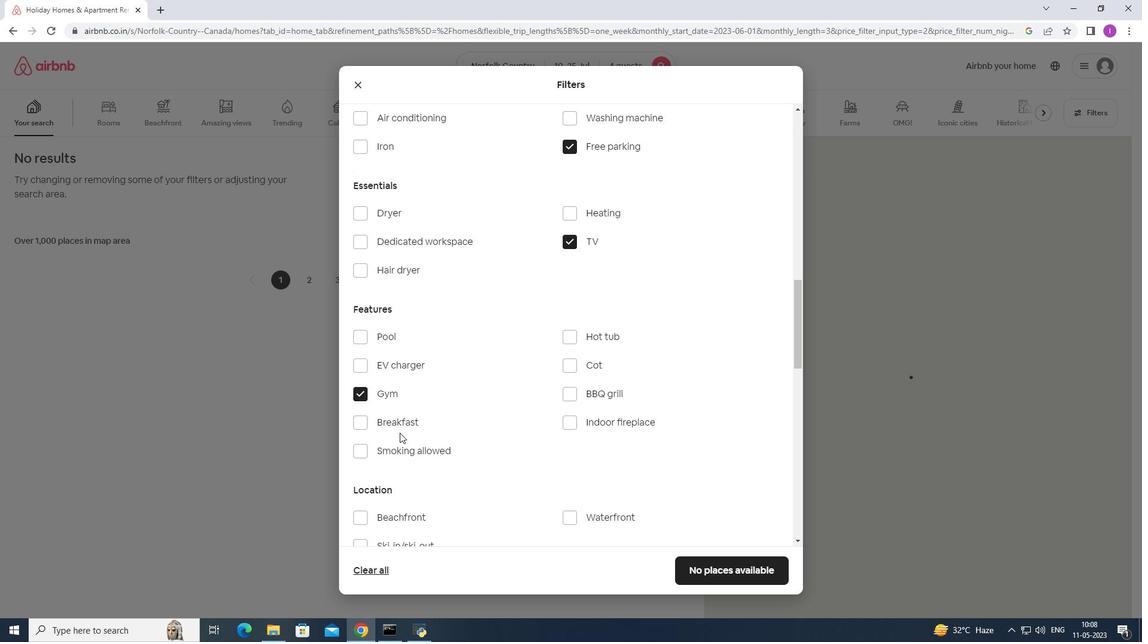 
Action: Mouse scrolled (401, 432) with delta (0, 0)
Screenshot: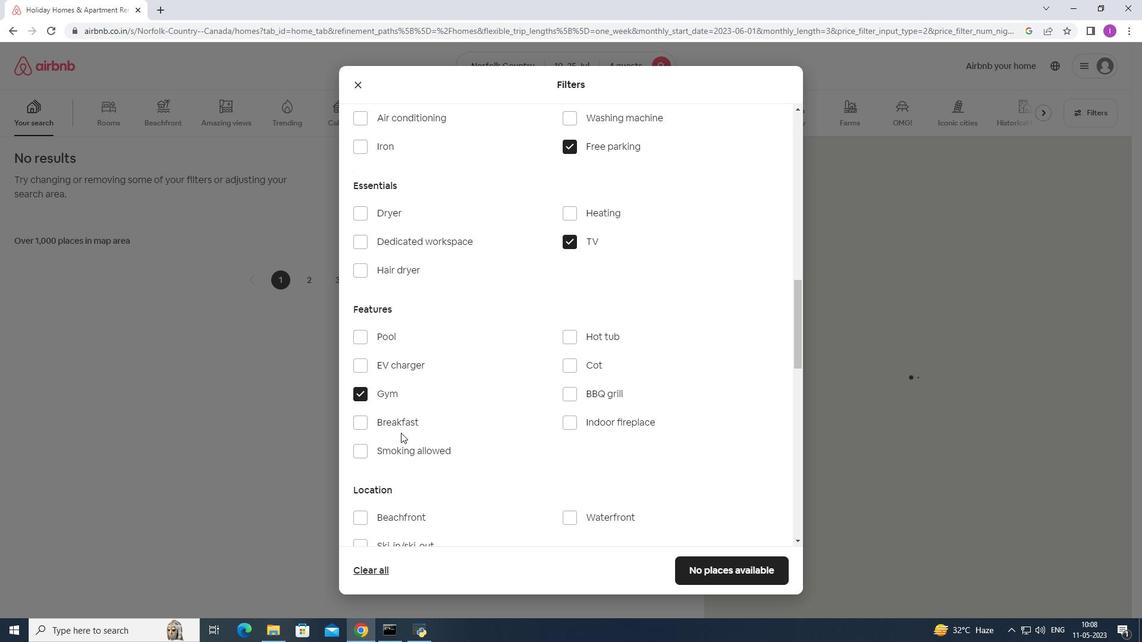 
Action: Mouse moved to (362, 303)
Screenshot: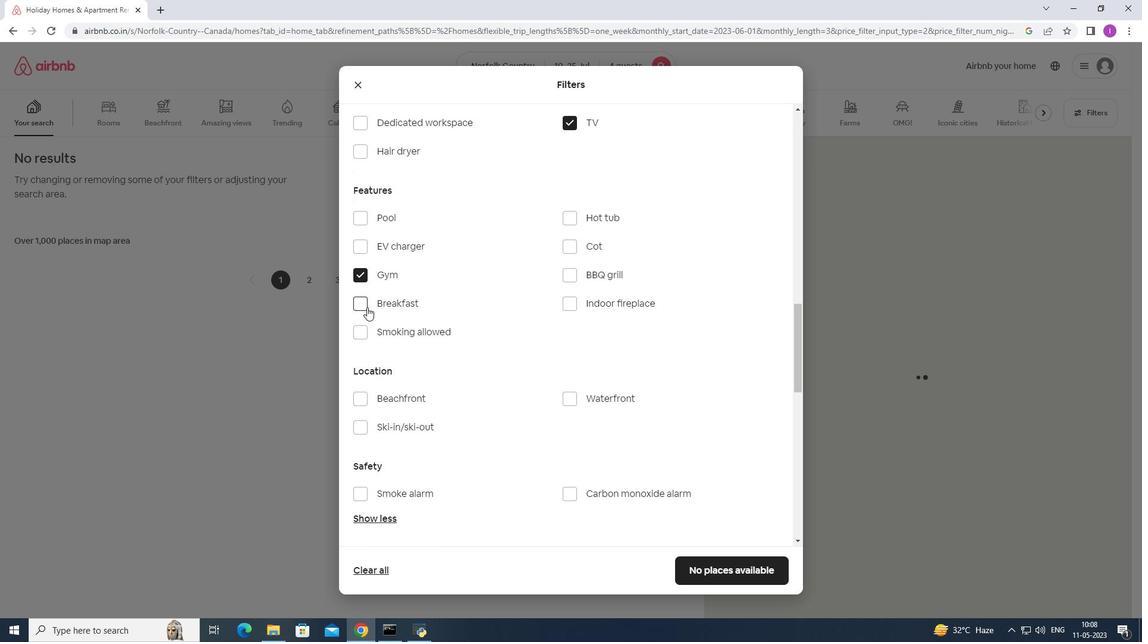 
Action: Mouse pressed left at (362, 303)
Screenshot: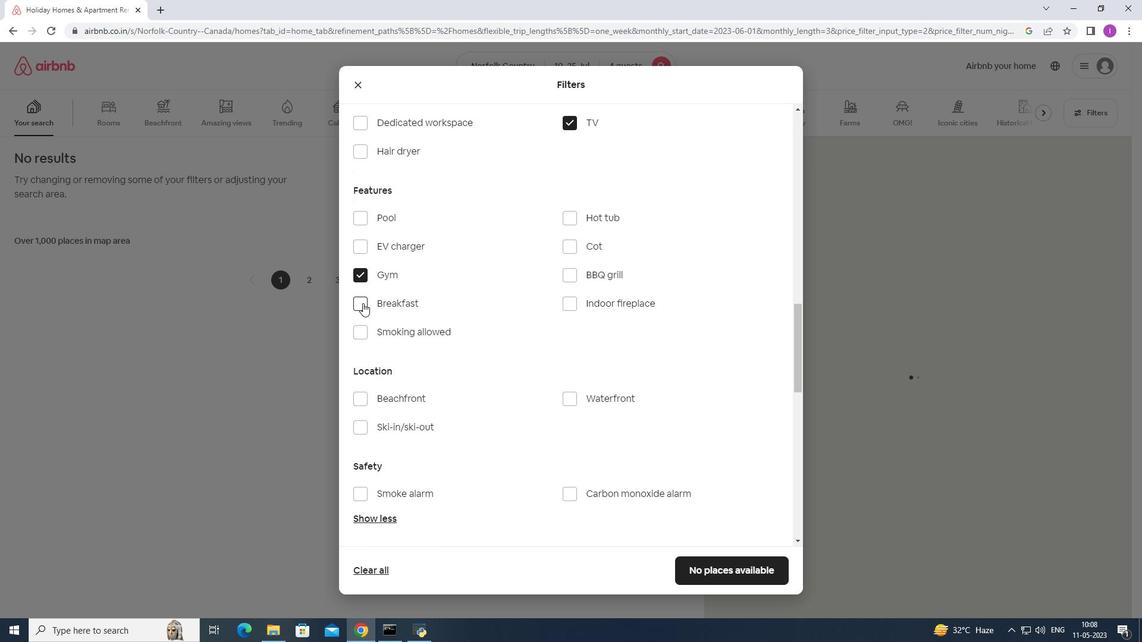 
Action: Mouse moved to (433, 367)
Screenshot: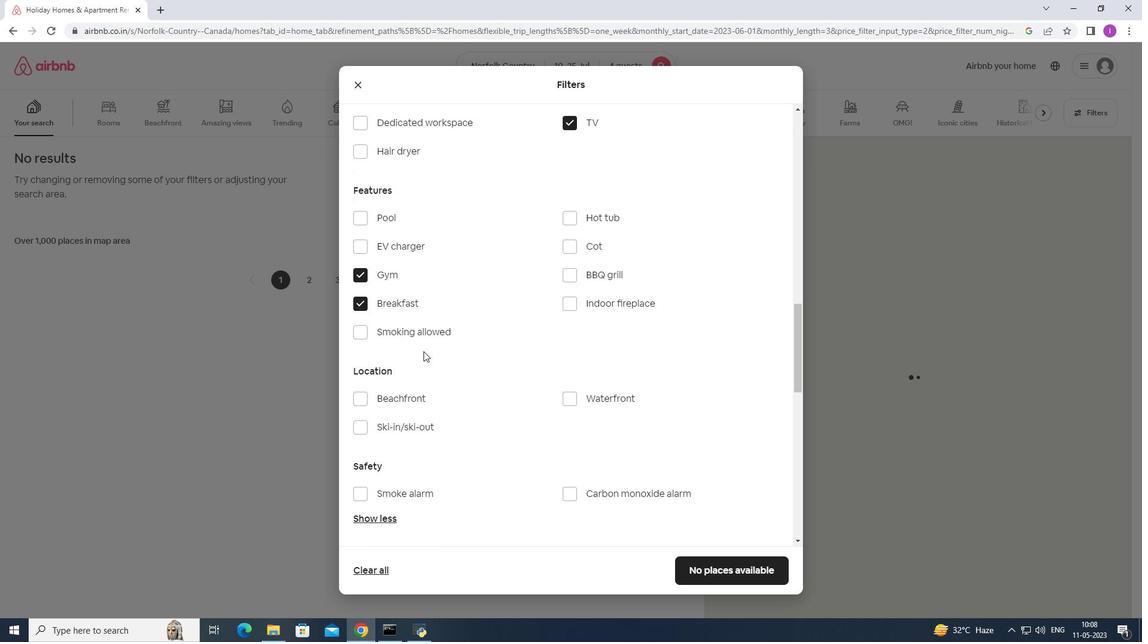 
Action: Mouse scrolled (433, 367) with delta (0, 0)
Screenshot: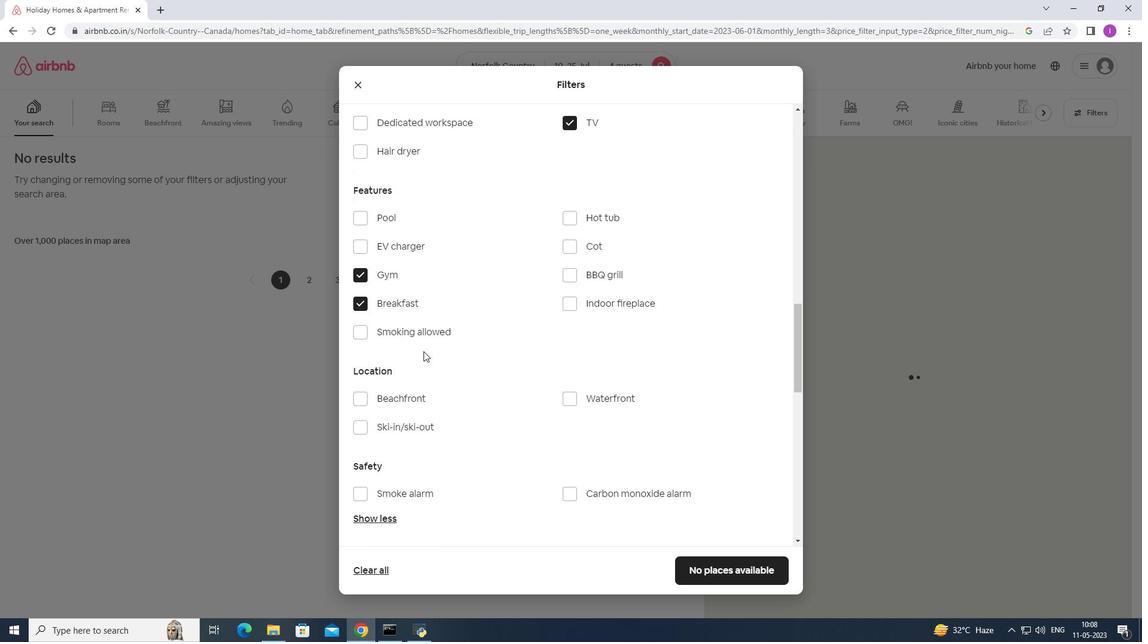 
Action: Mouse moved to (433, 367)
Screenshot: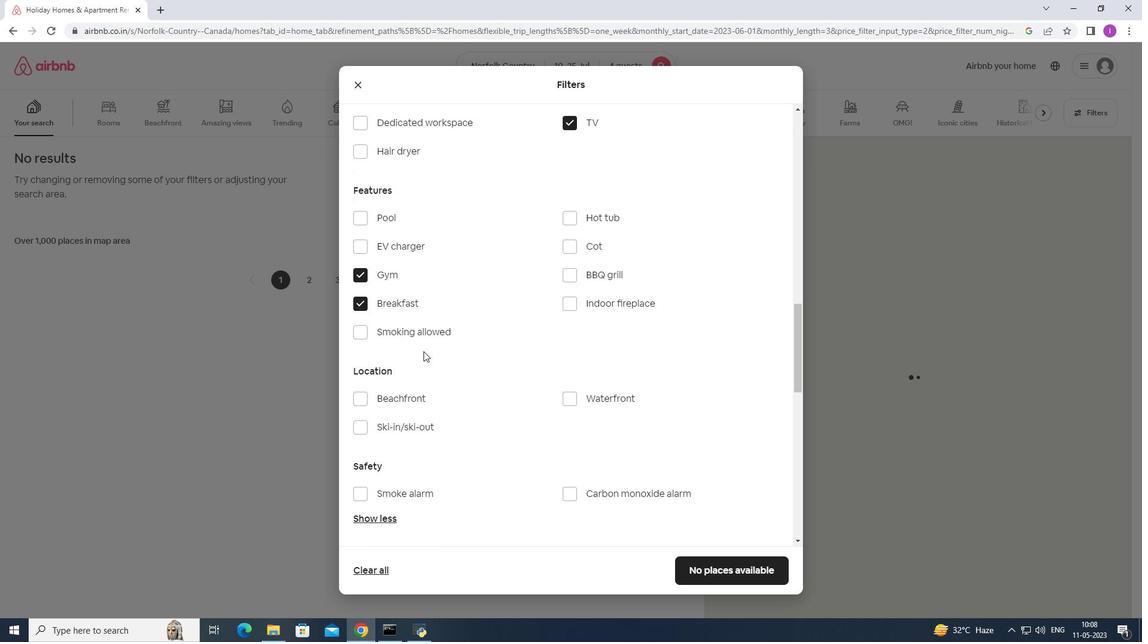 
Action: Mouse scrolled (433, 367) with delta (0, 0)
Screenshot: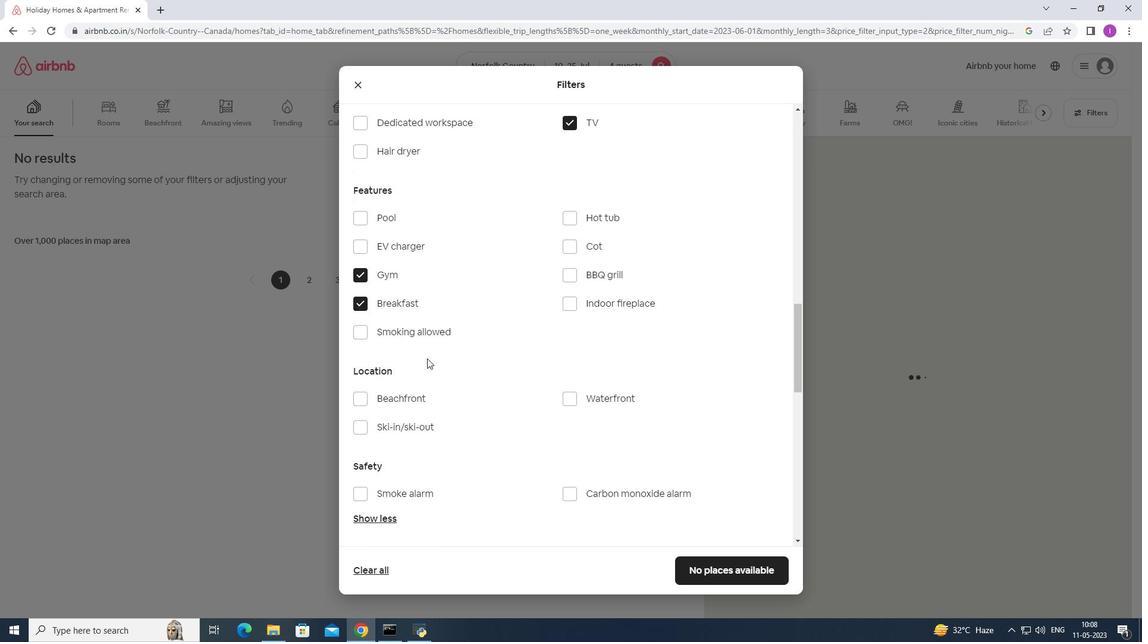 
Action: Mouse moved to (436, 370)
Screenshot: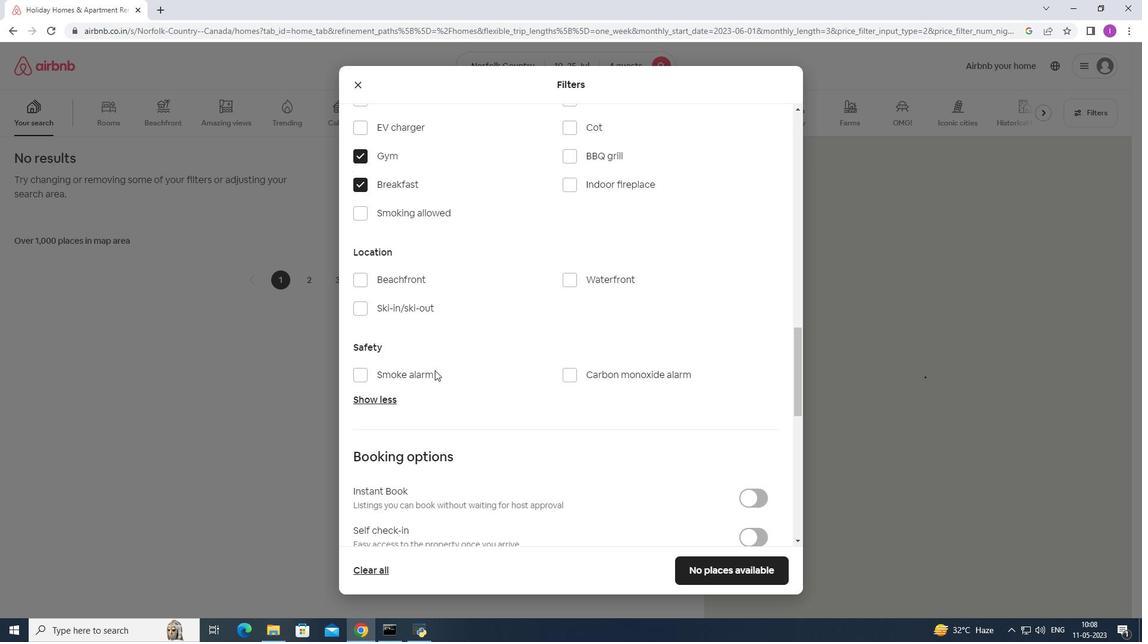 
Action: Mouse scrolled (436, 370) with delta (0, 0)
Screenshot: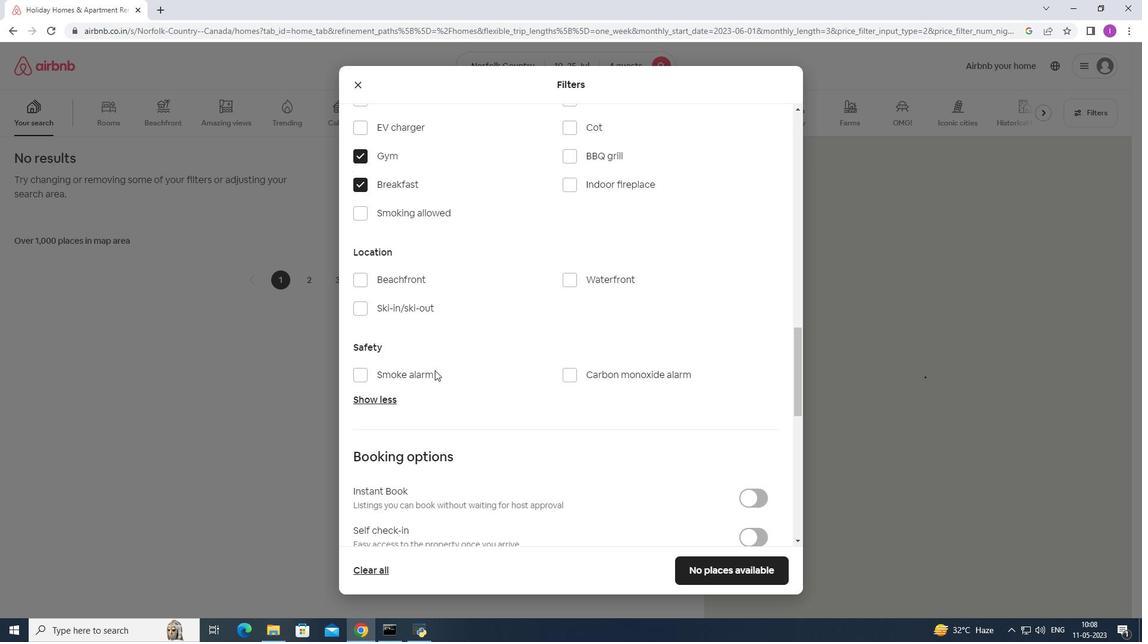 
Action: Mouse moved to (464, 373)
Screenshot: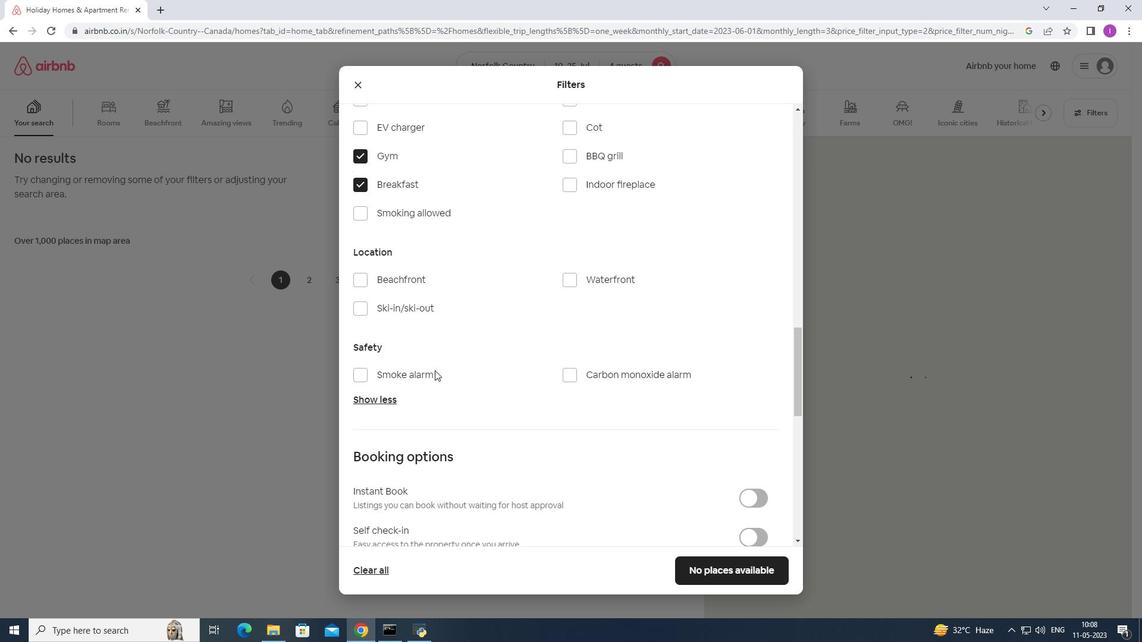 
Action: Mouse scrolled (461, 372) with delta (0, 0)
Screenshot: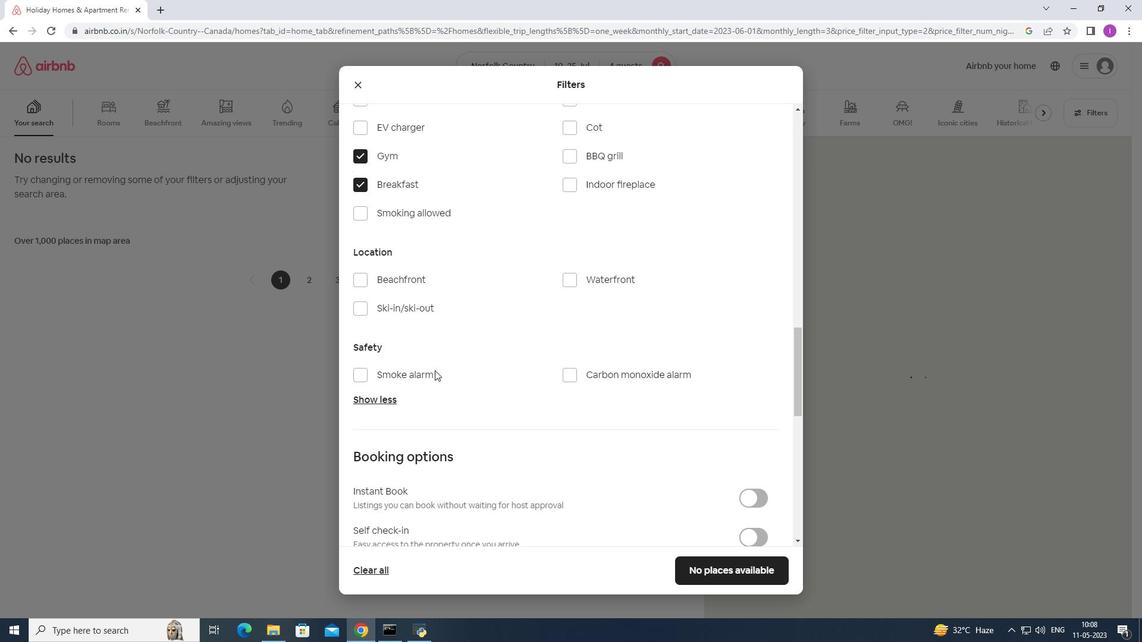 
Action: Mouse moved to (753, 412)
Screenshot: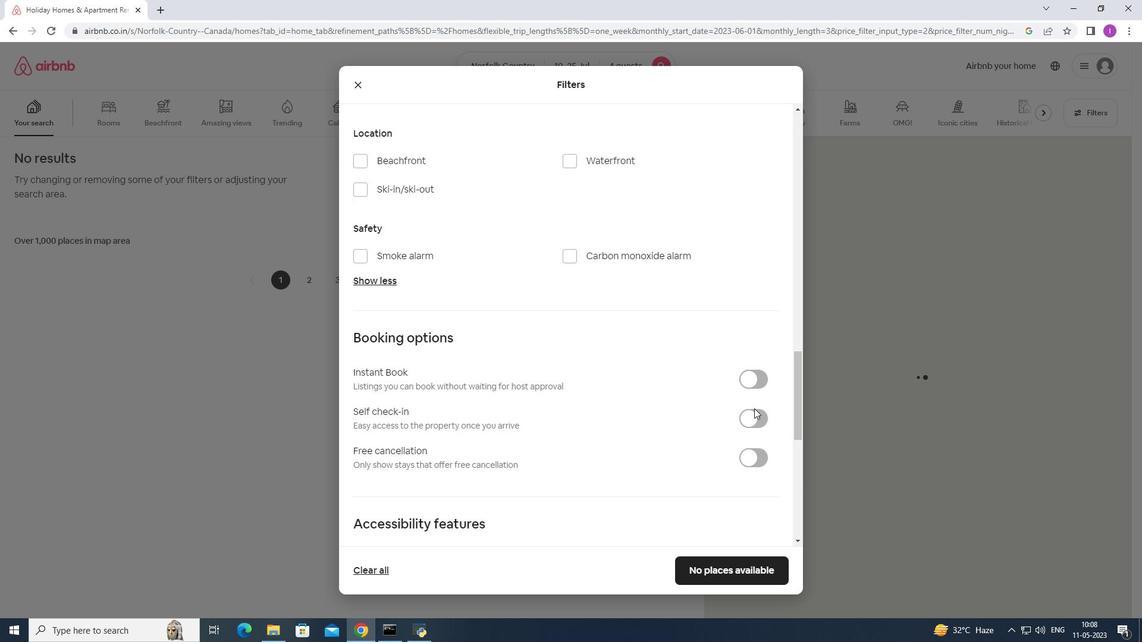 
Action: Mouse pressed left at (753, 412)
Screenshot: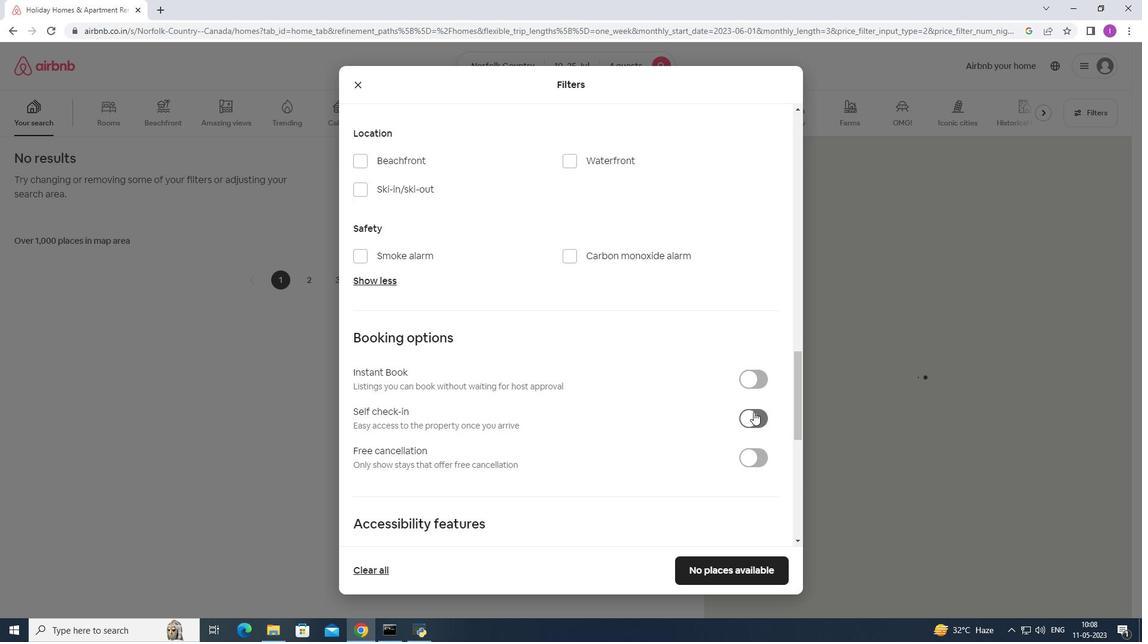 
Action: Mouse moved to (628, 439)
Screenshot: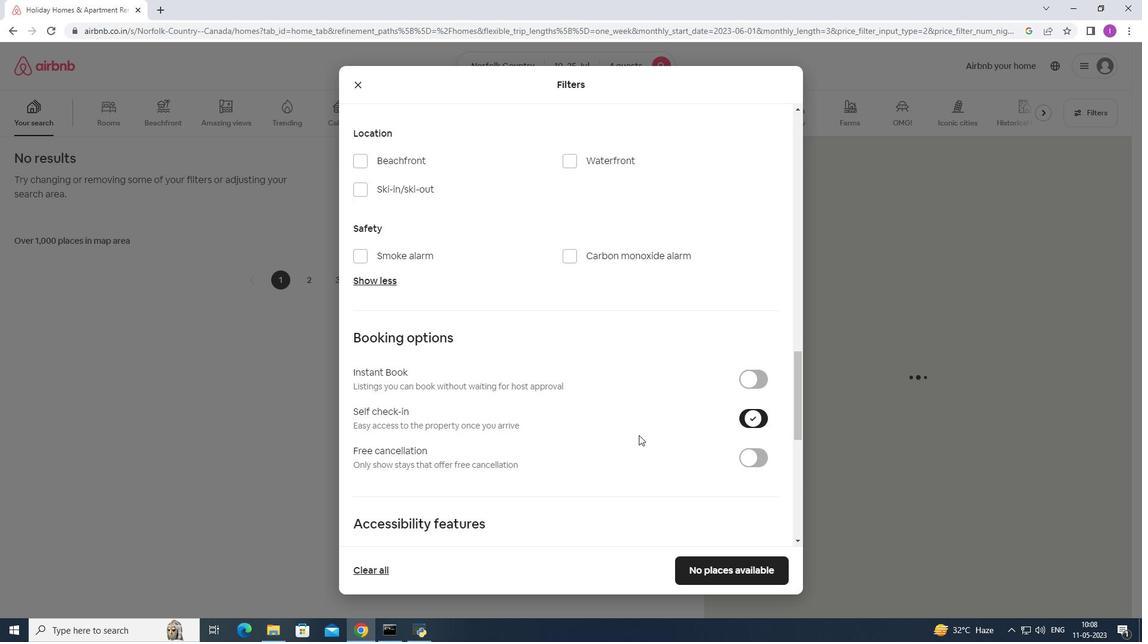 
Action: Mouse scrolled (628, 438) with delta (0, 0)
Screenshot: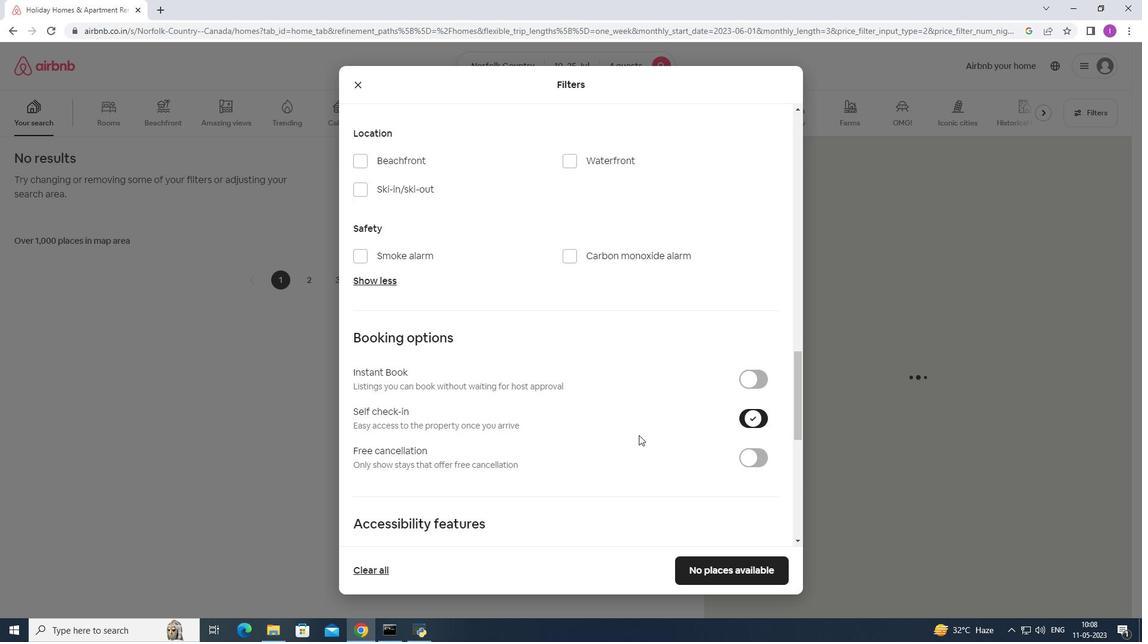 
Action: Mouse scrolled (628, 438) with delta (0, 0)
Screenshot: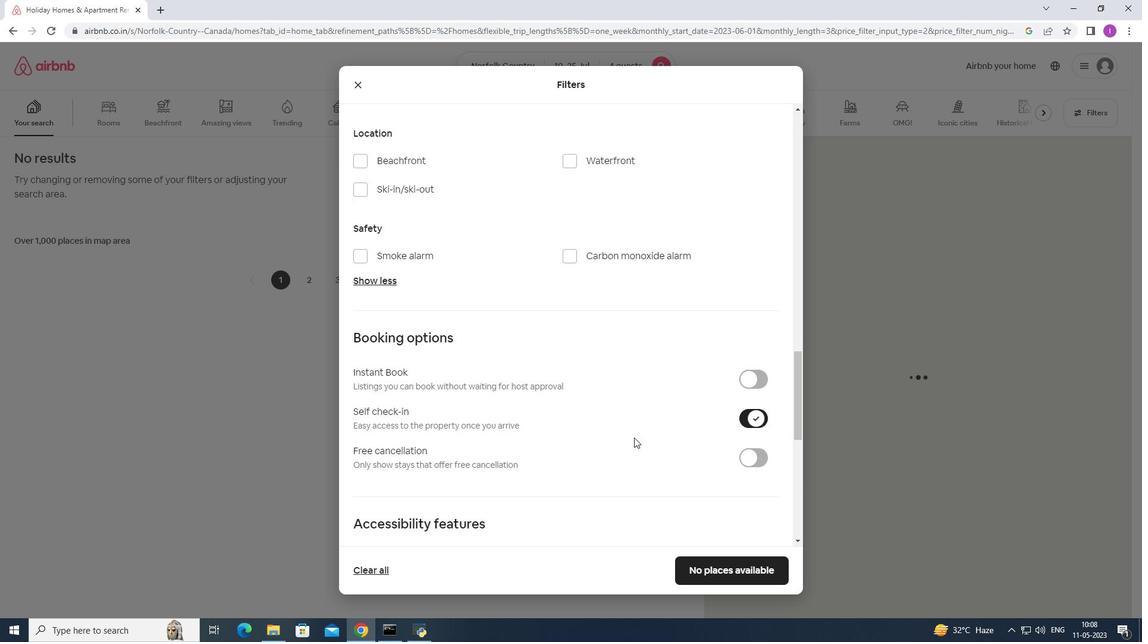 
Action: Mouse scrolled (628, 438) with delta (0, 0)
Screenshot: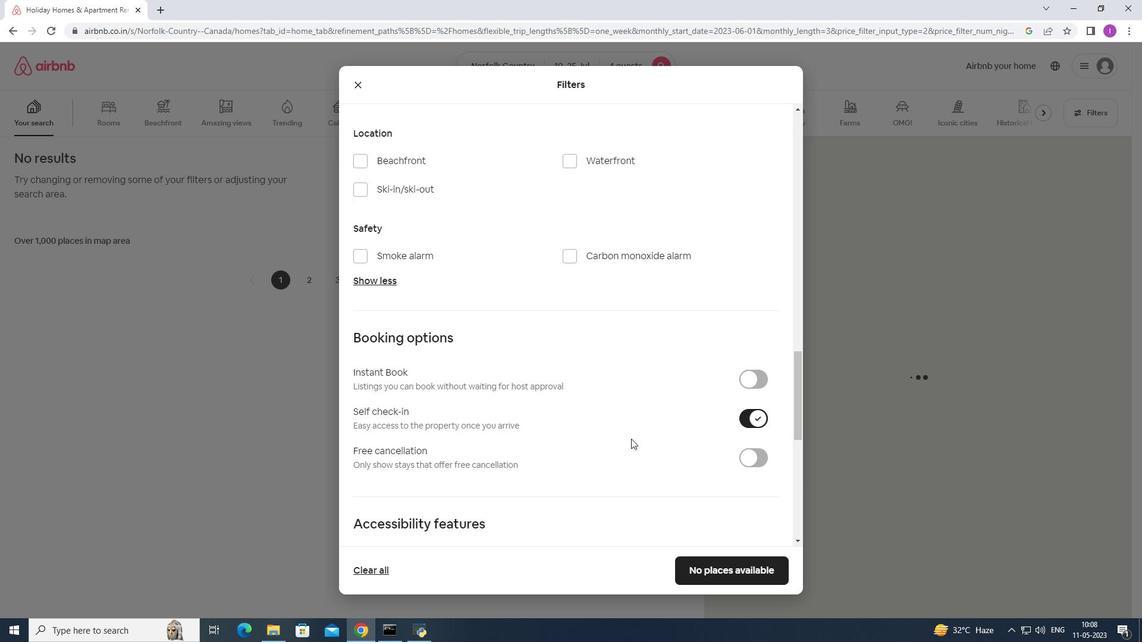 
Action: Mouse scrolled (628, 438) with delta (0, 0)
Screenshot: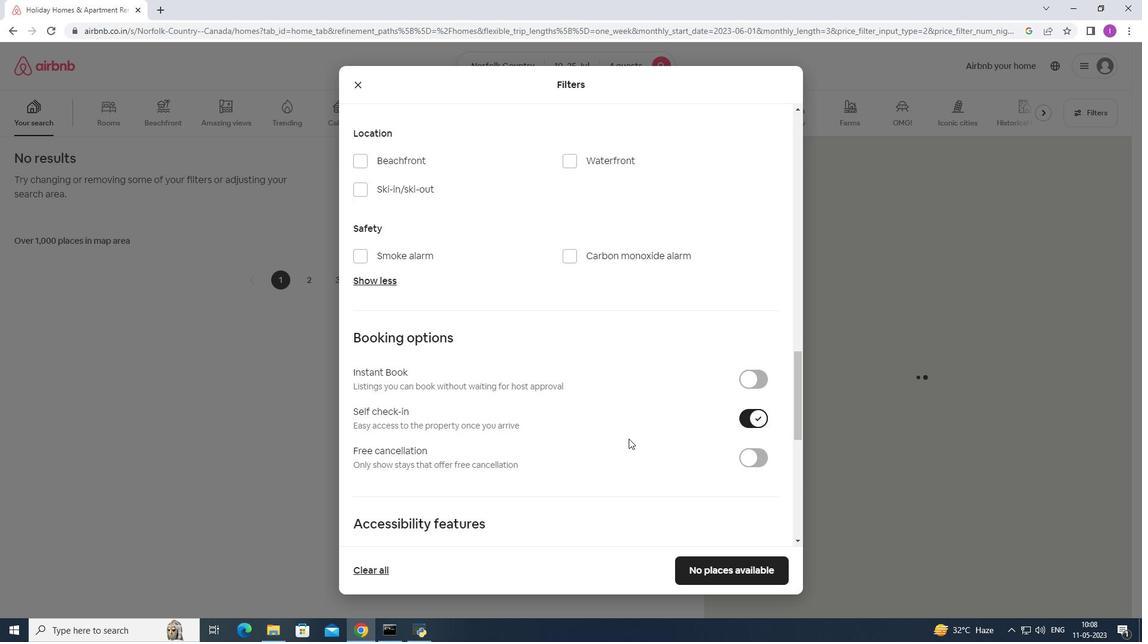 
Action: Mouse moved to (621, 433)
Screenshot: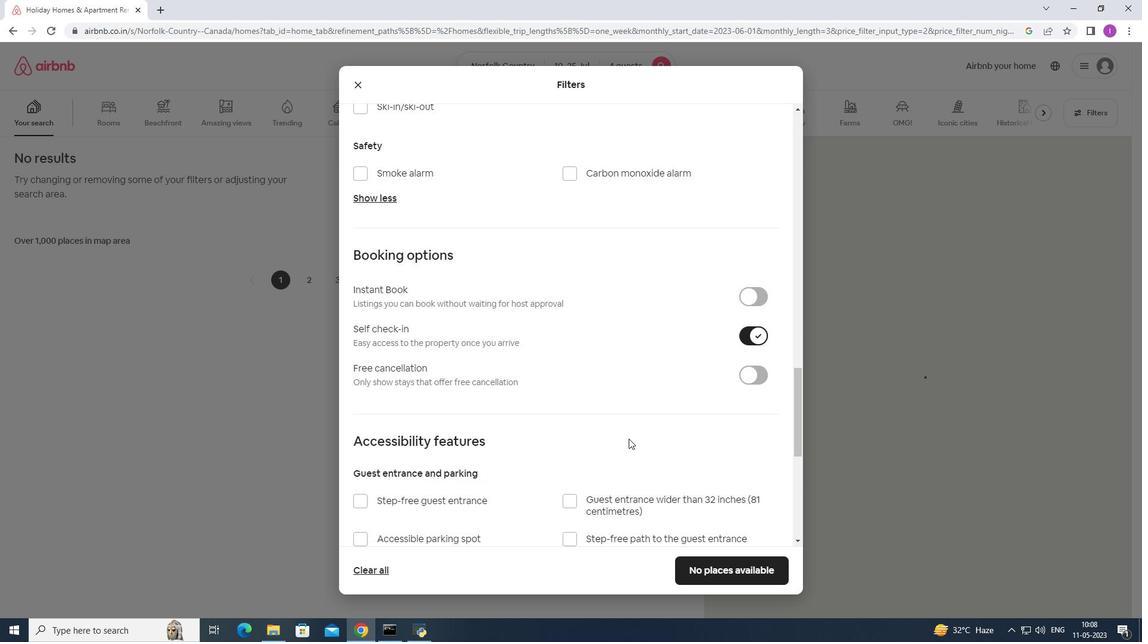 
Action: Mouse scrolled (621, 433) with delta (0, 0)
Screenshot: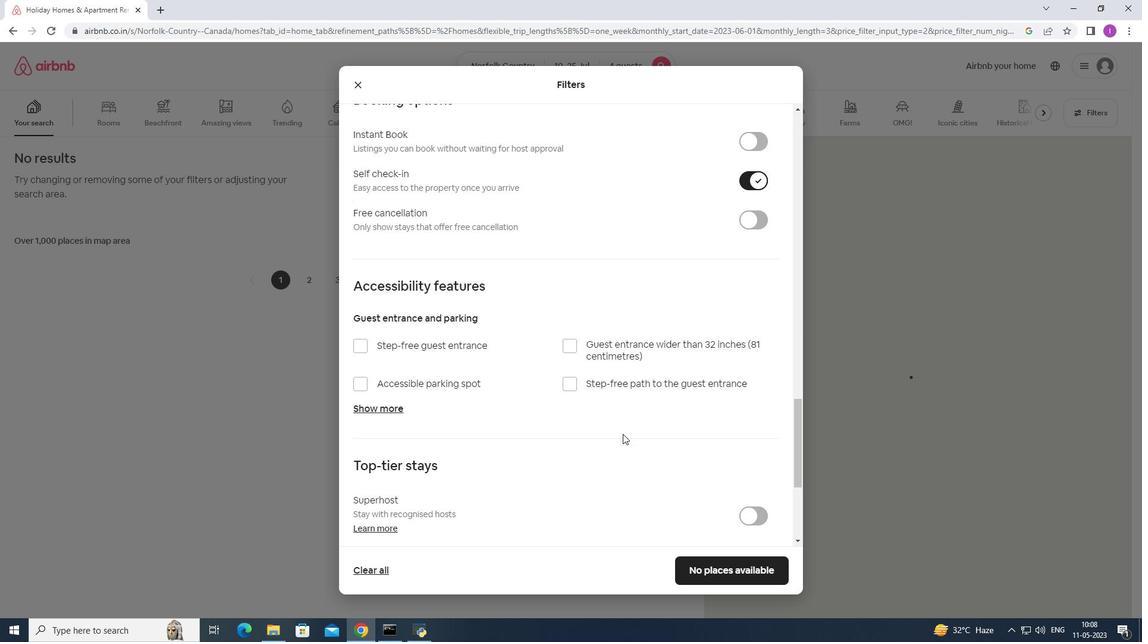 
Action: Mouse scrolled (621, 433) with delta (0, 0)
Screenshot: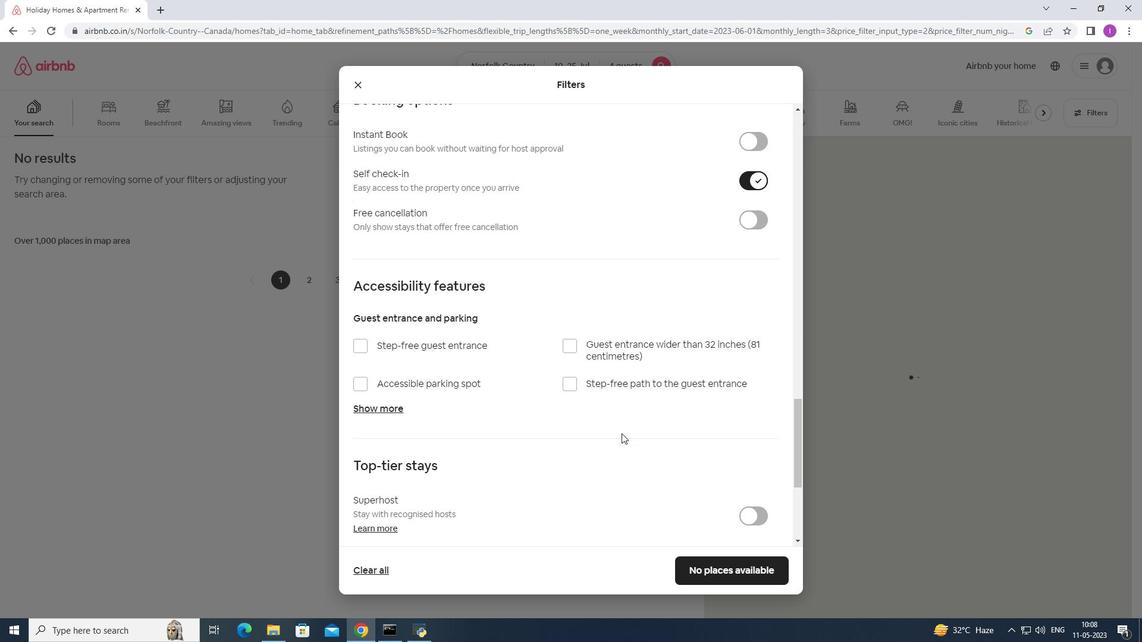 
Action: Mouse moved to (621, 433)
Screenshot: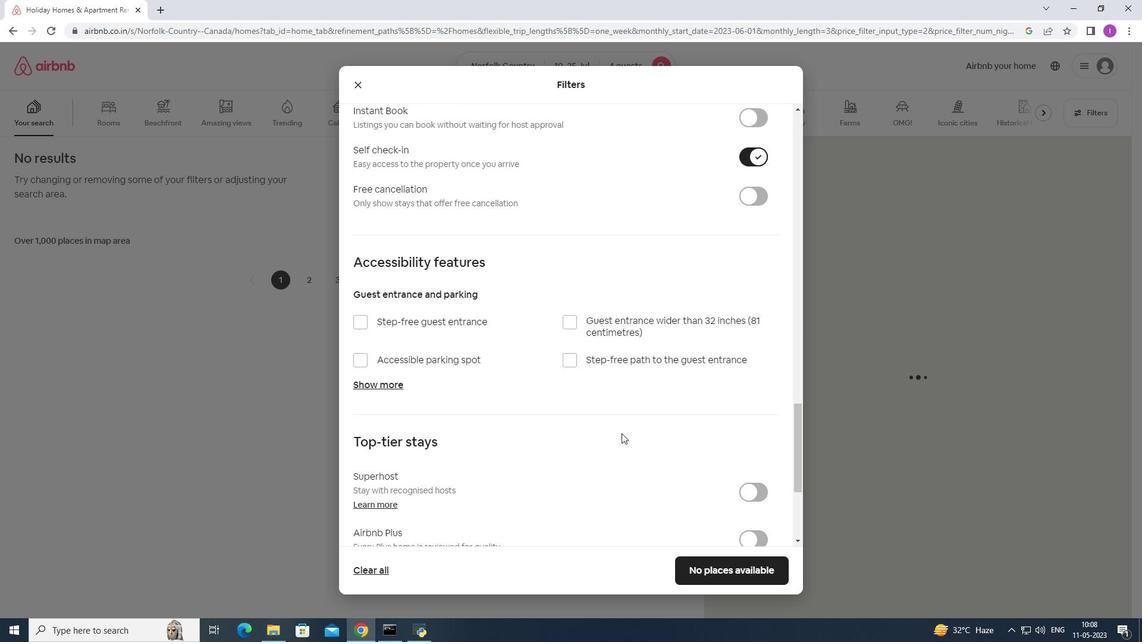
Action: Mouse scrolled (621, 433) with delta (0, 0)
Screenshot: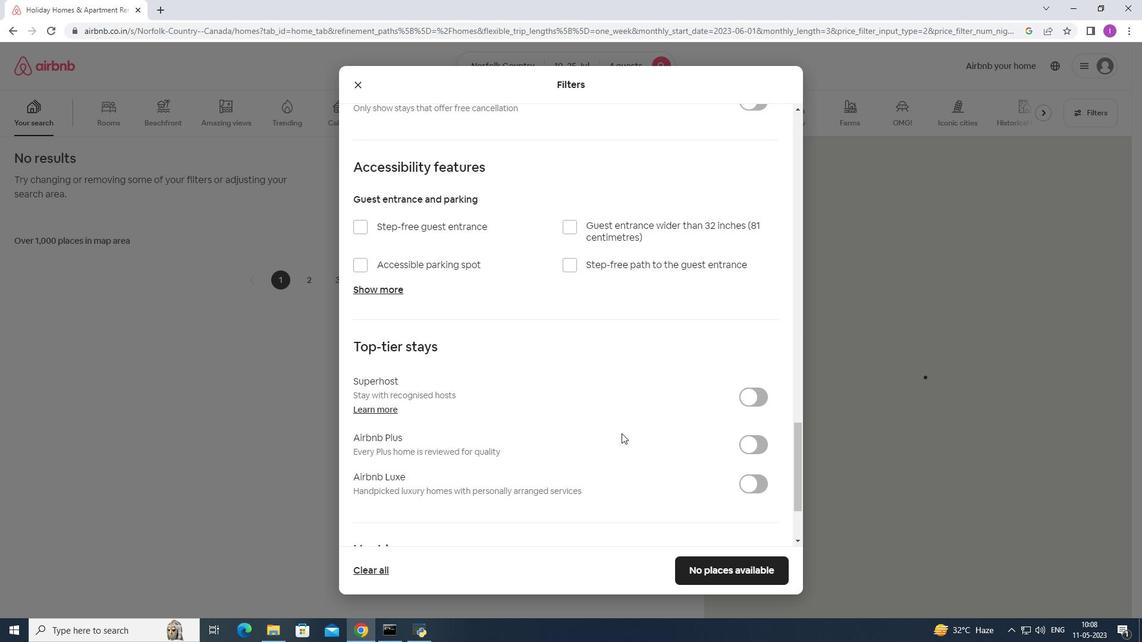 
Action: Mouse scrolled (621, 433) with delta (0, 0)
Screenshot: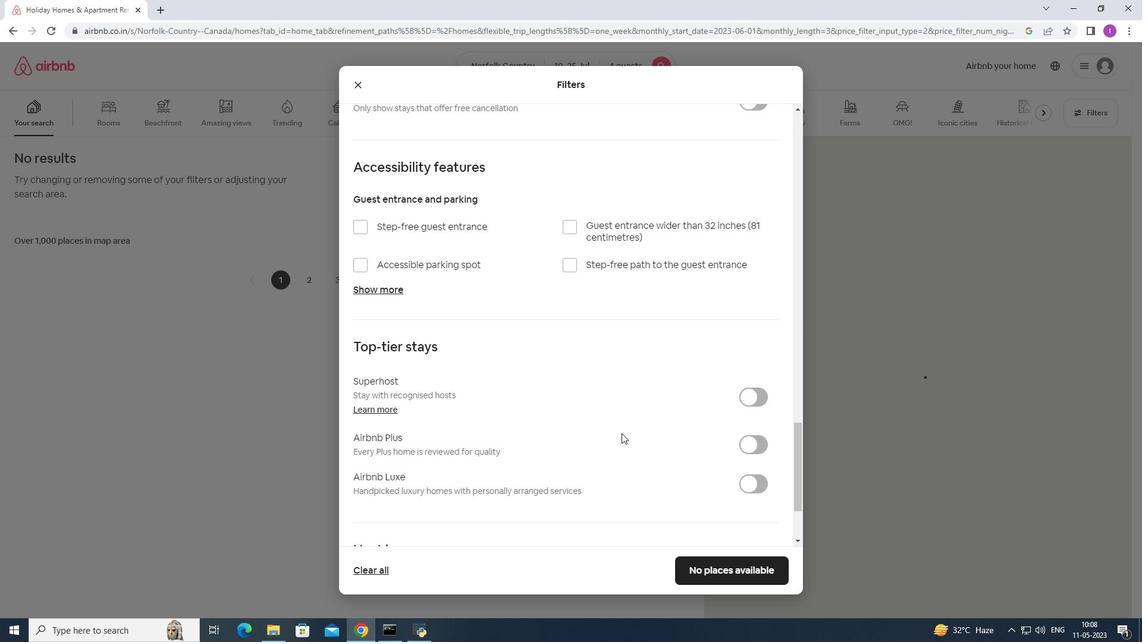 
Action: Mouse scrolled (621, 433) with delta (0, 0)
Screenshot: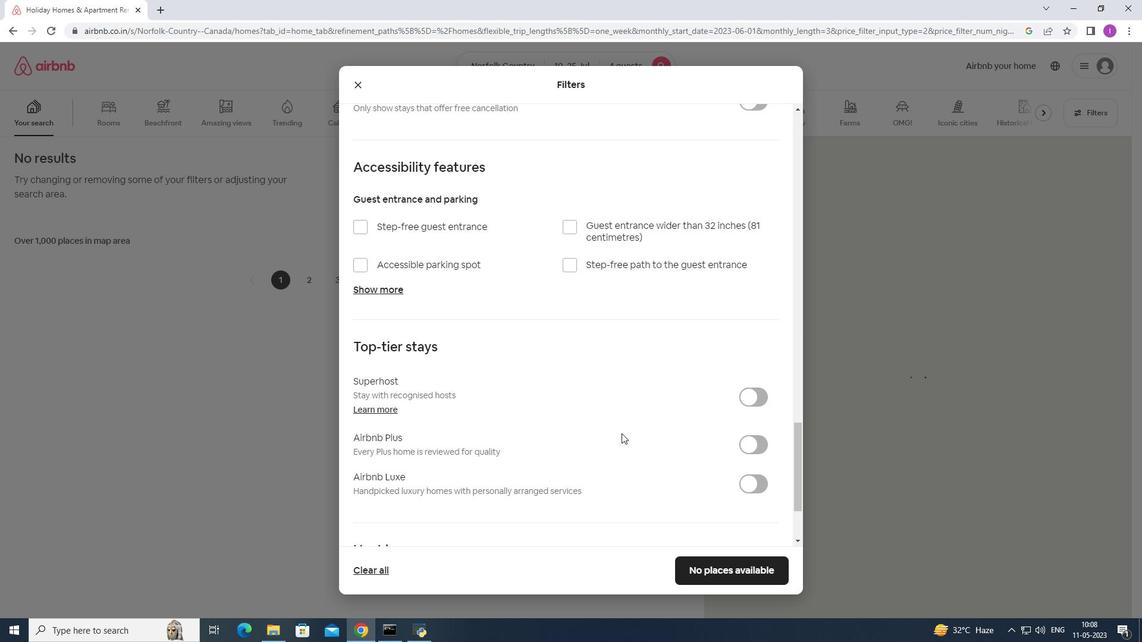 
Action: Mouse scrolled (621, 433) with delta (0, 0)
Screenshot: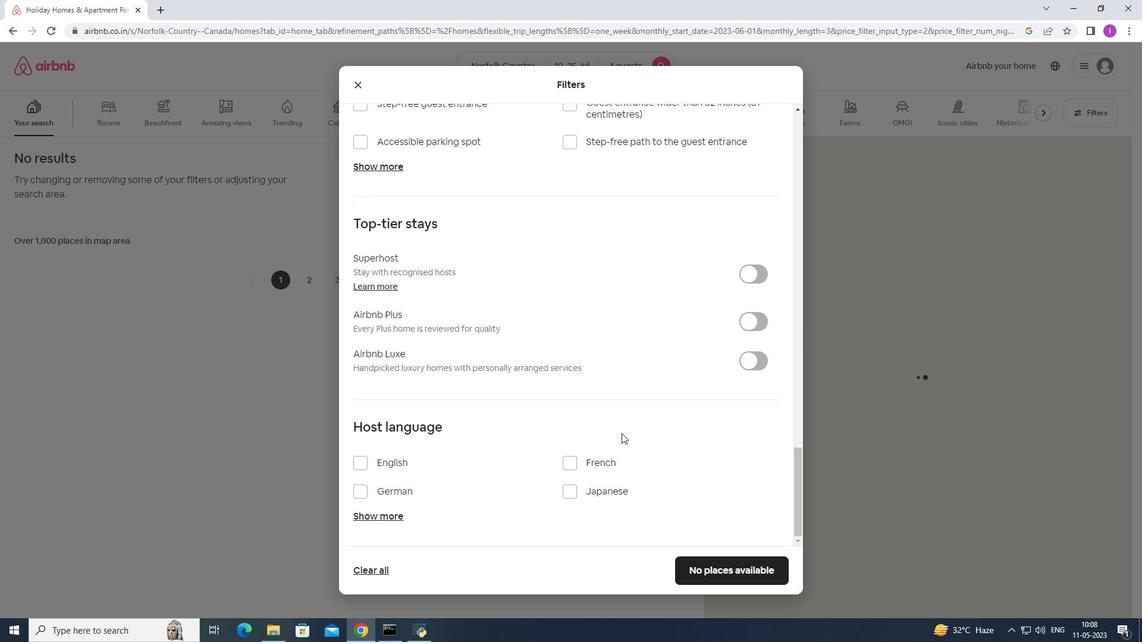 
Action: Mouse scrolled (621, 433) with delta (0, 0)
Screenshot: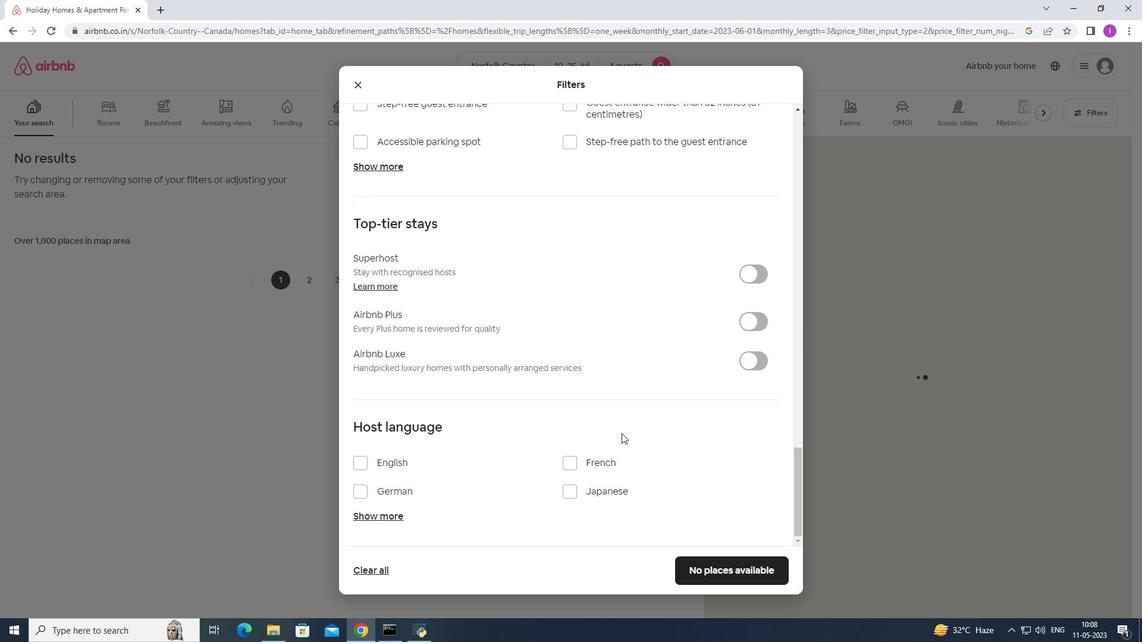 
Action: Mouse scrolled (621, 433) with delta (0, 0)
Screenshot: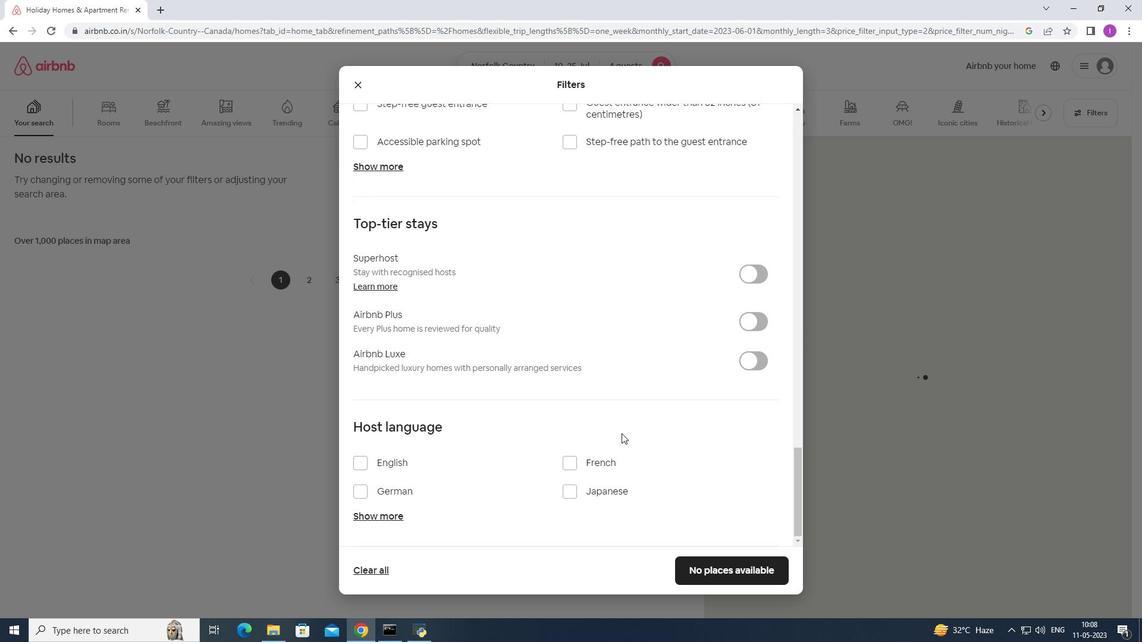 
Action: Mouse moved to (361, 462)
Screenshot: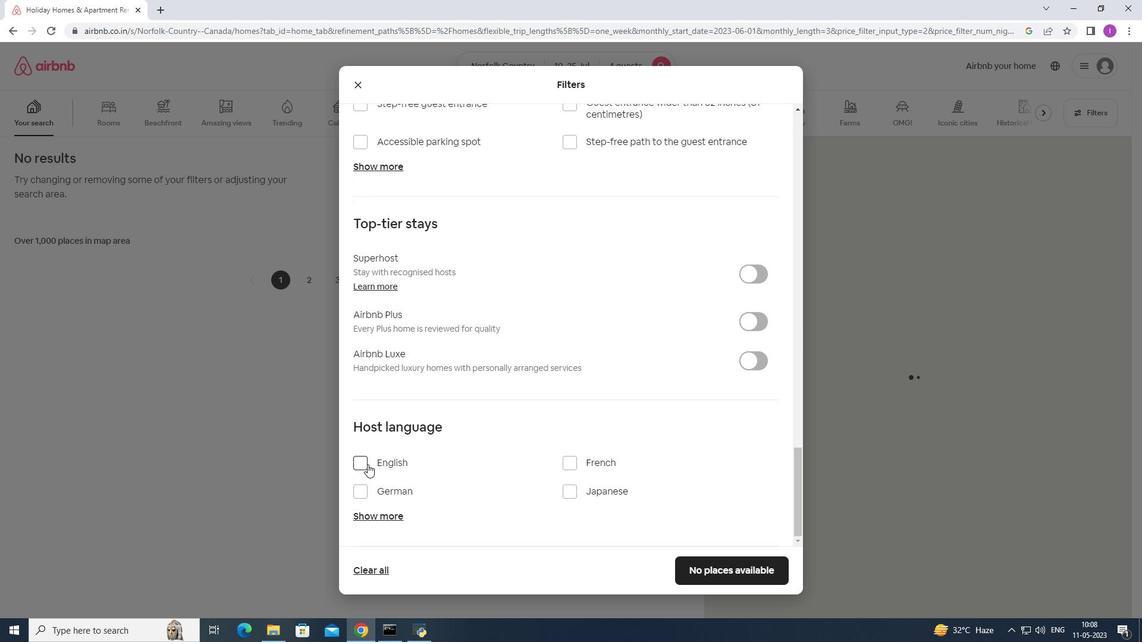 
Action: Mouse pressed left at (361, 462)
Screenshot: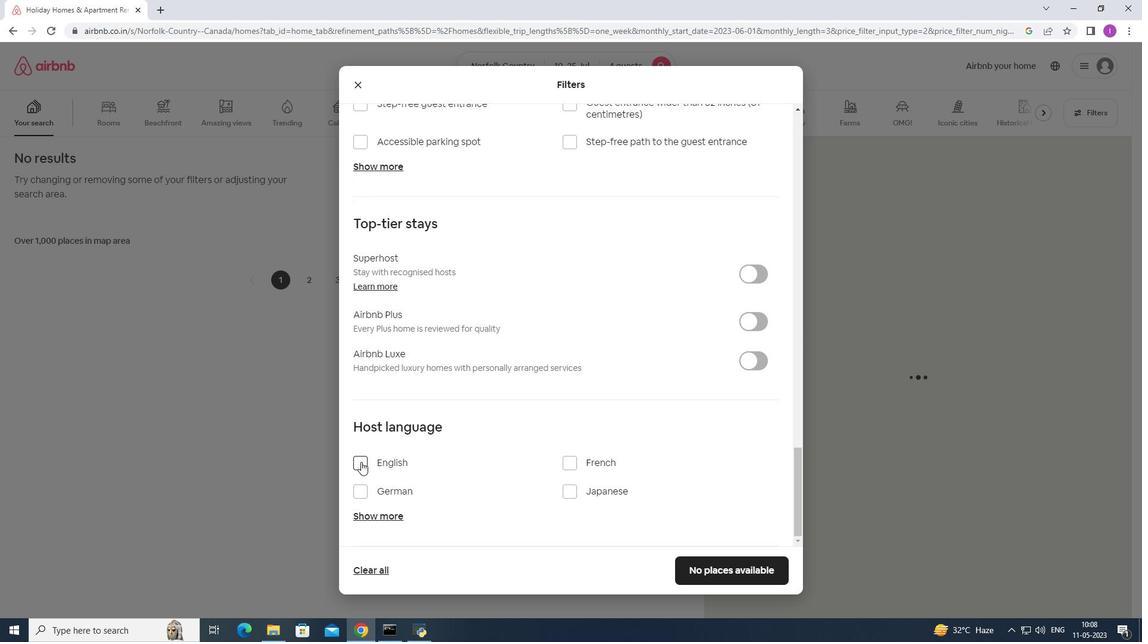 
Action: Mouse moved to (699, 574)
Screenshot: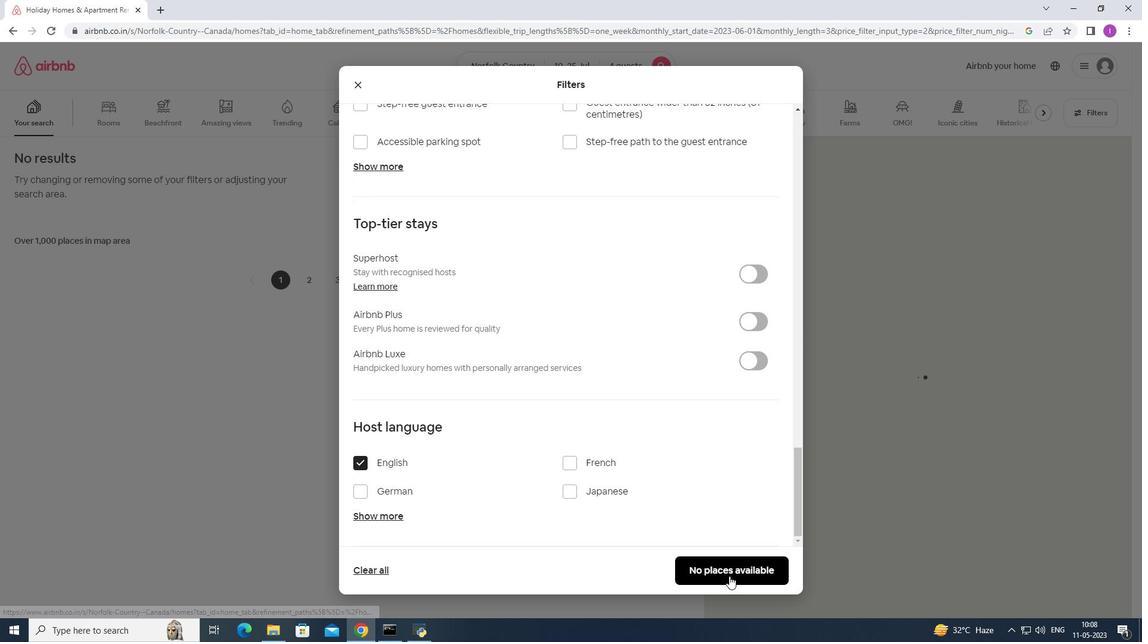 
Action: Mouse pressed left at (699, 574)
Screenshot: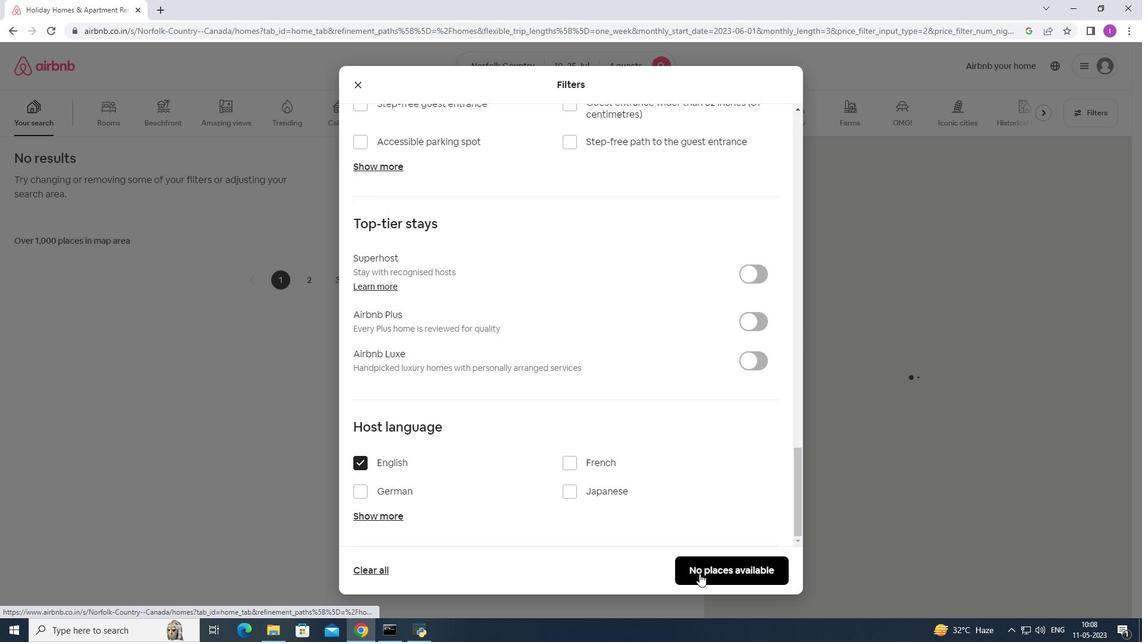 
Action: Mouse moved to (894, 489)
Screenshot: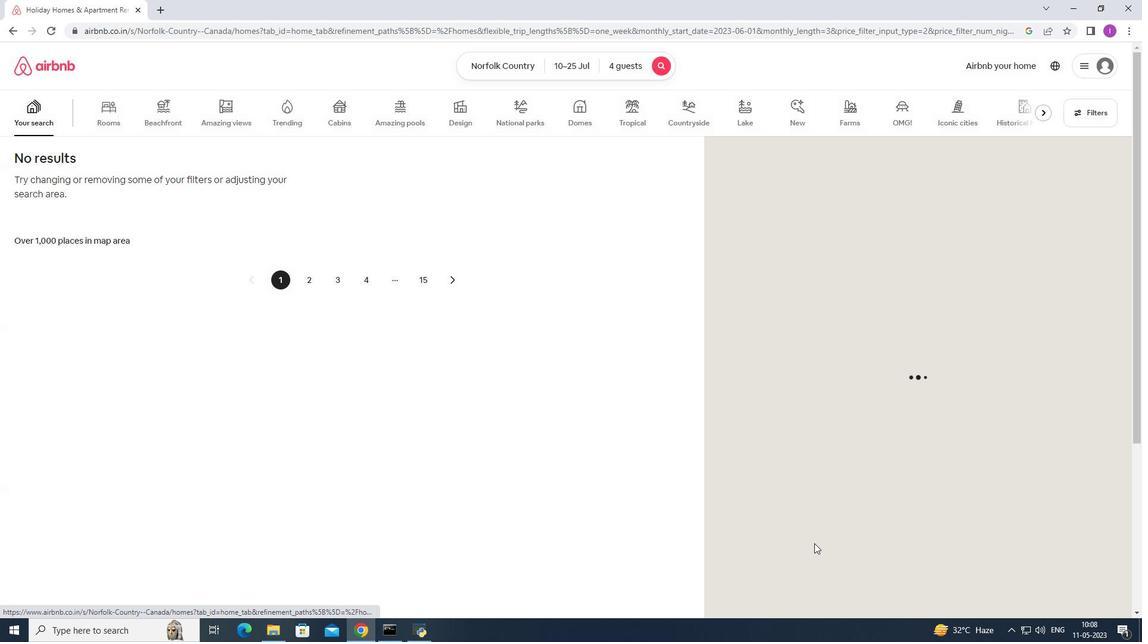 
